Task: Look for Airbnb options in Becej, Serbia from 5th November, 2023 to 16th November, 2023 for 2 adults.1  bedroom having 1 bed and 1 bathroom. Property type can be hotel. Look for 4 properties as per requirement.
Action: Mouse moved to (392, 58)
Screenshot: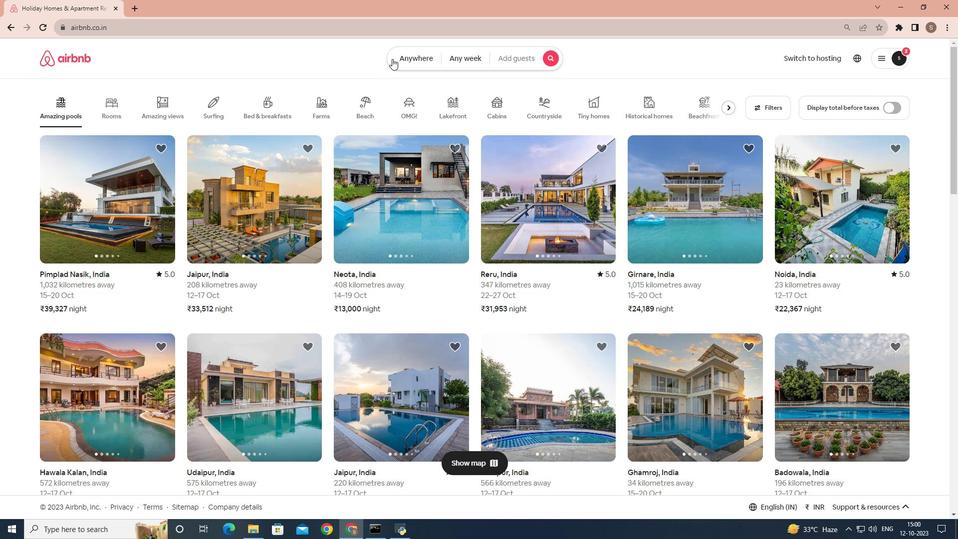 
Action: Mouse pressed left at (392, 58)
Screenshot: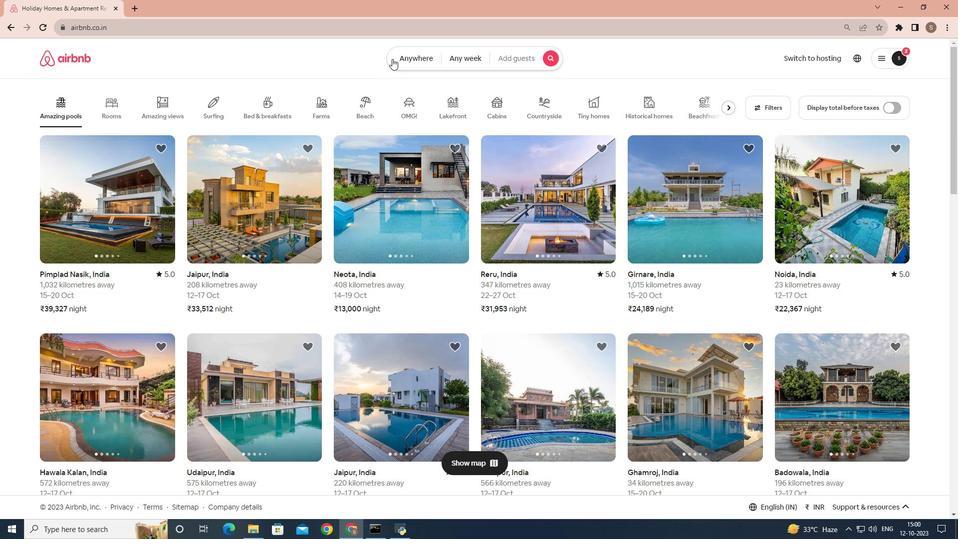 
Action: Mouse moved to (360, 91)
Screenshot: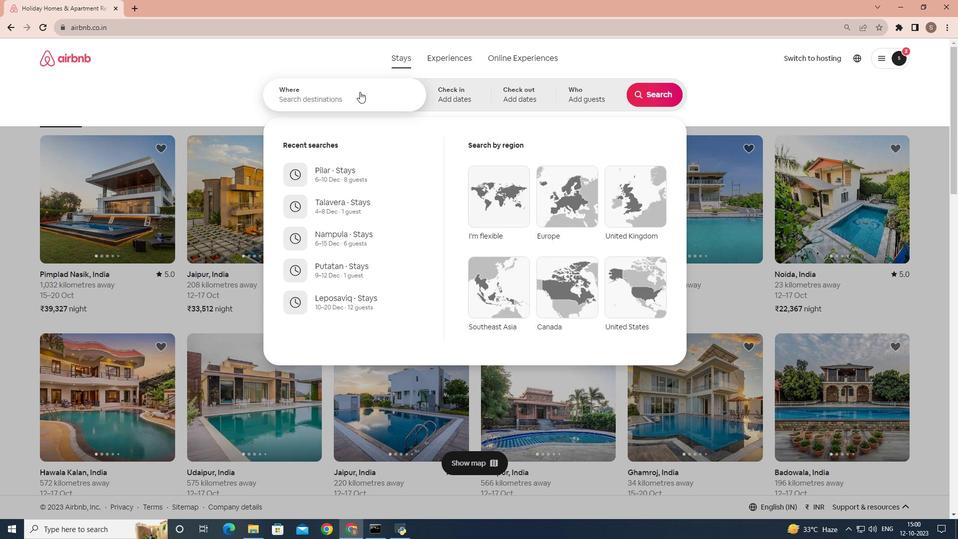 
Action: Mouse pressed left at (360, 91)
Screenshot: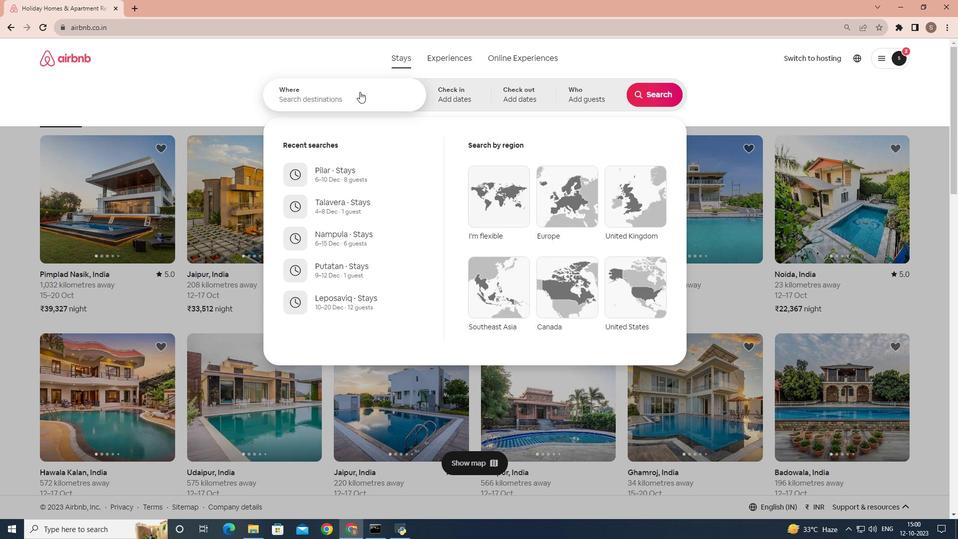 
Action: Key pressed <Key.shift>Becej,<Key.space><Key.shift>serbia
Screenshot: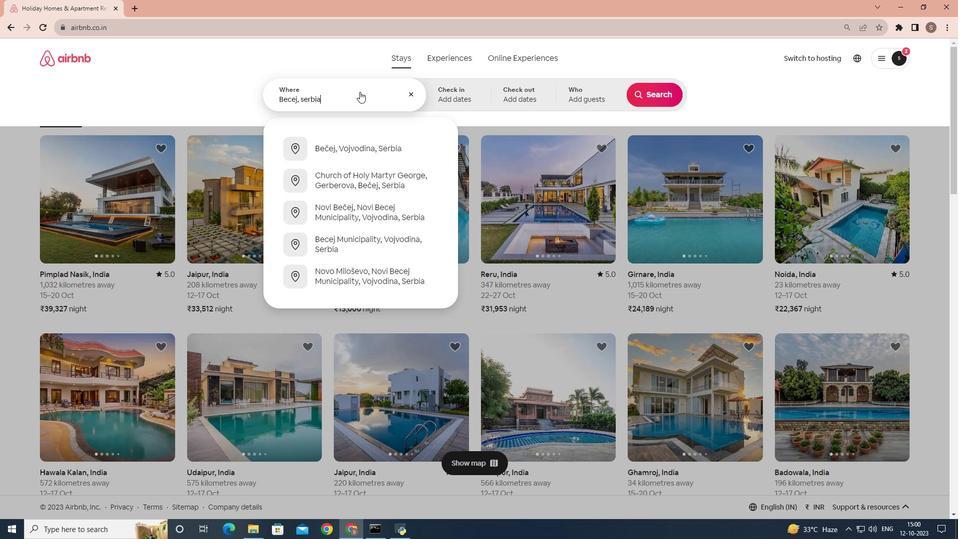 
Action: Mouse moved to (450, 100)
Screenshot: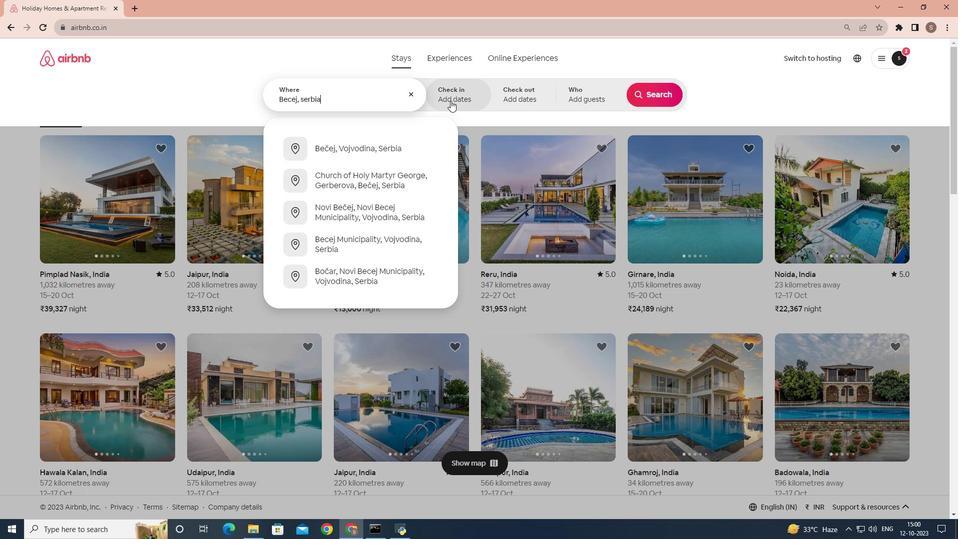 
Action: Mouse pressed left at (450, 100)
Screenshot: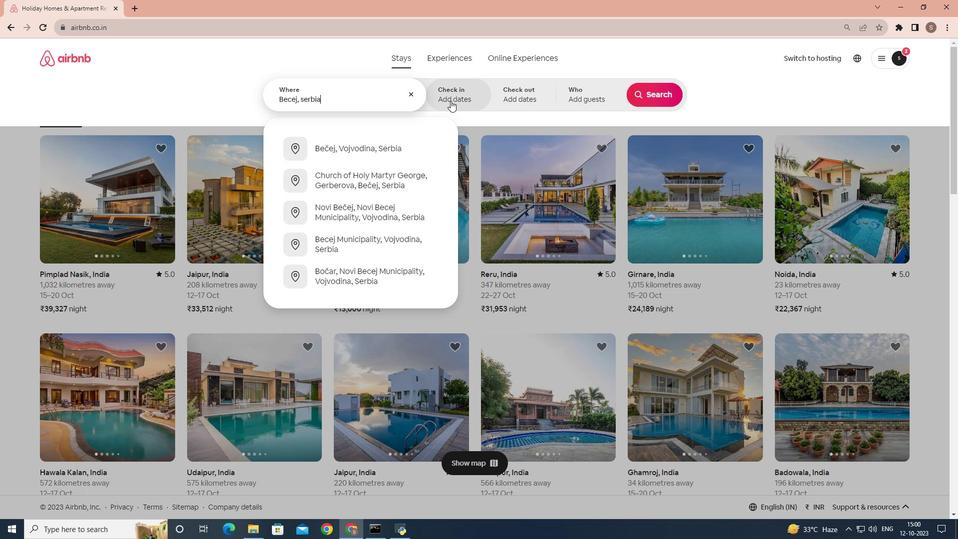 
Action: Mouse moved to (501, 240)
Screenshot: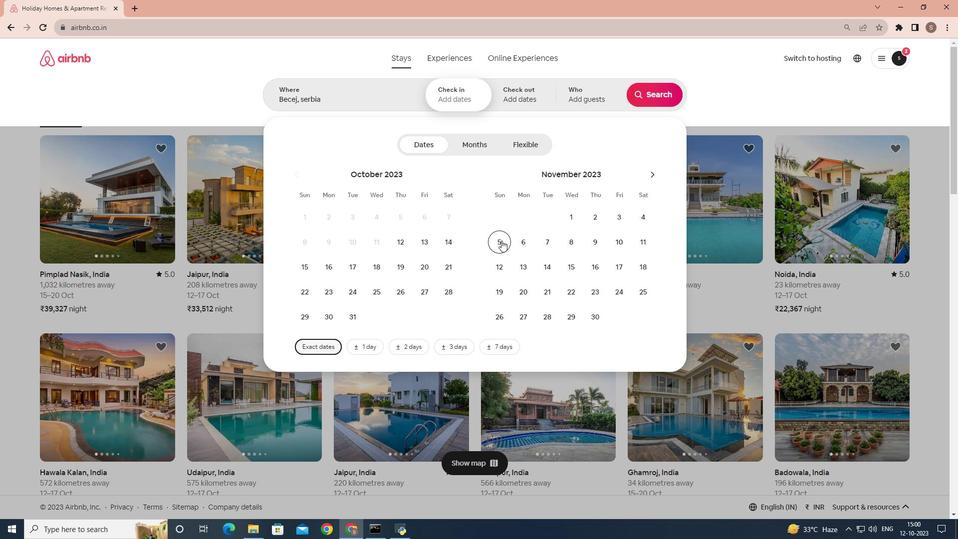 
Action: Mouse pressed left at (501, 240)
Screenshot: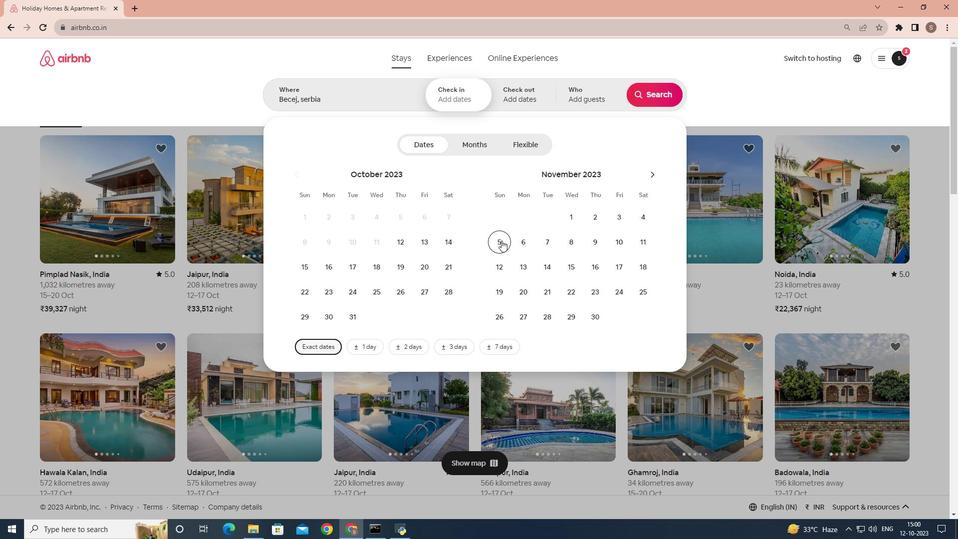 
Action: Mouse moved to (591, 267)
Screenshot: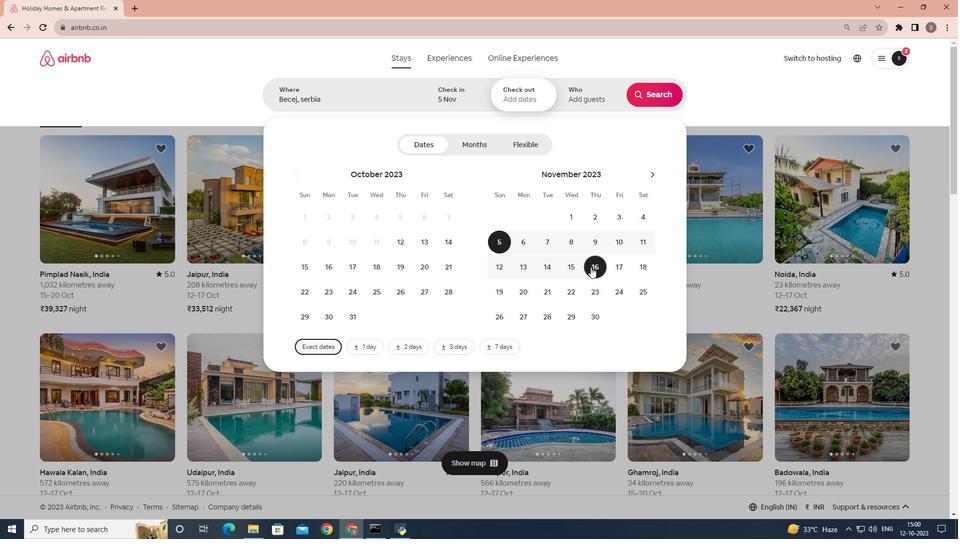 
Action: Mouse pressed left at (591, 267)
Screenshot: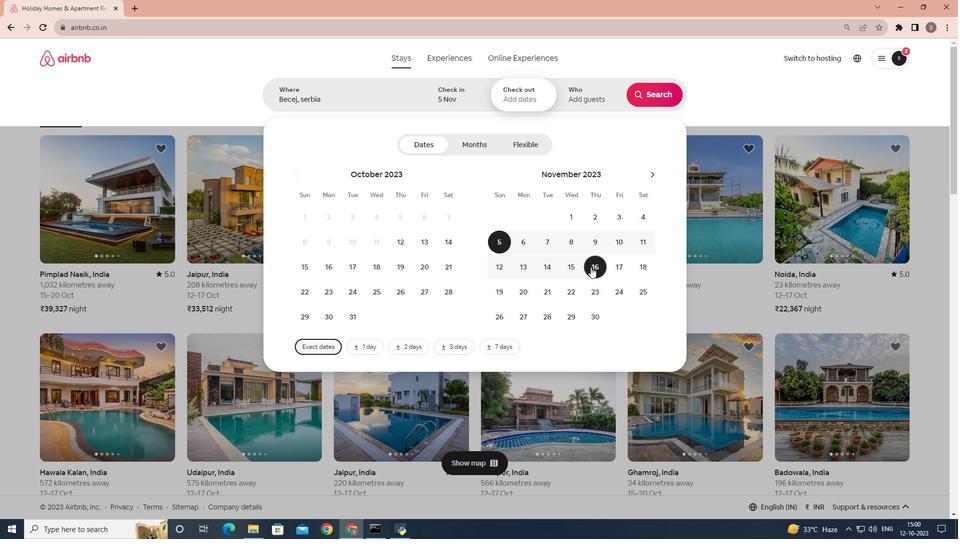 
Action: Mouse moved to (580, 100)
Screenshot: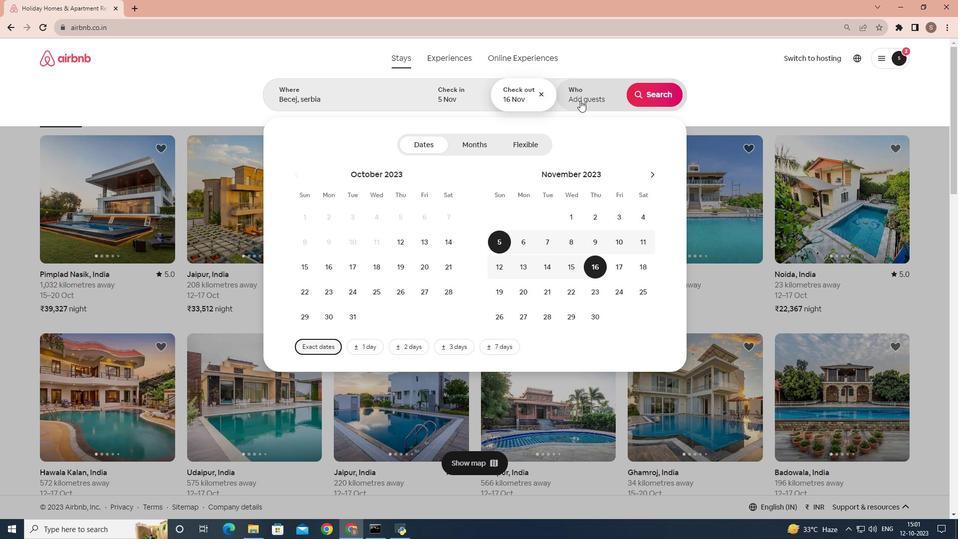 
Action: Mouse pressed left at (580, 100)
Screenshot: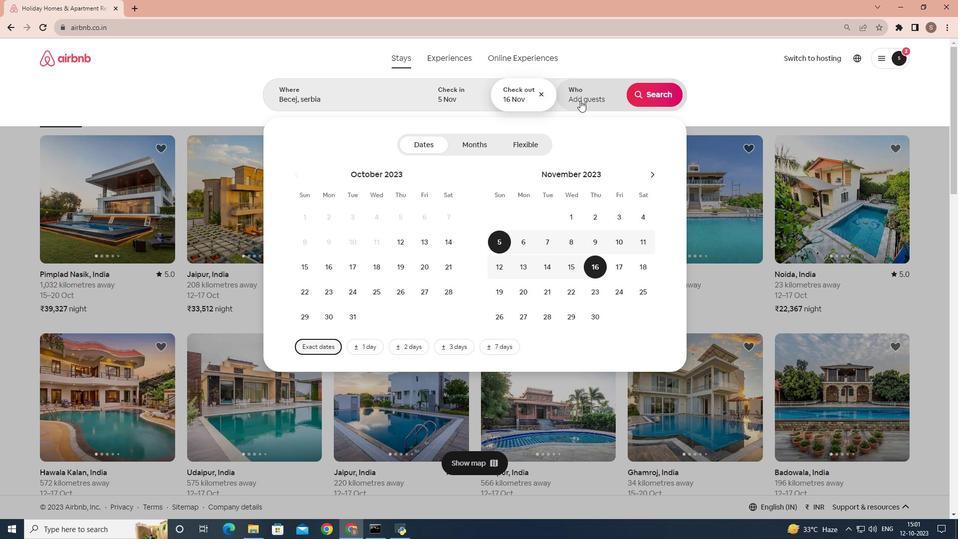 
Action: Mouse moved to (657, 148)
Screenshot: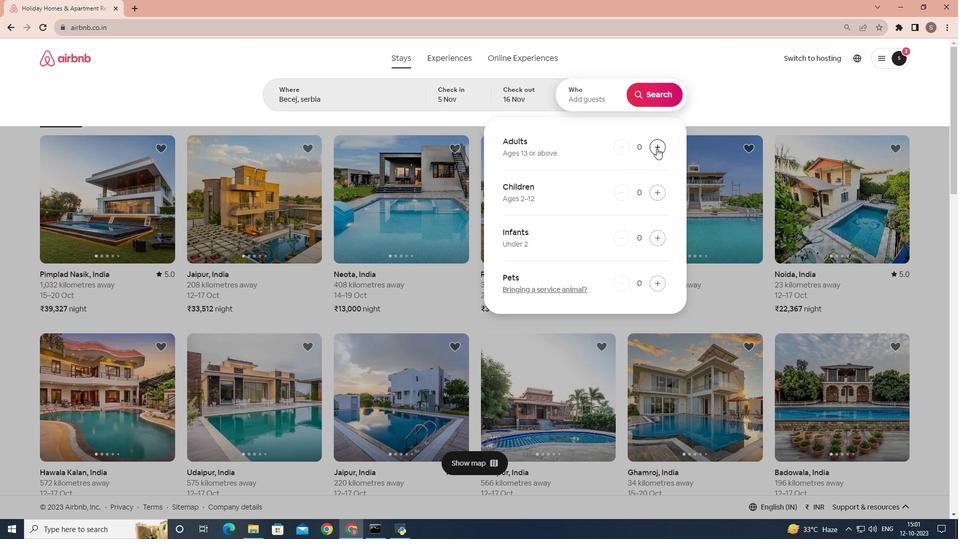
Action: Mouse pressed left at (657, 148)
Screenshot: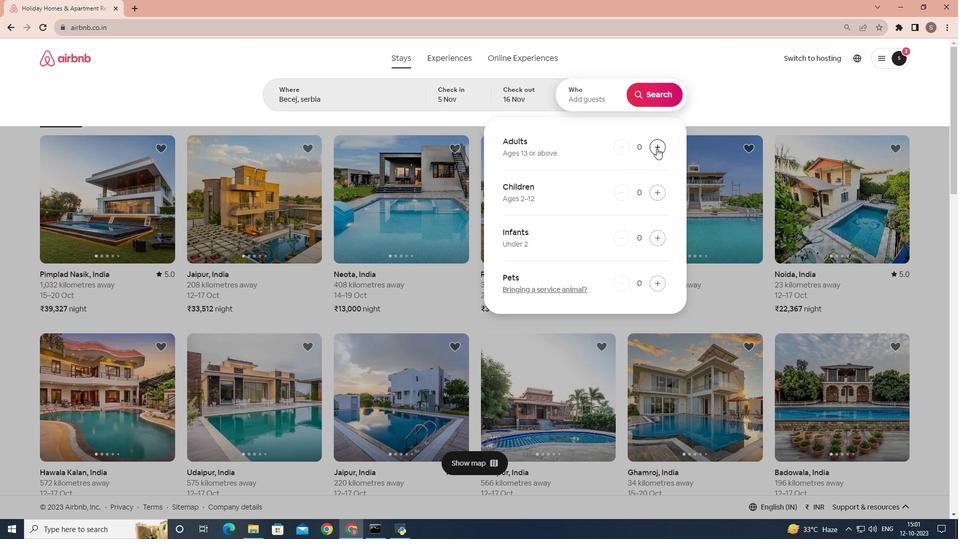 
Action: Mouse pressed left at (657, 148)
Screenshot: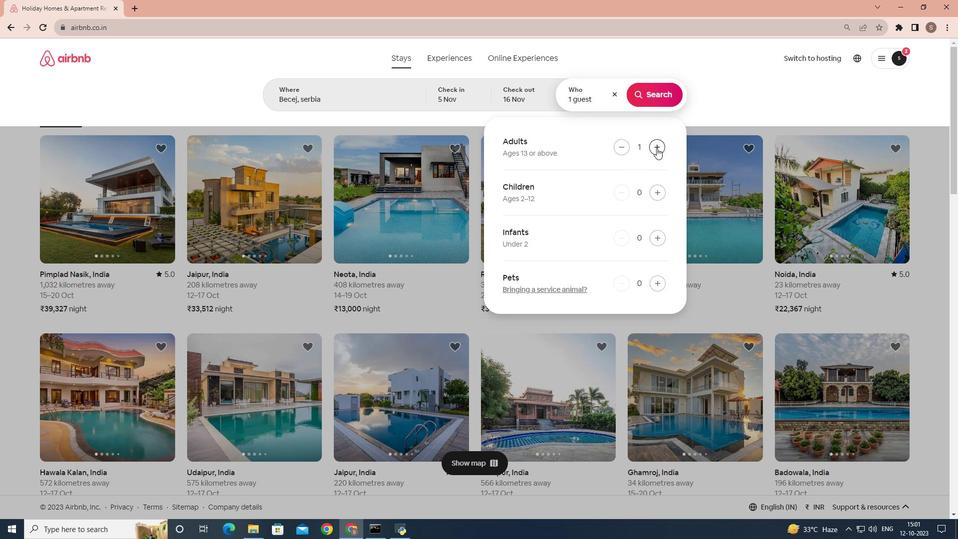 
Action: Mouse moved to (658, 91)
Screenshot: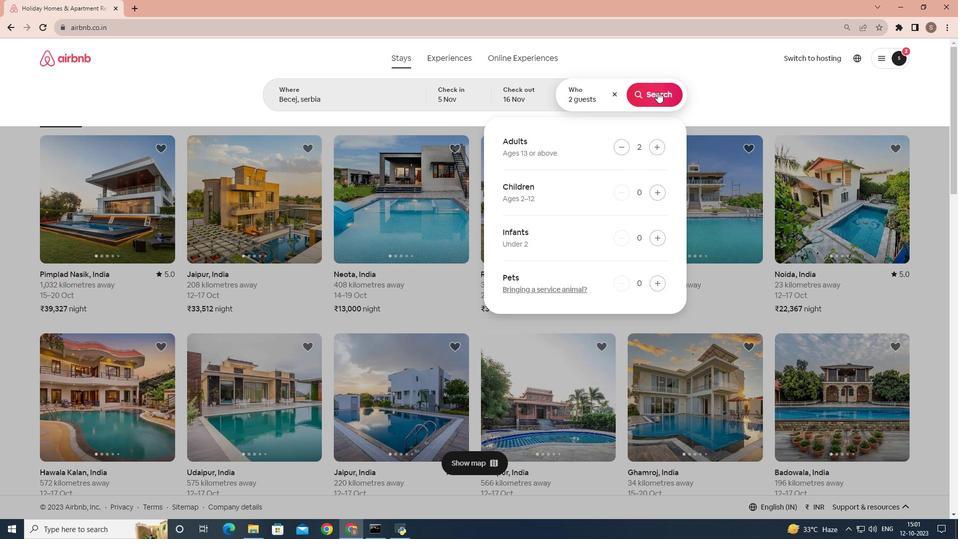 
Action: Mouse pressed left at (658, 91)
Screenshot: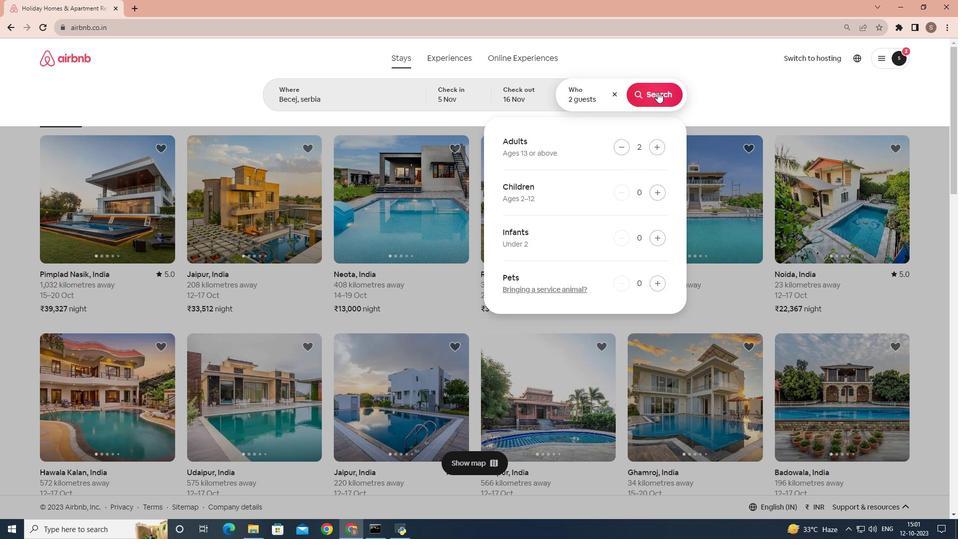 
Action: Mouse moved to (802, 98)
Screenshot: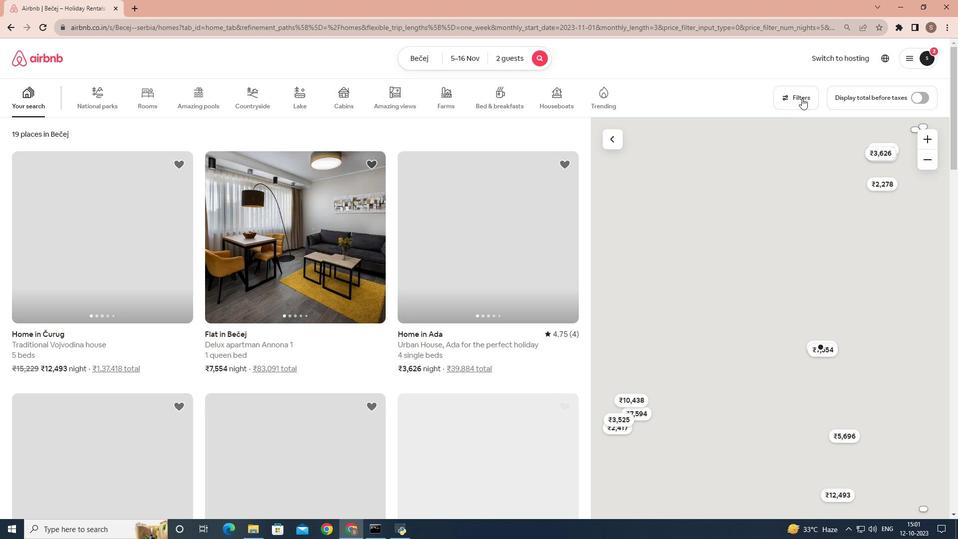 
Action: Mouse pressed left at (802, 98)
Screenshot: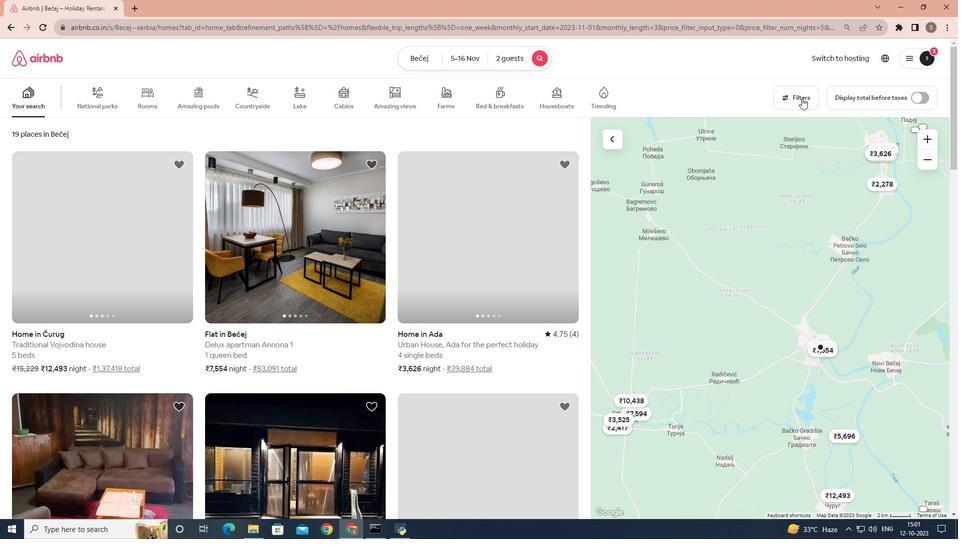 
Action: Mouse moved to (426, 344)
Screenshot: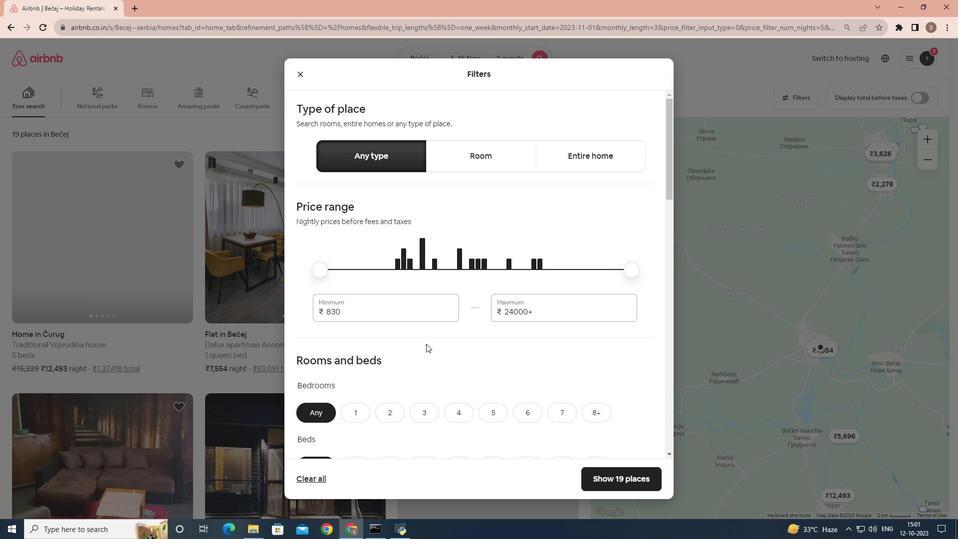 
Action: Mouse scrolled (426, 343) with delta (0, 0)
Screenshot: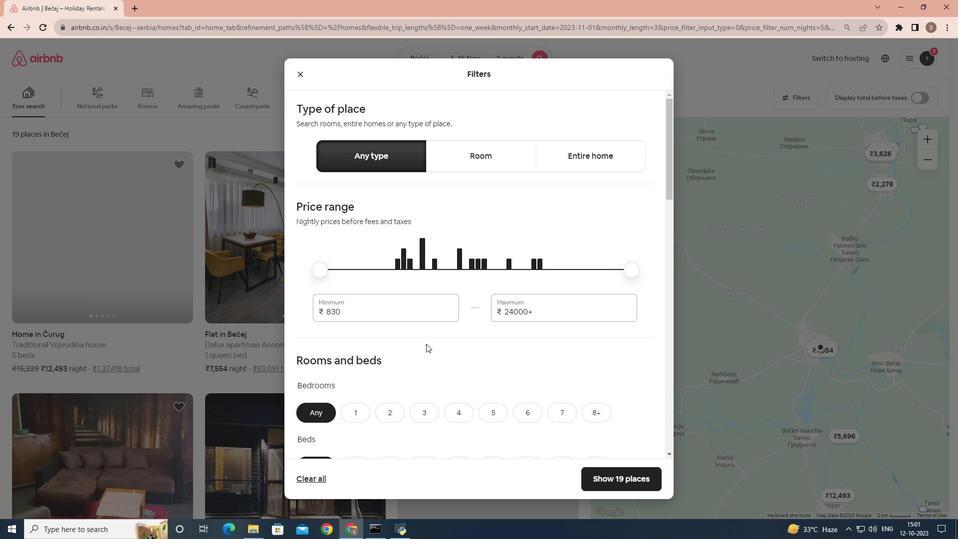 
Action: Mouse moved to (355, 355)
Screenshot: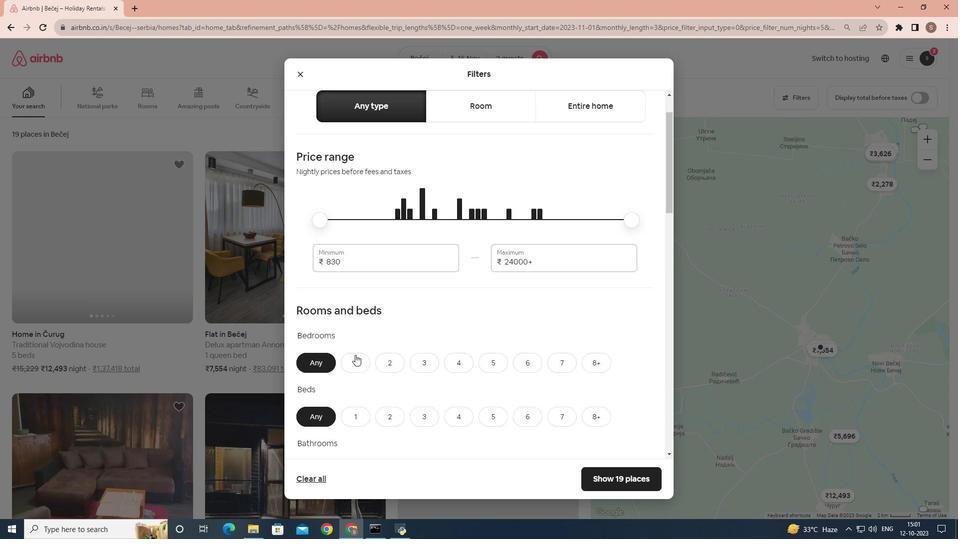 
Action: Mouse pressed left at (355, 355)
Screenshot: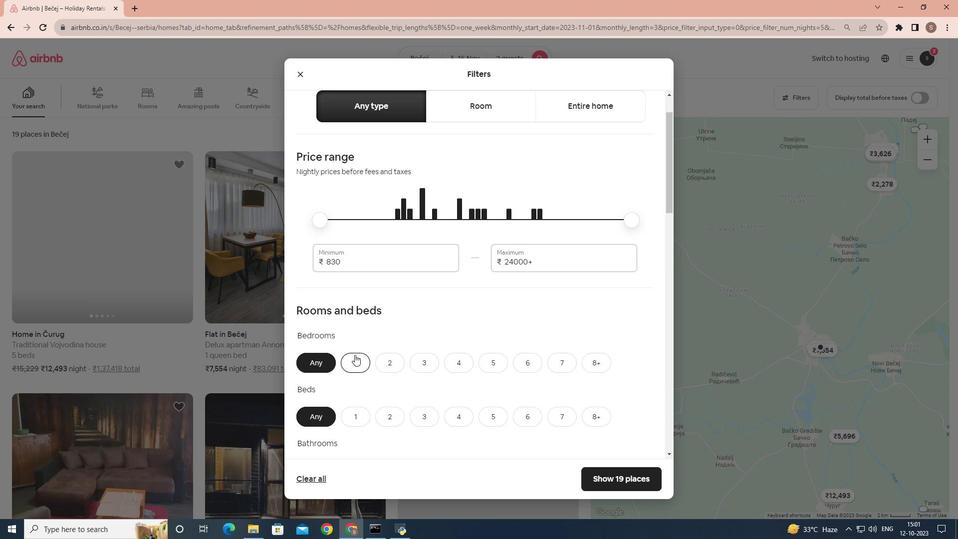 
Action: Mouse moved to (354, 355)
Screenshot: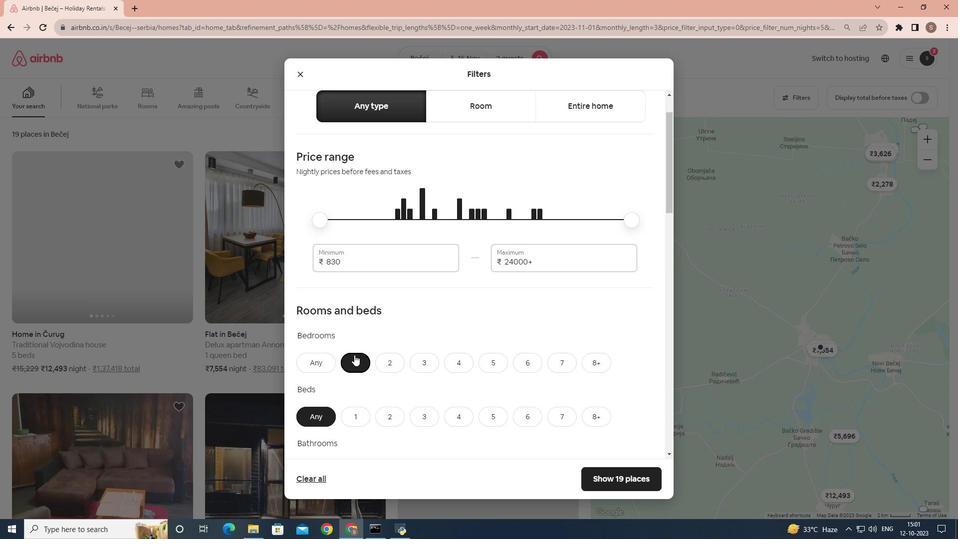 
Action: Mouse scrolled (354, 354) with delta (0, 0)
Screenshot: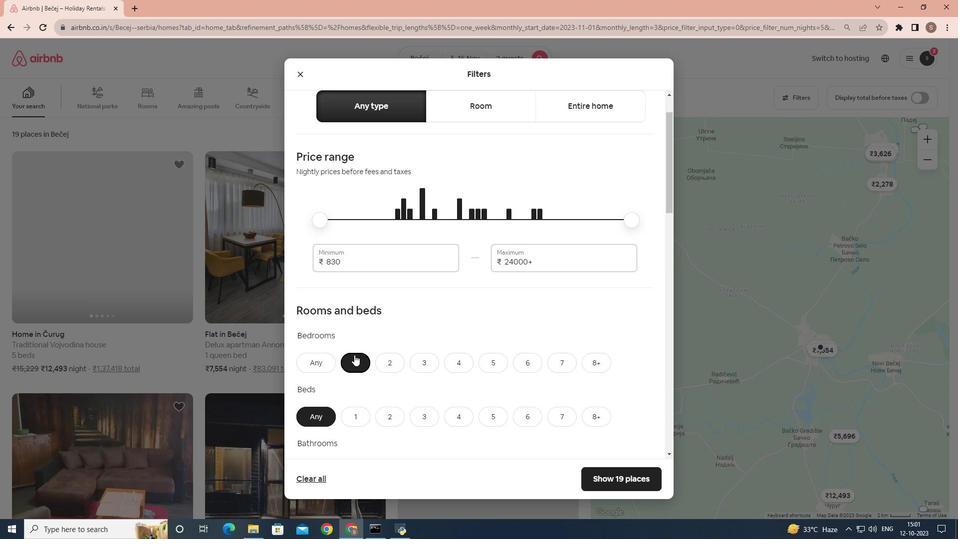 
Action: Mouse moved to (357, 368)
Screenshot: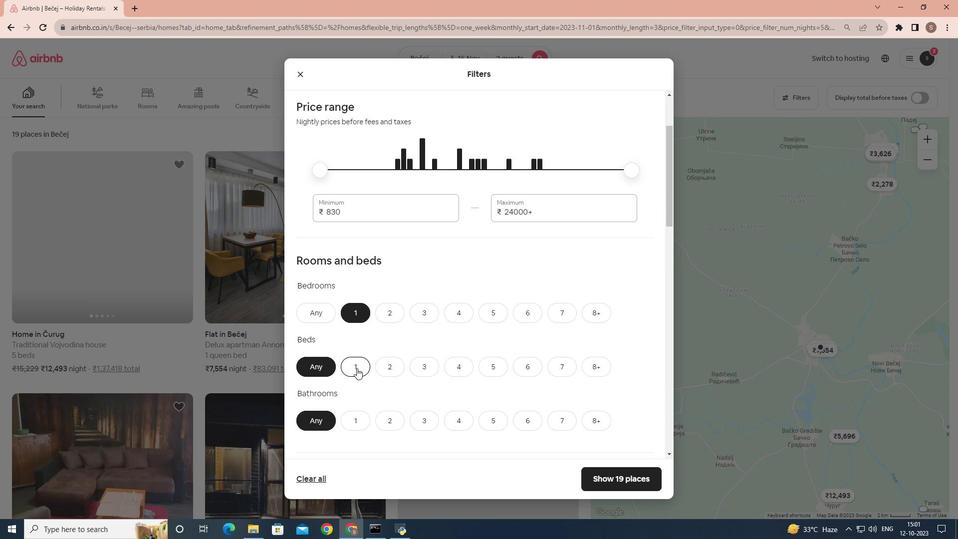 
Action: Mouse pressed left at (357, 368)
Screenshot: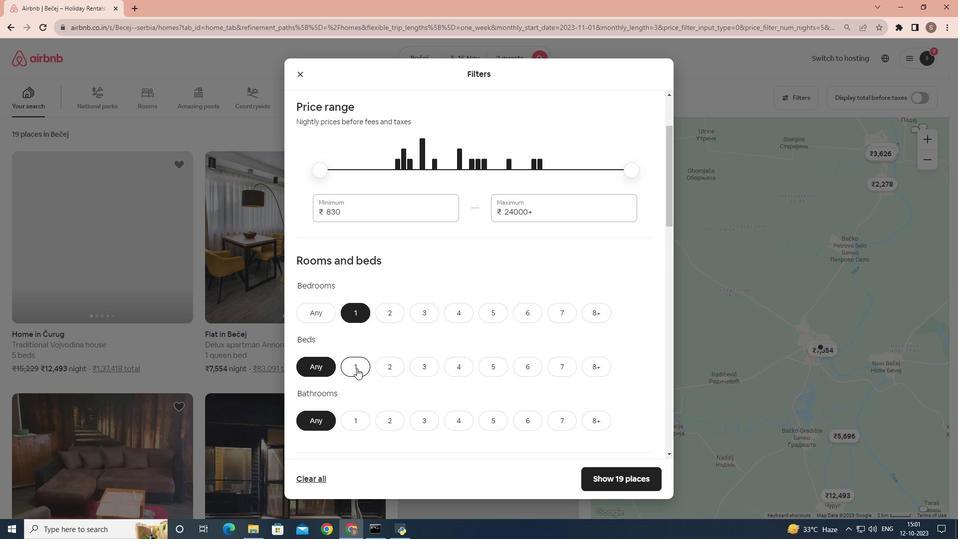 
Action: Mouse moved to (358, 372)
Screenshot: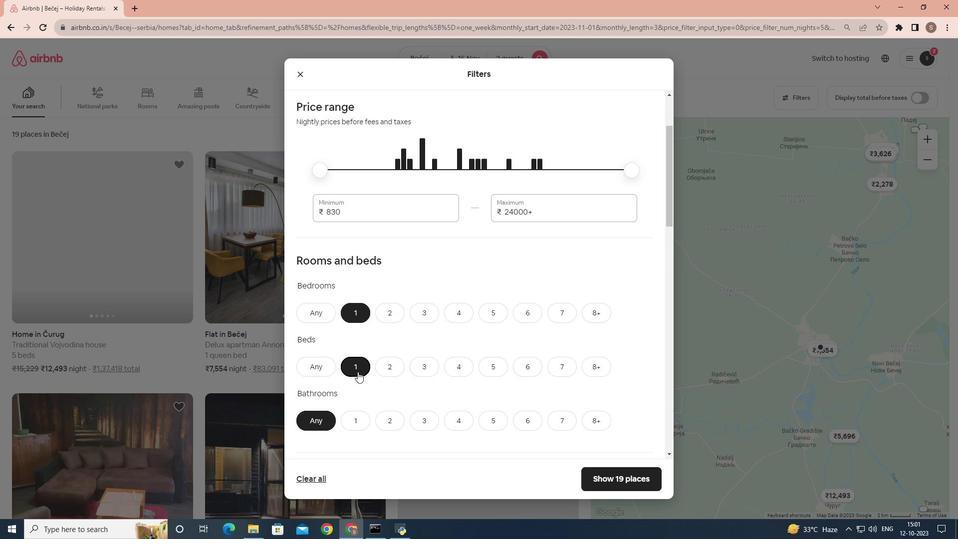 
Action: Mouse scrolled (358, 371) with delta (0, 0)
Screenshot: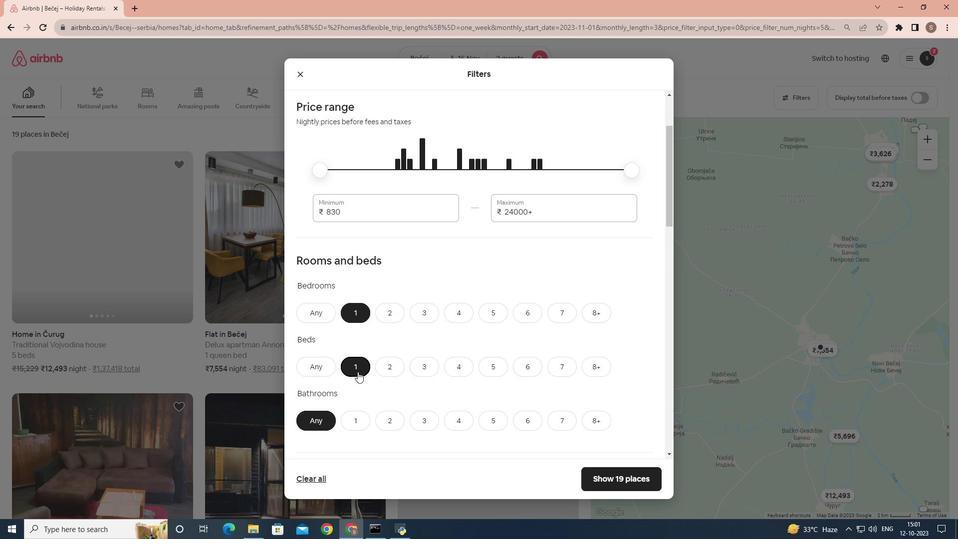
Action: Mouse pressed left at (358, 372)
Screenshot: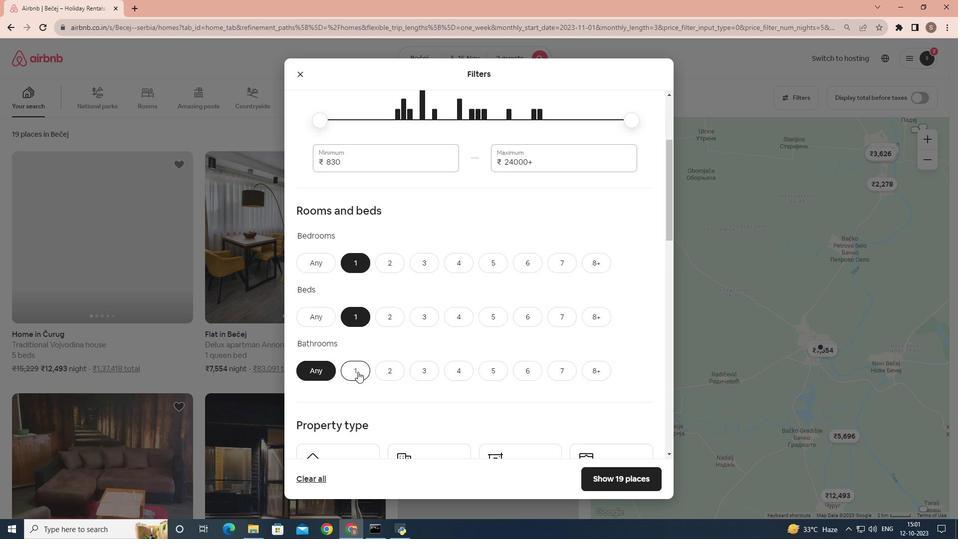 
Action: Mouse moved to (418, 371)
Screenshot: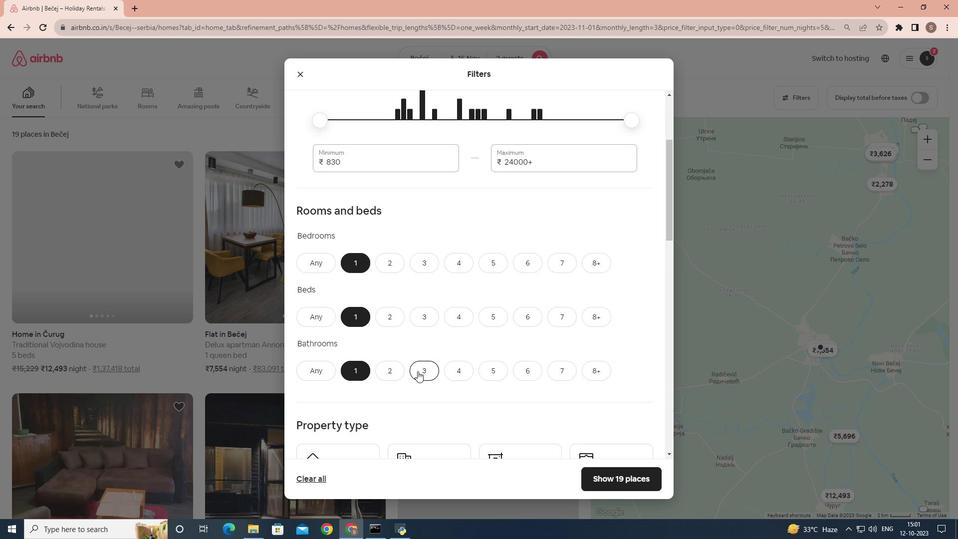 
Action: Mouse scrolled (418, 371) with delta (0, 0)
Screenshot: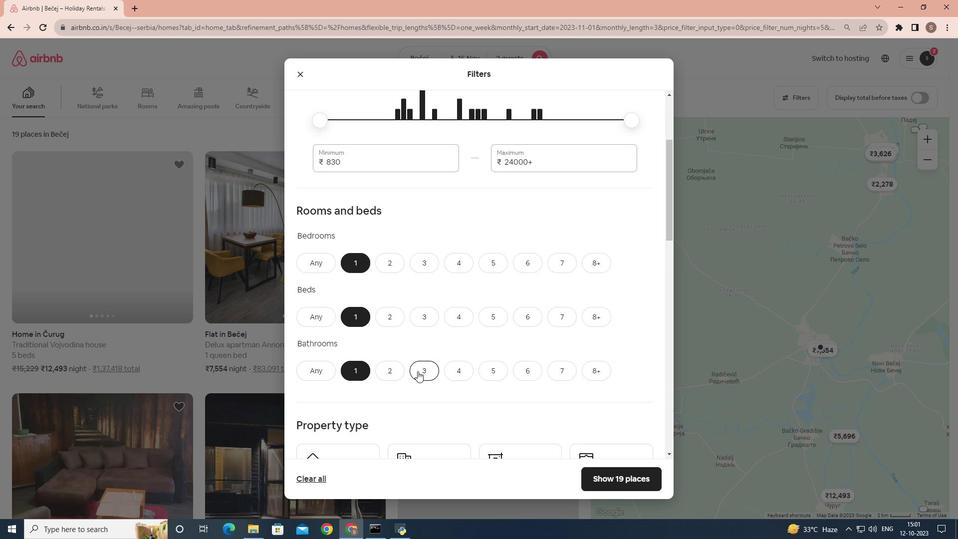 
Action: Mouse moved to (450, 349)
Screenshot: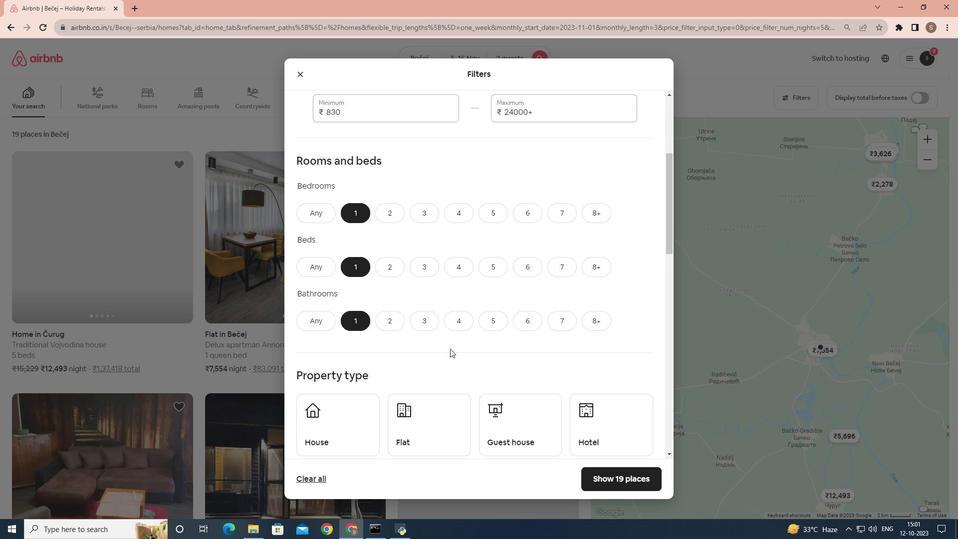 
Action: Mouse scrolled (450, 348) with delta (0, 0)
Screenshot: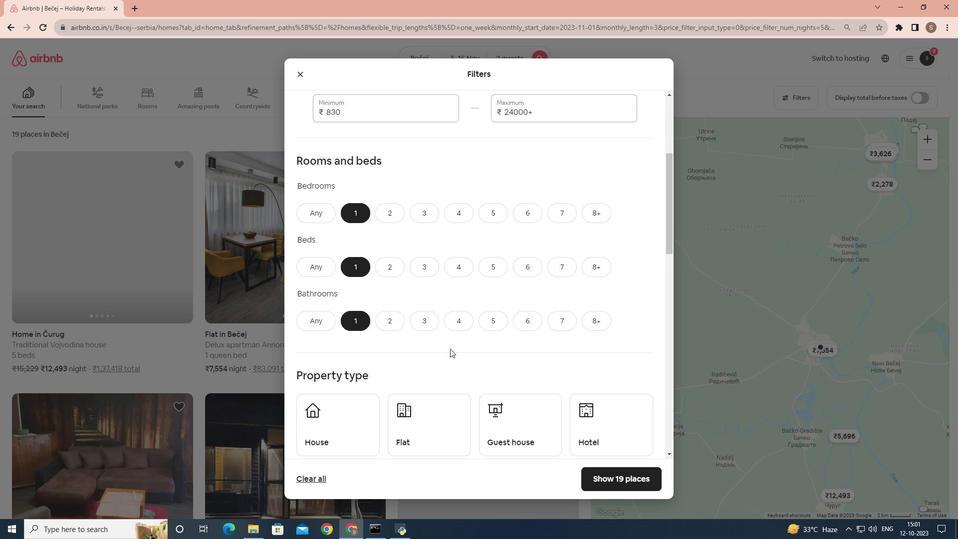 
Action: Mouse moved to (598, 364)
Screenshot: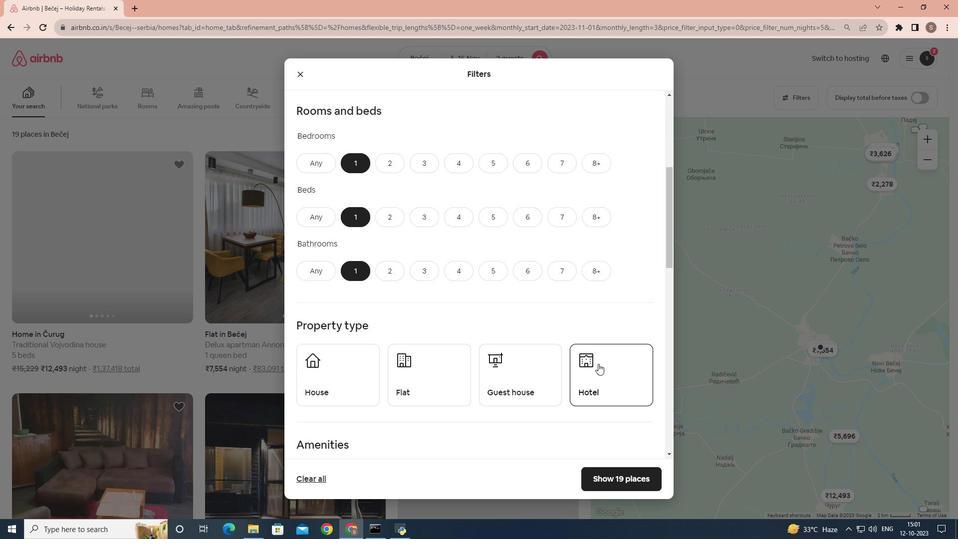 
Action: Mouse pressed left at (598, 364)
Screenshot: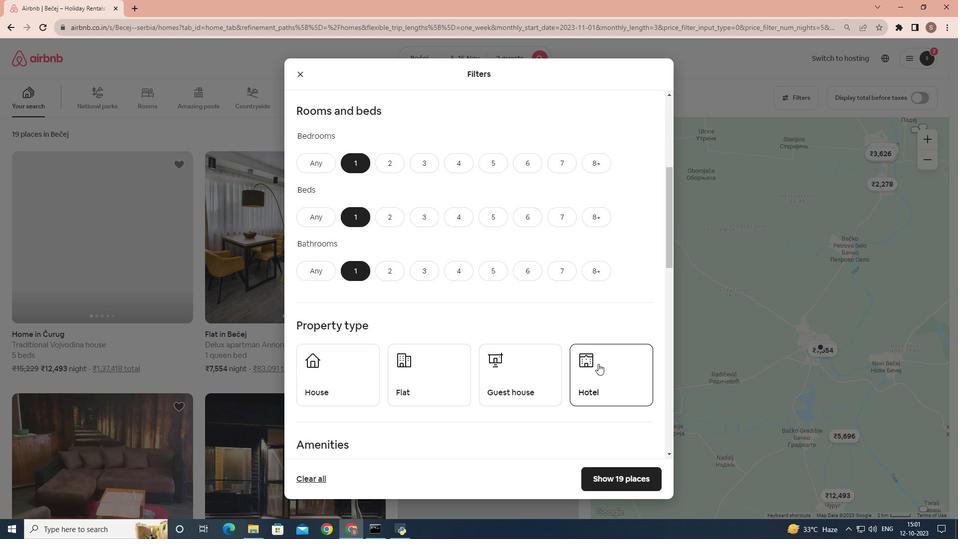 
Action: Mouse moved to (581, 301)
Screenshot: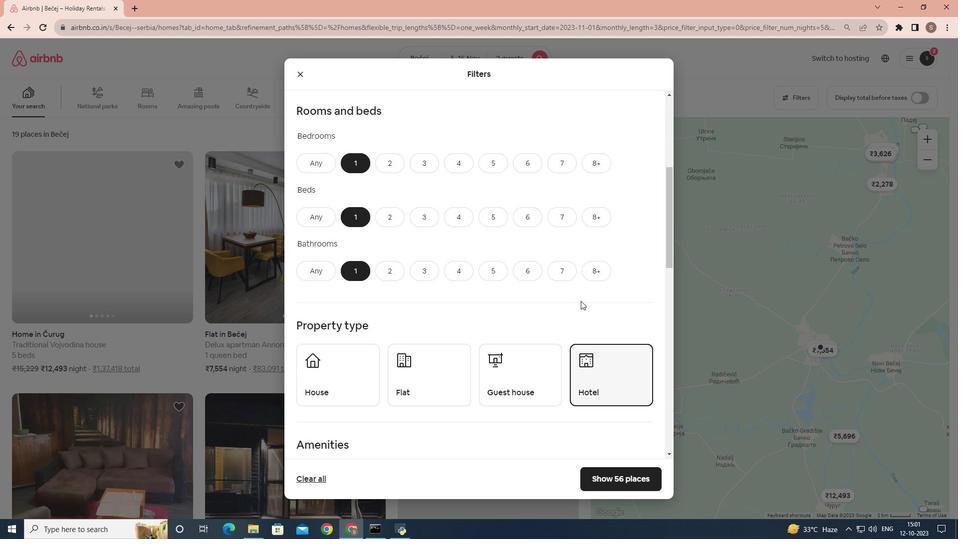 
Action: Mouse scrolled (581, 300) with delta (0, 0)
Screenshot: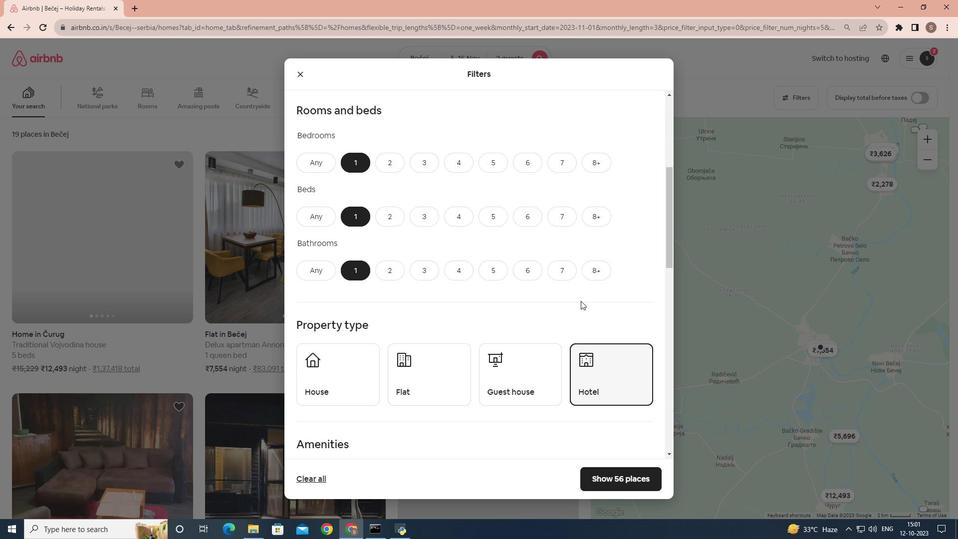 
Action: Mouse moved to (633, 477)
Screenshot: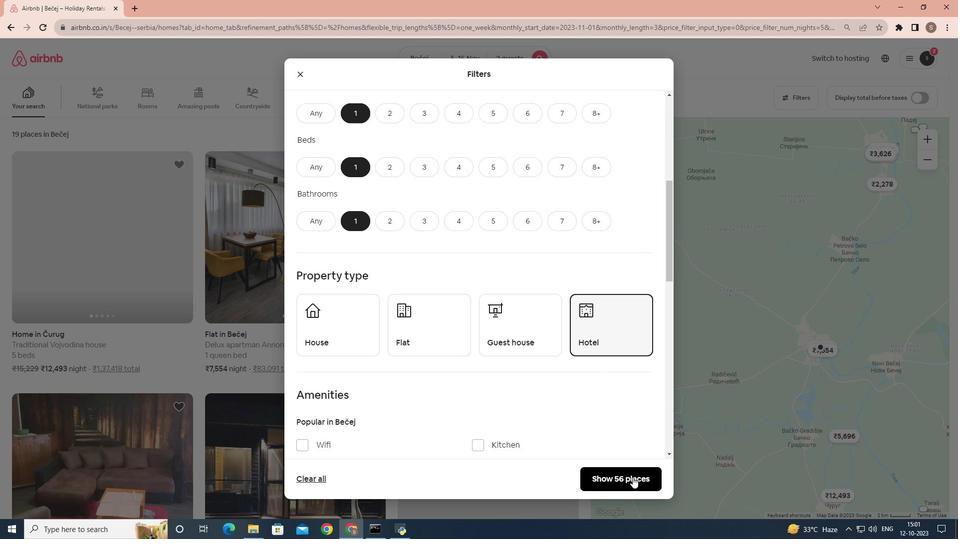 
Action: Mouse pressed left at (633, 477)
Screenshot: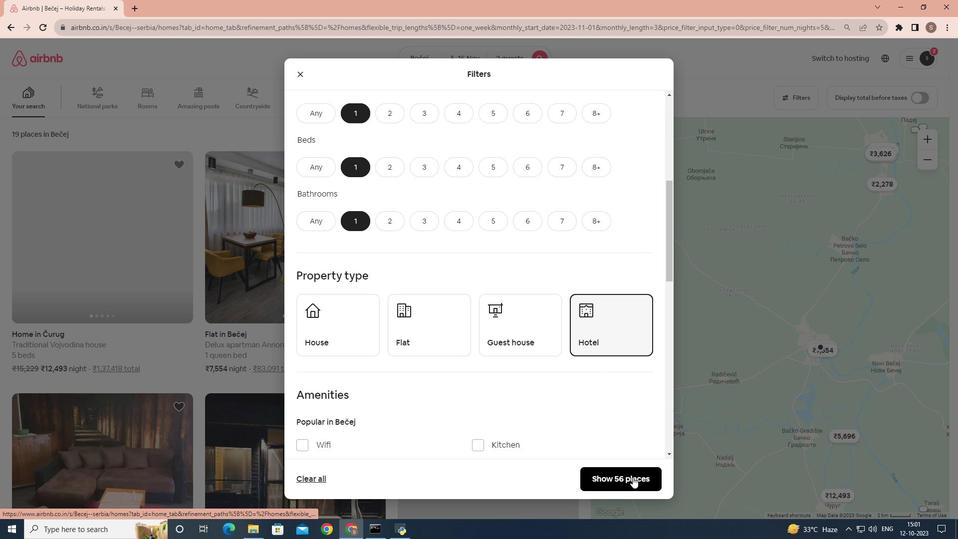 
Action: Mouse moved to (134, 254)
Screenshot: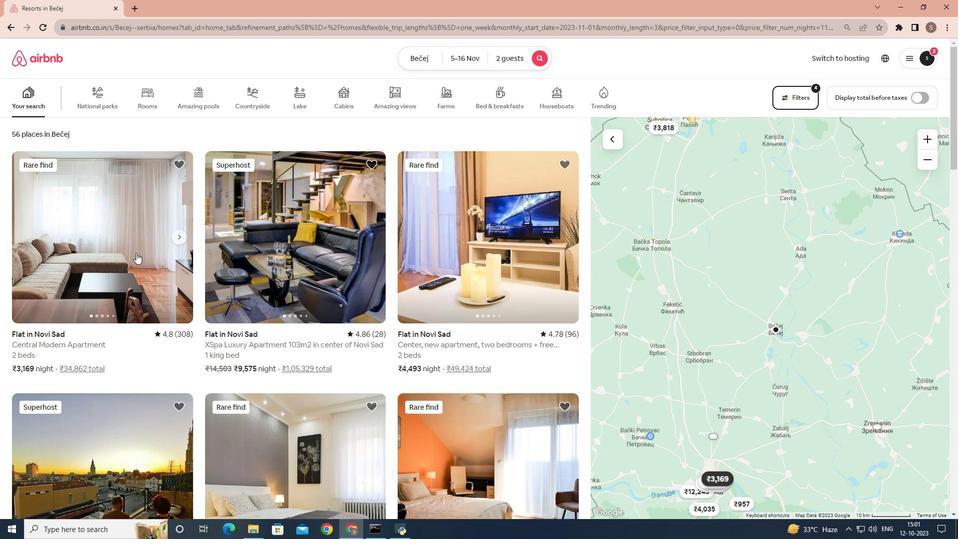 
Action: Mouse pressed left at (134, 254)
Screenshot: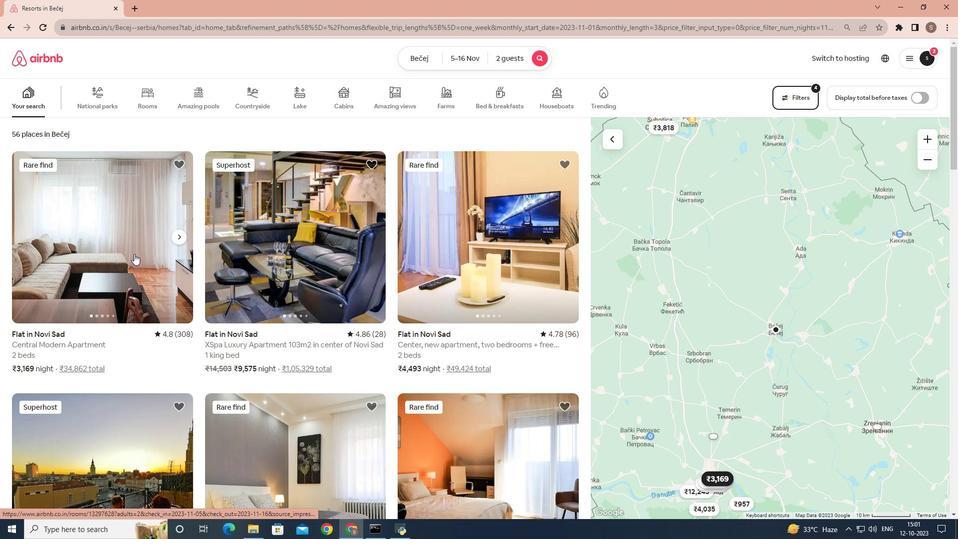 
Action: Mouse moved to (245, 348)
Screenshot: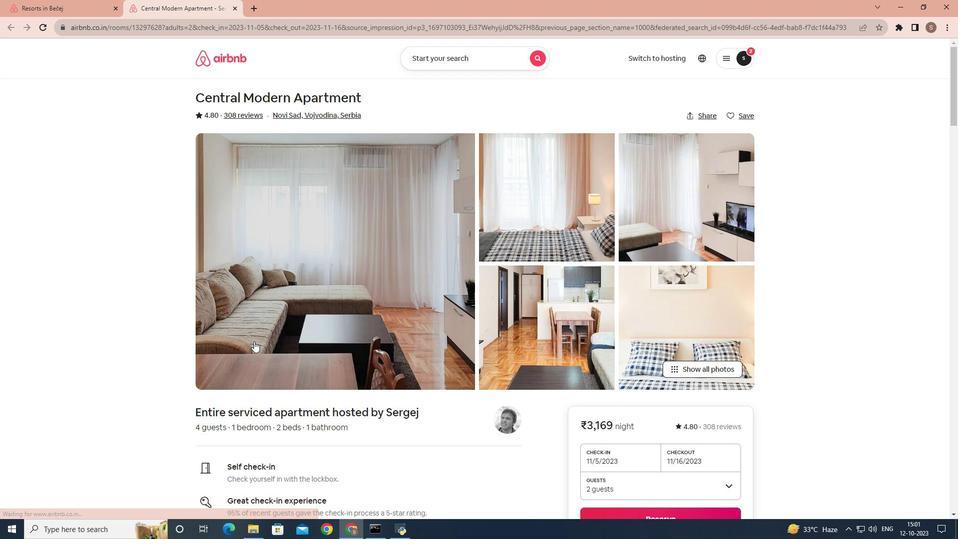 
Action: Mouse scrolled (245, 347) with delta (0, 0)
Screenshot: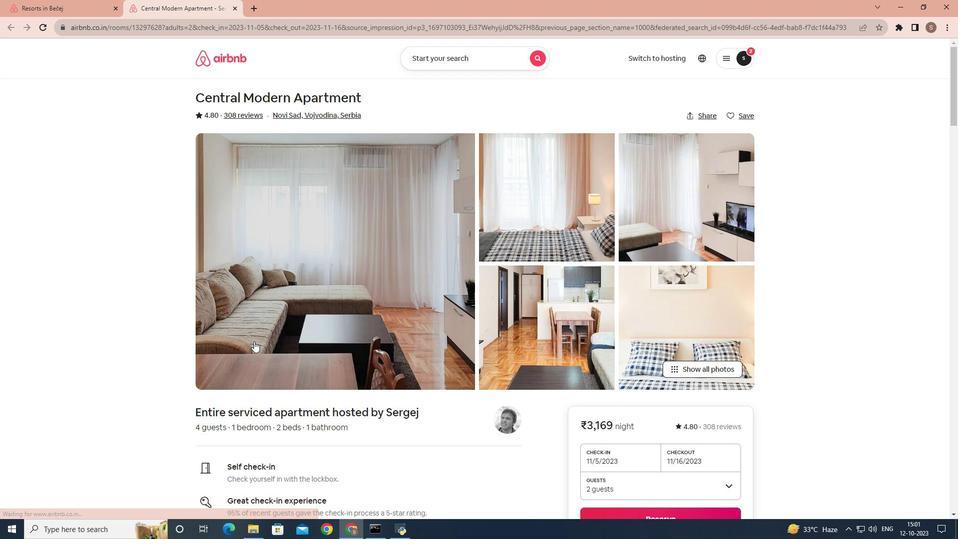 
Action: Mouse moved to (701, 316)
Screenshot: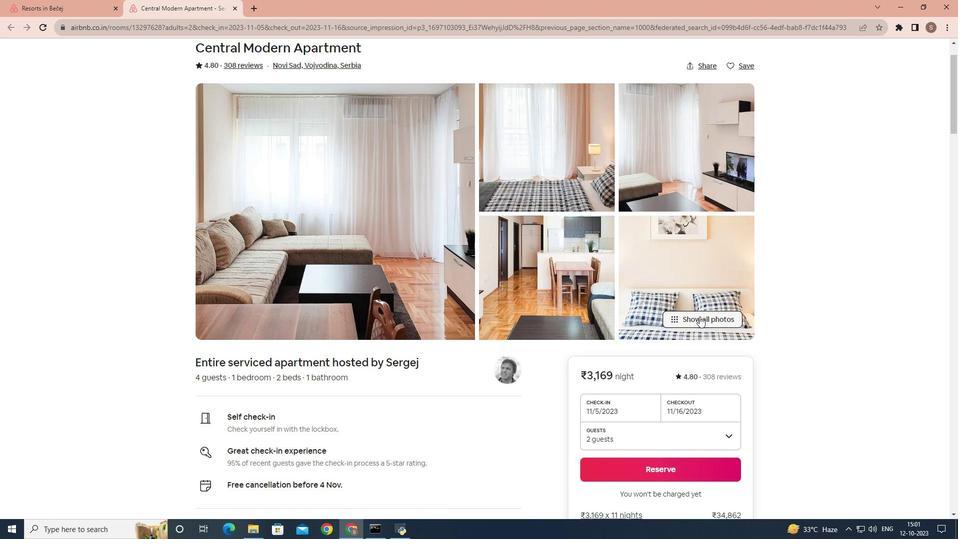 
Action: Mouse pressed left at (701, 316)
Screenshot: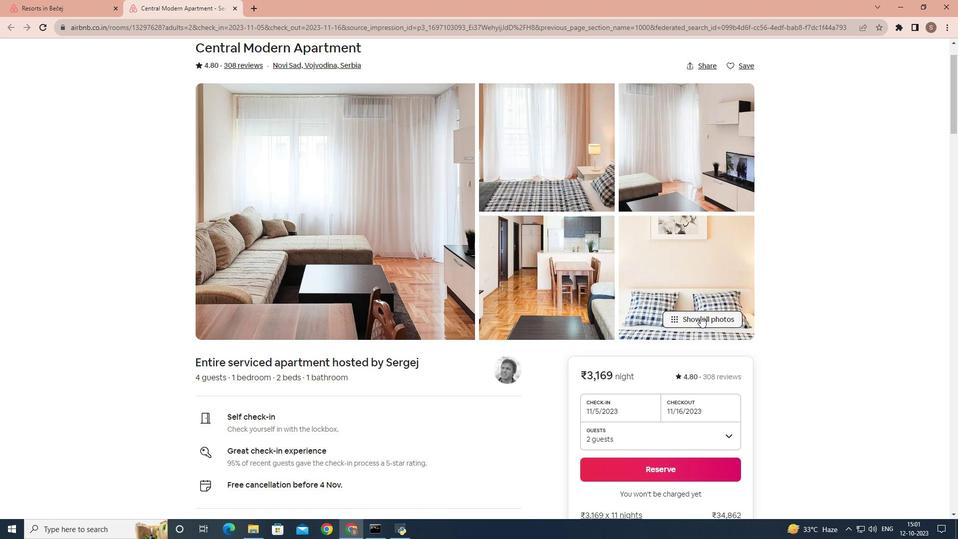 
Action: Mouse moved to (527, 287)
Screenshot: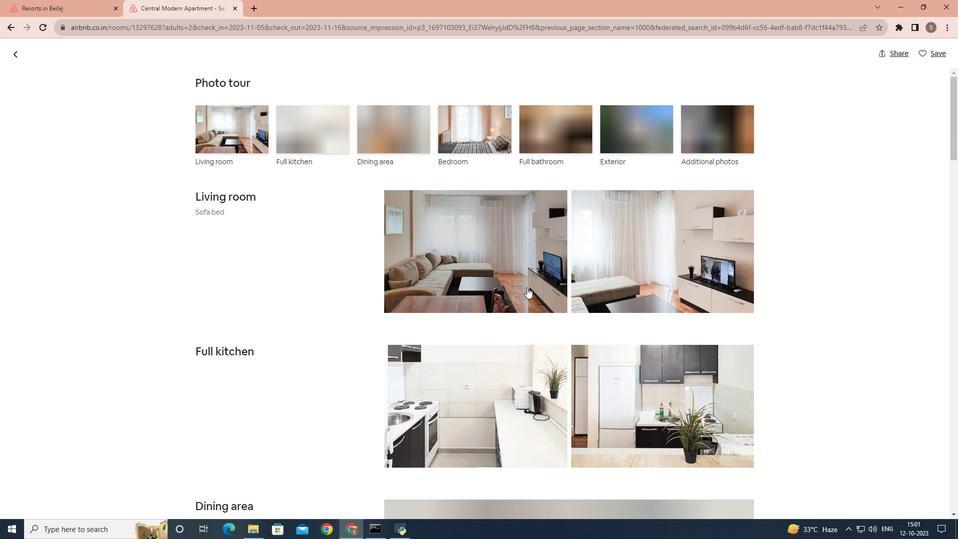 
Action: Mouse scrolled (527, 287) with delta (0, 0)
Screenshot: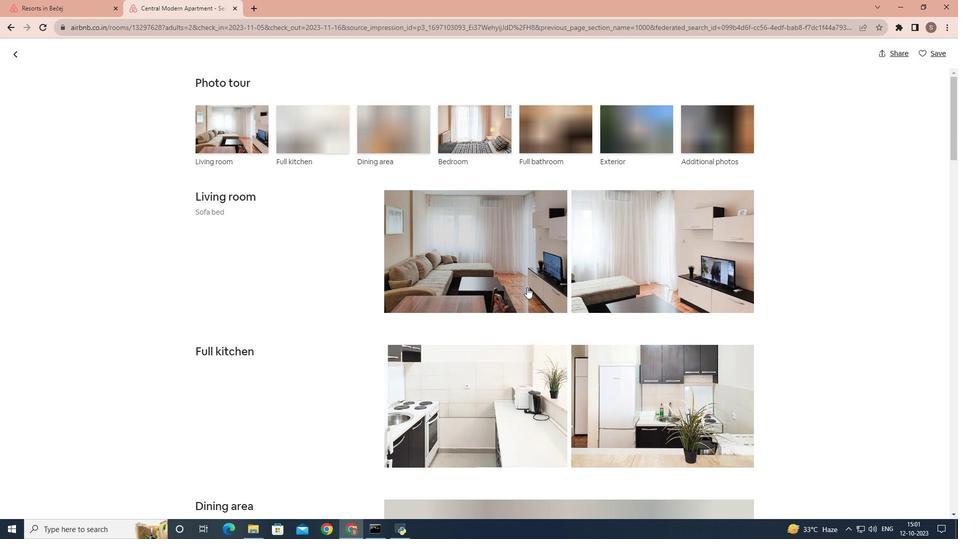 
Action: Mouse scrolled (527, 287) with delta (0, 0)
Screenshot: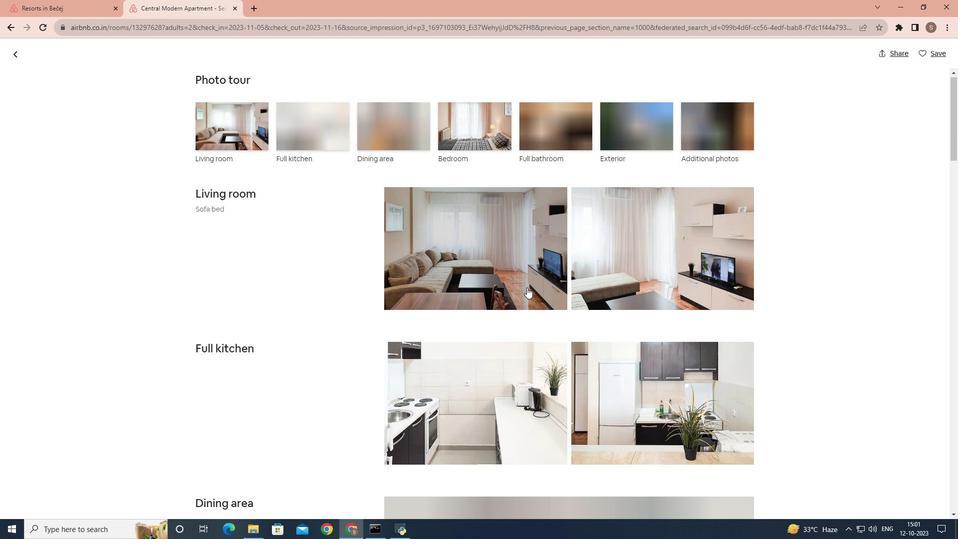 
Action: Mouse scrolled (527, 288) with delta (0, 0)
Screenshot: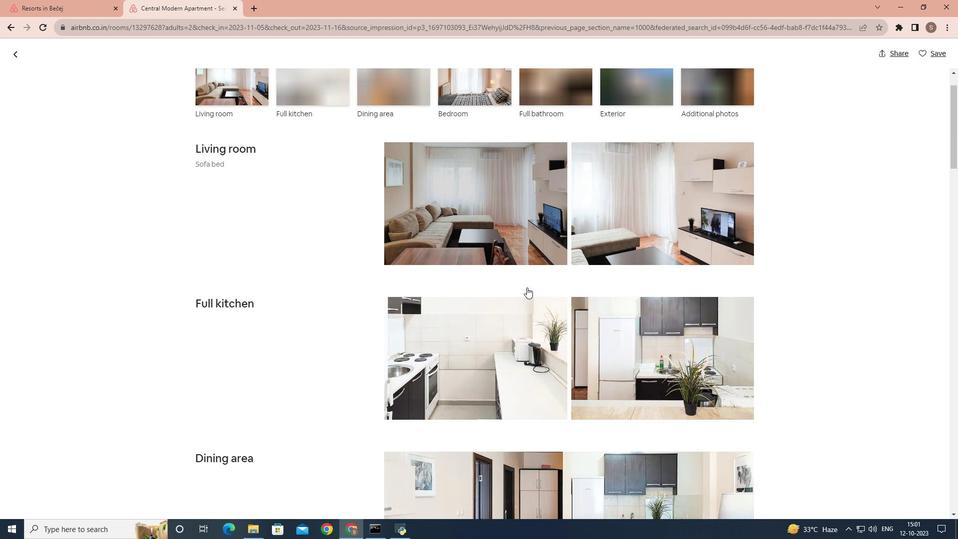 
Action: Mouse scrolled (527, 287) with delta (0, 0)
Screenshot: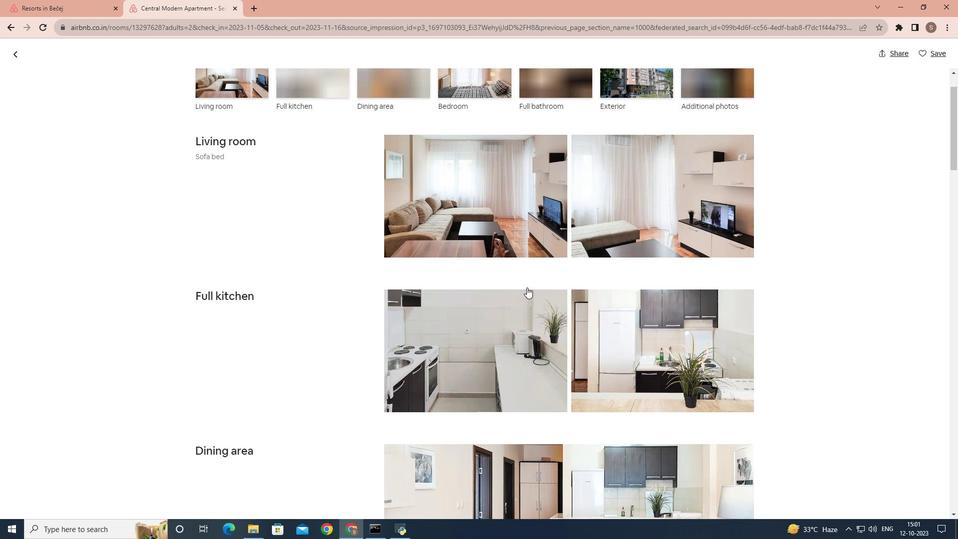 
Action: Mouse scrolled (527, 287) with delta (0, 0)
Screenshot: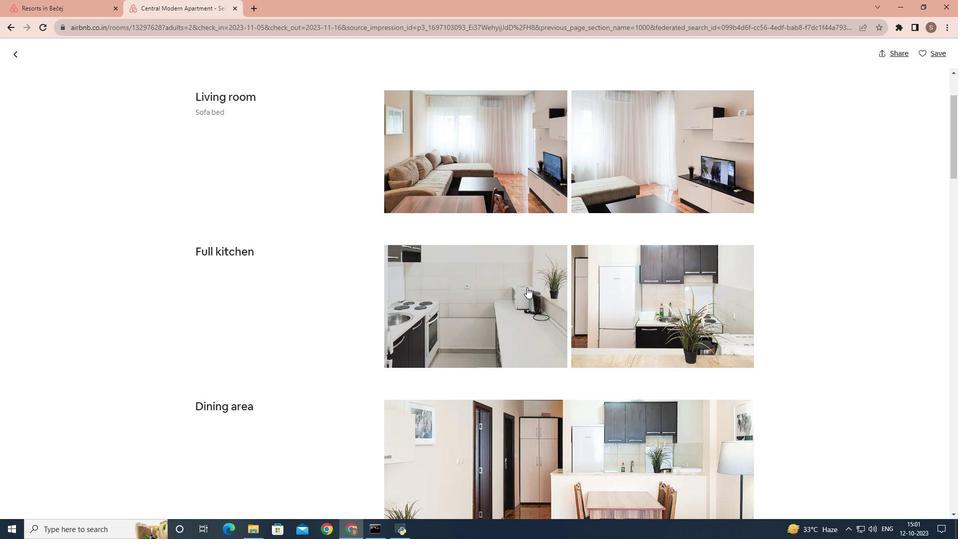 
Action: Mouse scrolled (527, 287) with delta (0, 0)
Screenshot: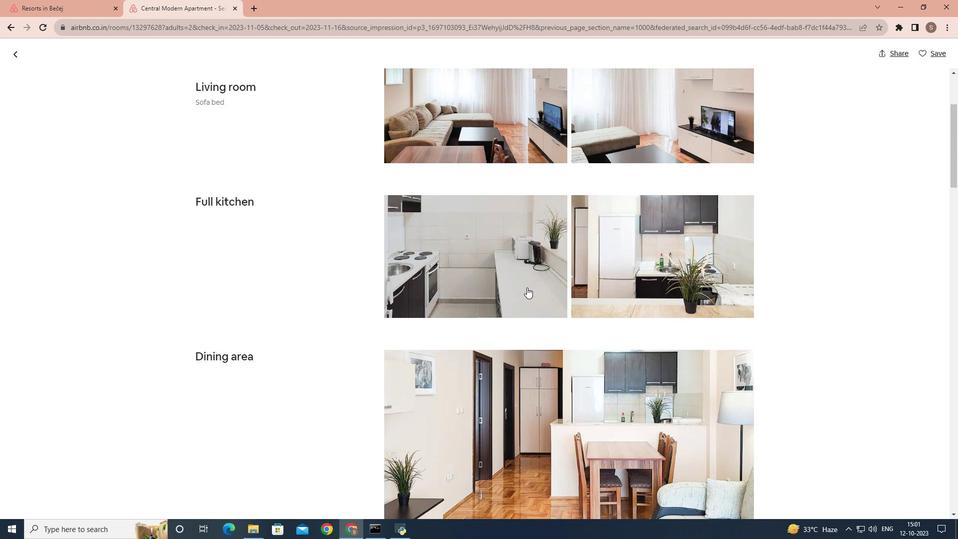 
Action: Mouse scrolled (527, 287) with delta (0, 0)
Screenshot: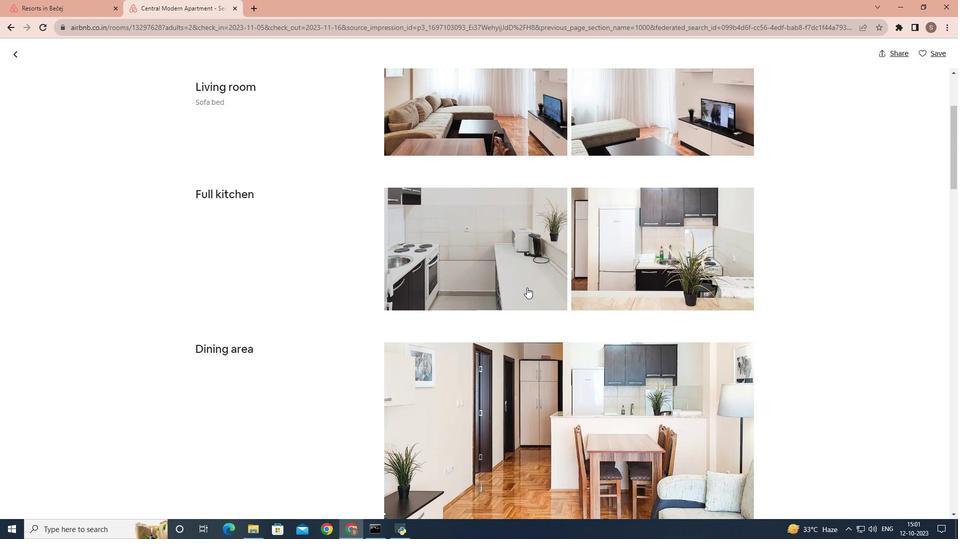 
Action: Mouse scrolled (527, 287) with delta (0, 0)
Screenshot: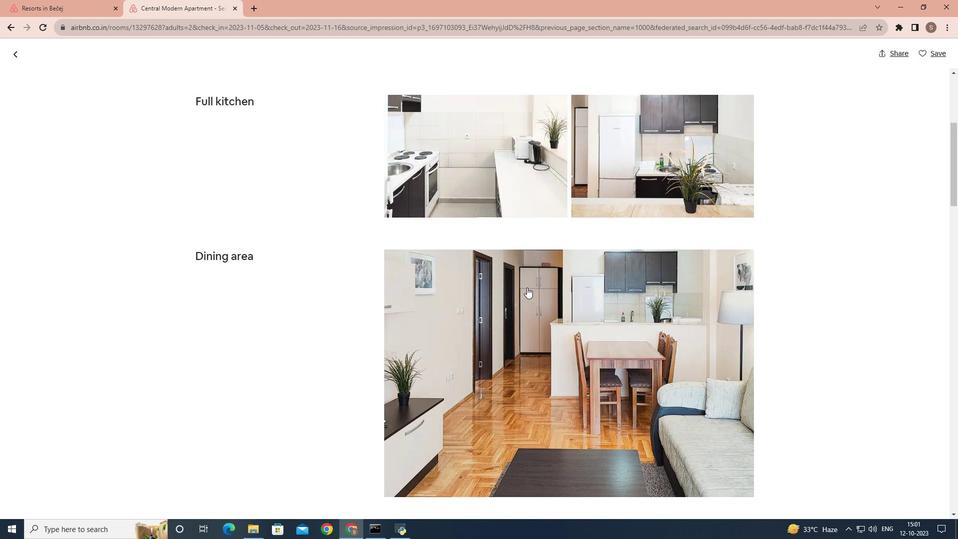 
Action: Mouse scrolled (527, 287) with delta (0, 0)
Screenshot: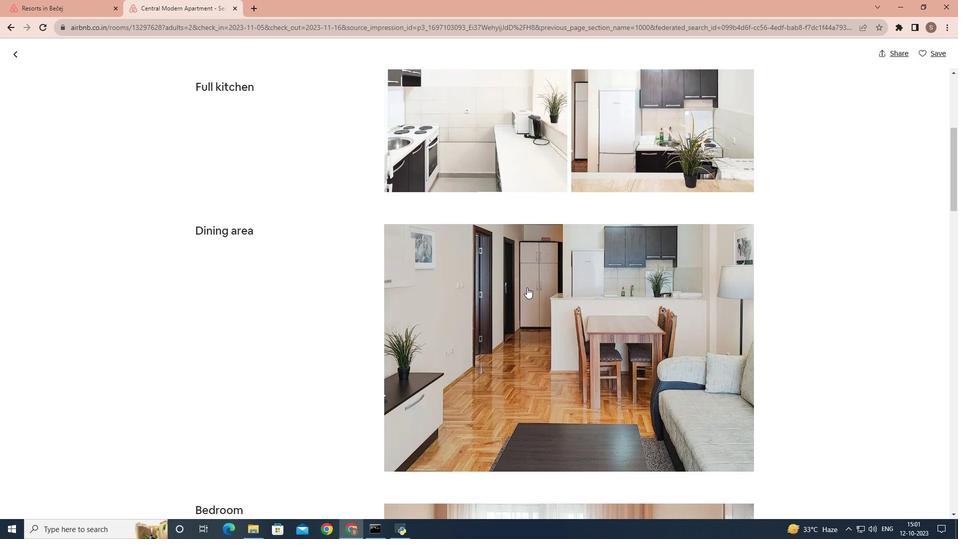 
Action: Mouse moved to (500, 287)
Screenshot: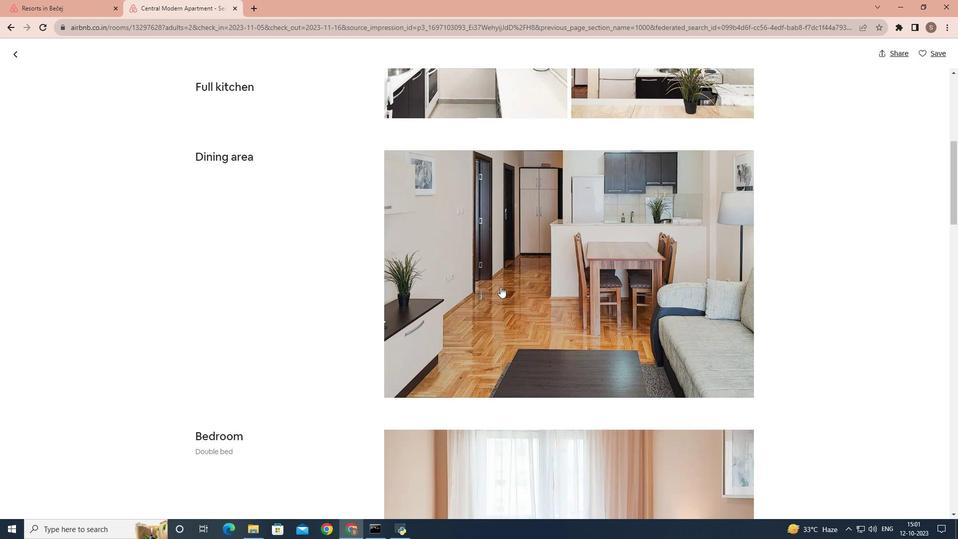 
Action: Mouse scrolled (500, 286) with delta (0, 0)
Screenshot: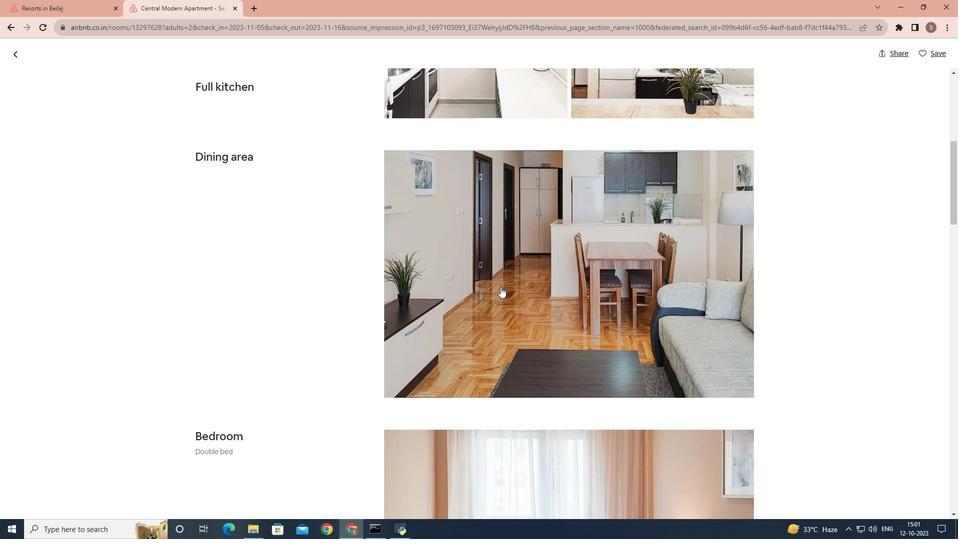 
Action: Mouse scrolled (500, 286) with delta (0, 0)
Screenshot: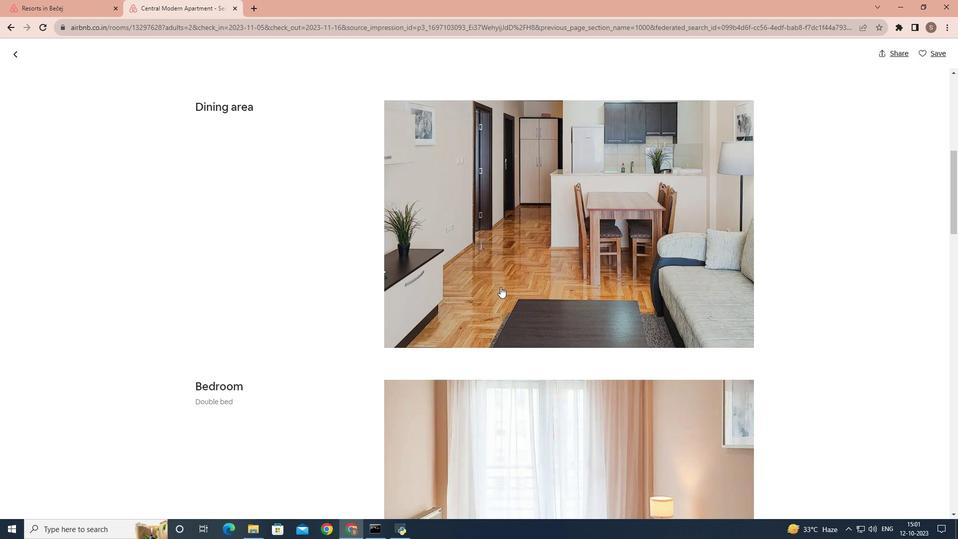 
Action: Mouse scrolled (500, 286) with delta (0, 0)
Screenshot: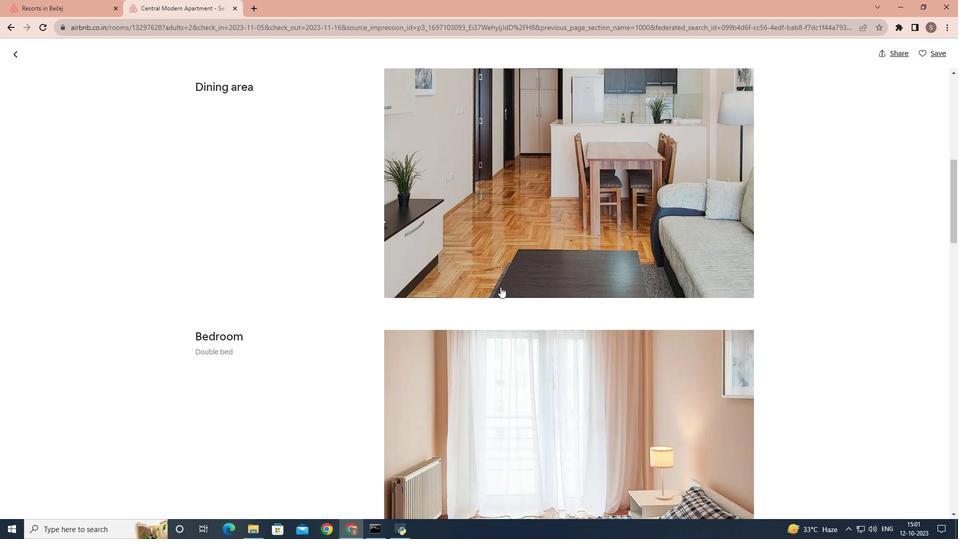 
Action: Mouse scrolled (500, 286) with delta (0, 0)
Screenshot: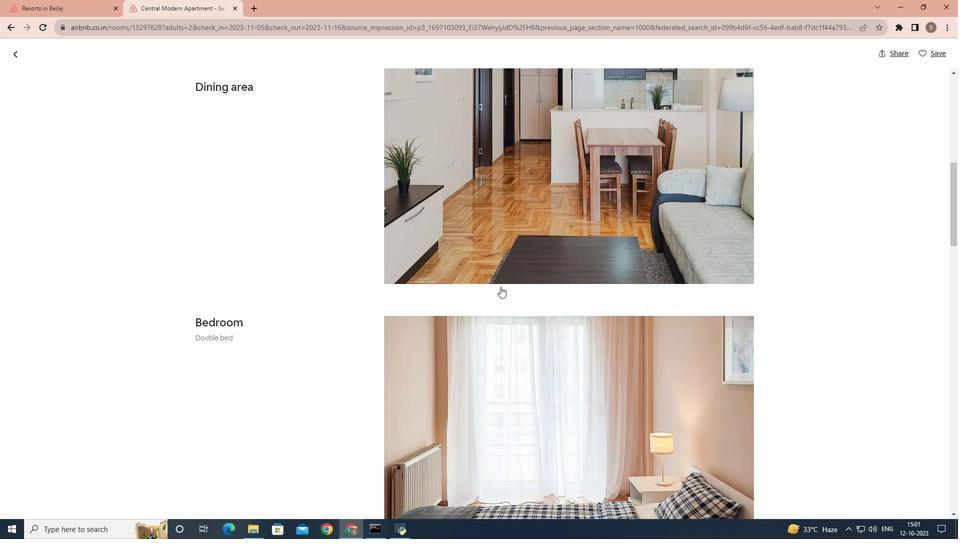 
Action: Mouse scrolled (500, 286) with delta (0, 0)
Screenshot: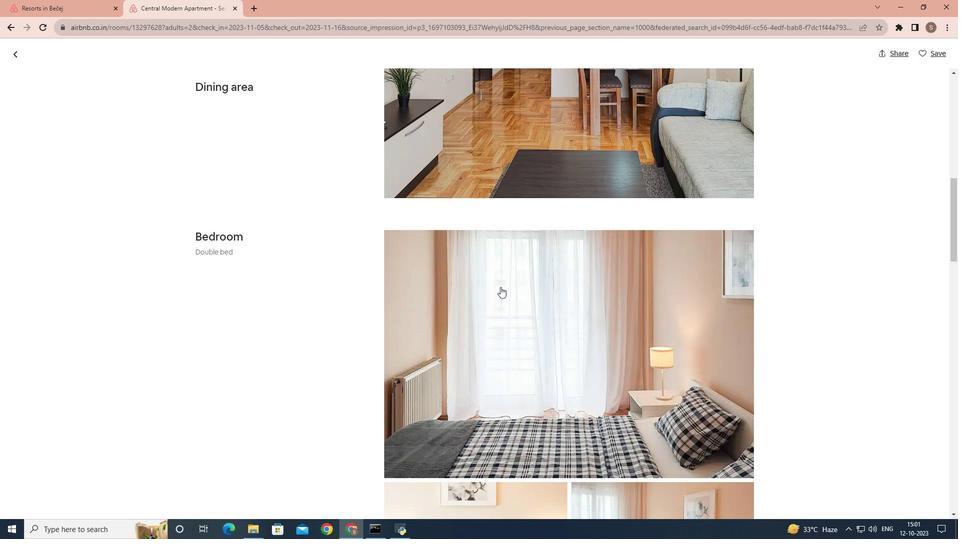 
Action: Mouse scrolled (500, 286) with delta (0, 0)
Screenshot: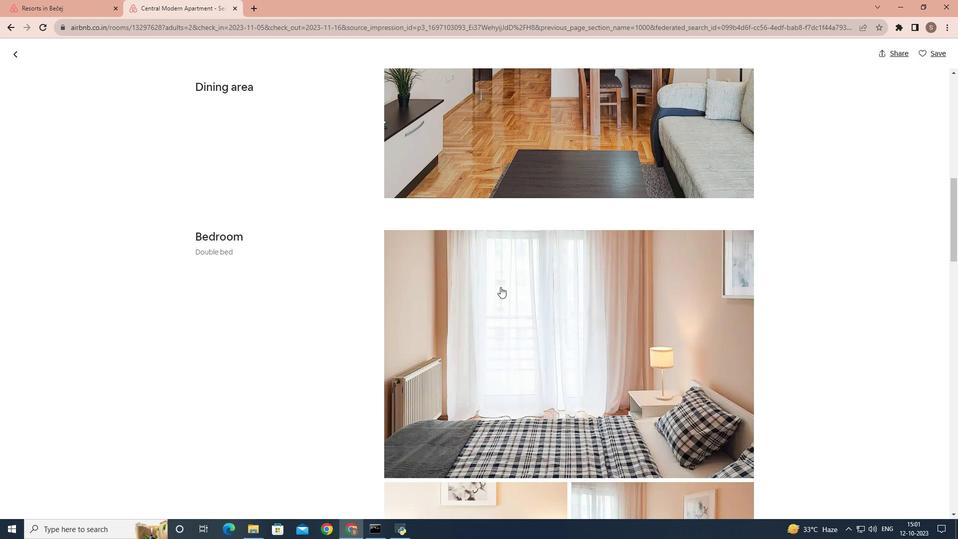 
Action: Mouse scrolled (500, 286) with delta (0, 0)
Screenshot: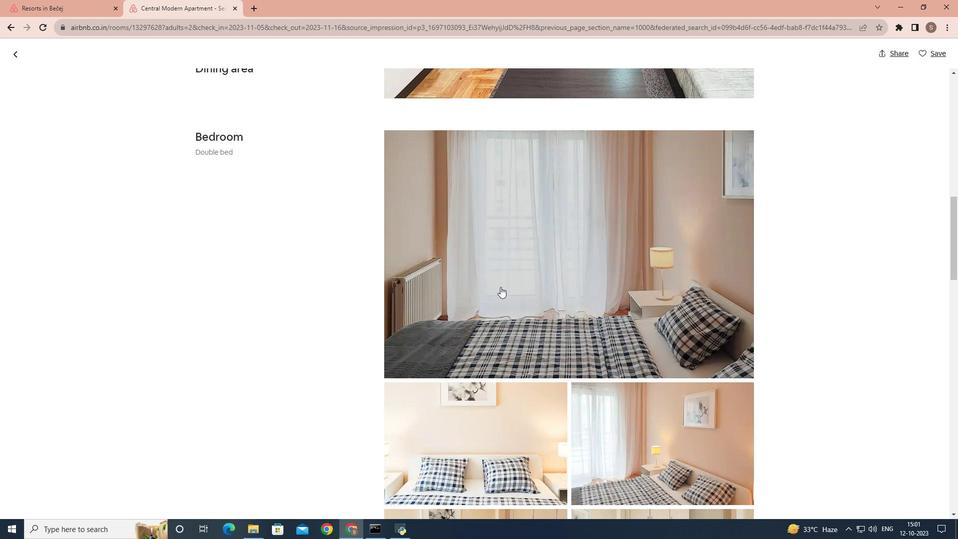 
Action: Mouse scrolled (500, 286) with delta (0, 0)
Screenshot: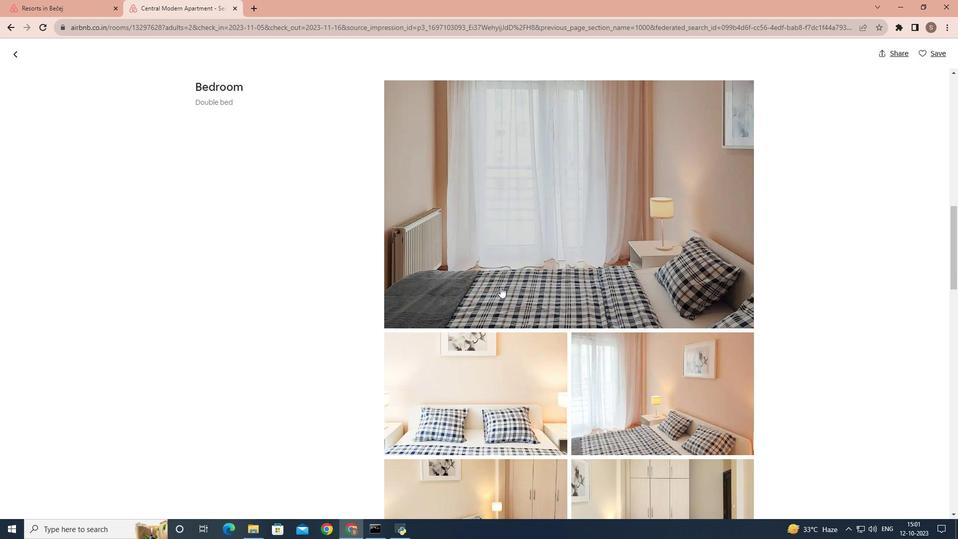 
Action: Mouse scrolled (500, 286) with delta (0, 0)
Screenshot: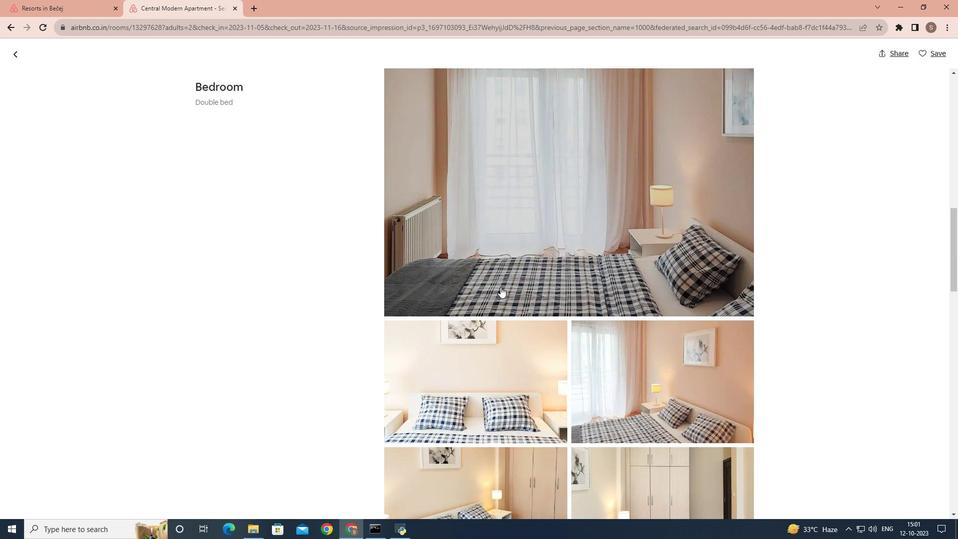 
Action: Mouse scrolled (500, 286) with delta (0, 0)
Screenshot: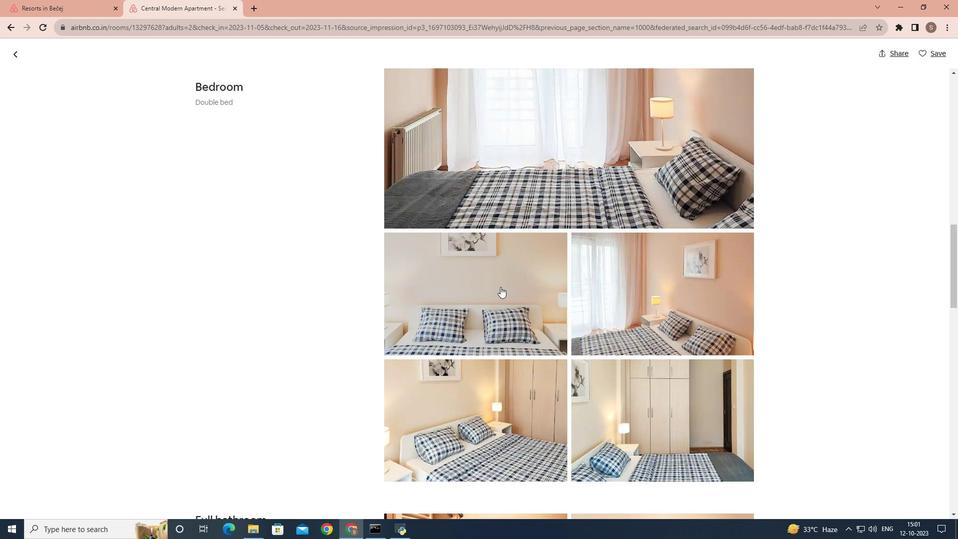 
Action: Mouse scrolled (500, 286) with delta (0, 0)
Screenshot: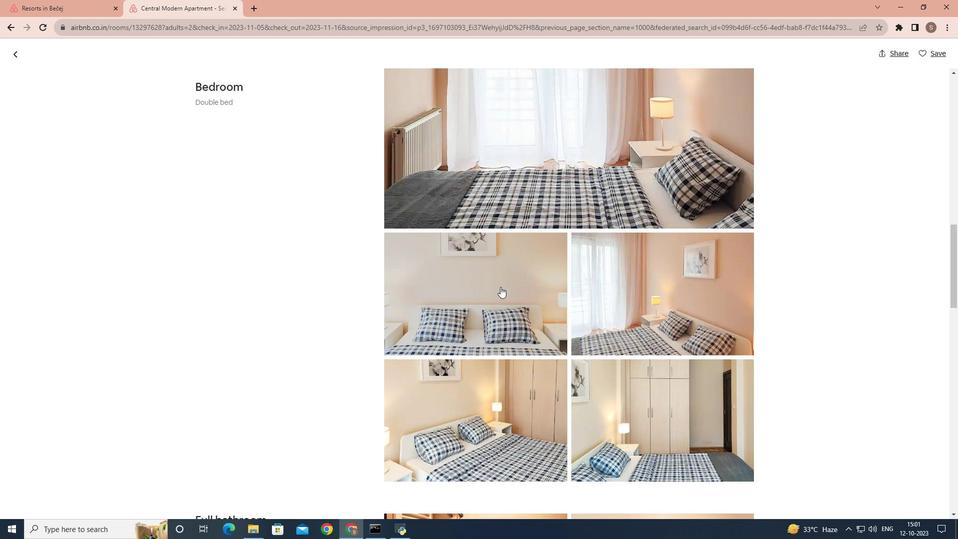 
Action: Mouse scrolled (500, 286) with delta (0, 0)
Screenshot: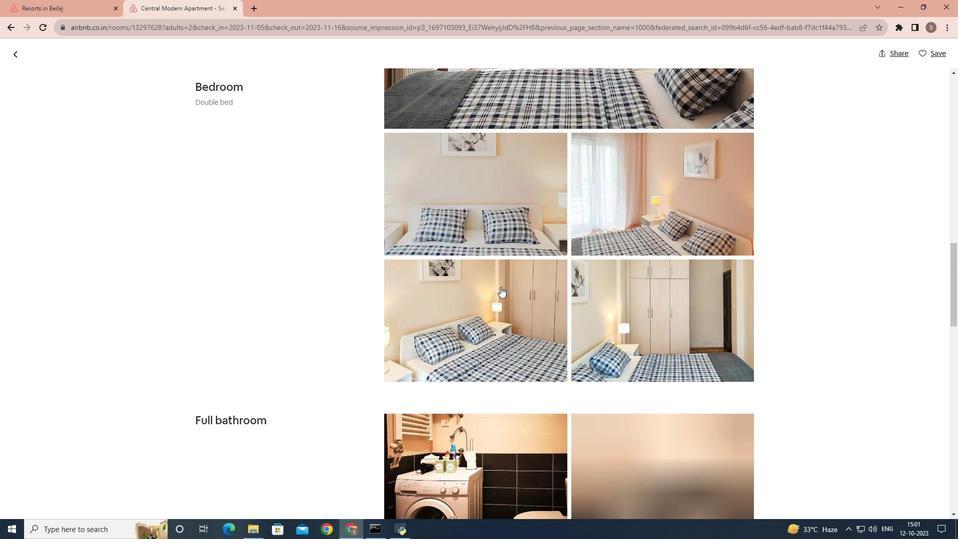 
Action: Mouse scrolled (500, 286) with delta (0, 0)
Screenshot: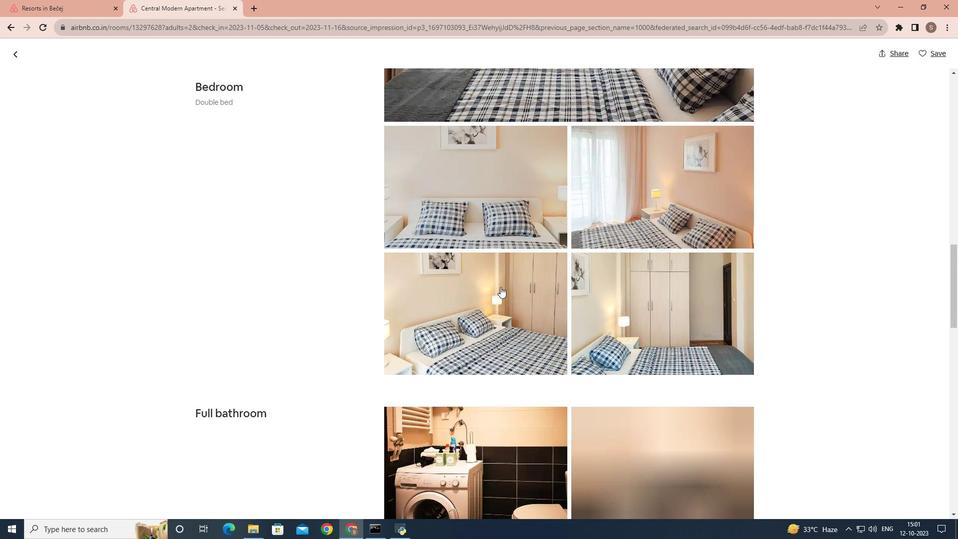 
Action: Mouse scrolled (500, 286) with delta (0, 0)
Screenshot: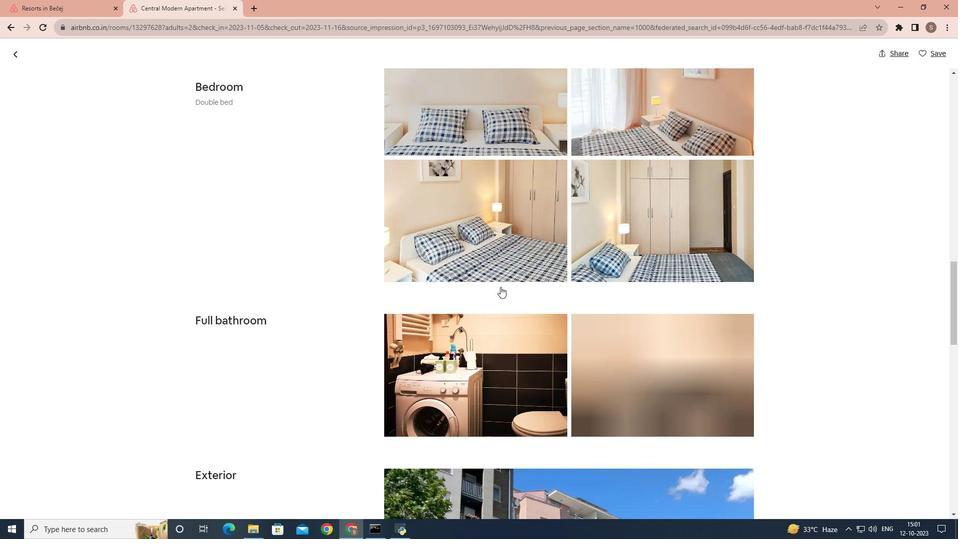 
Action: Mouse scrolled (500, 286) with delta (0, 0)
Screenshot: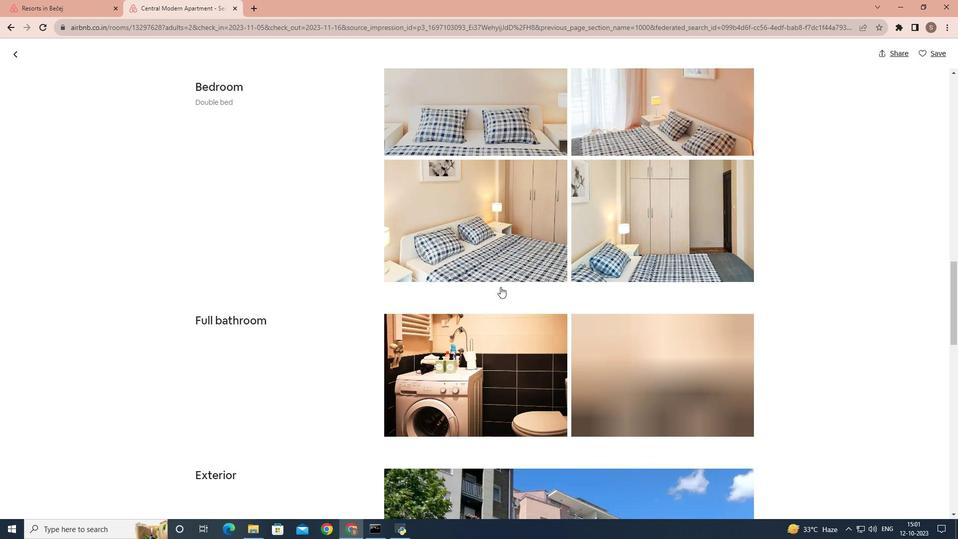 
Action: Mouse scrolled (500, 286) with delta (0, 0)
Screenshot: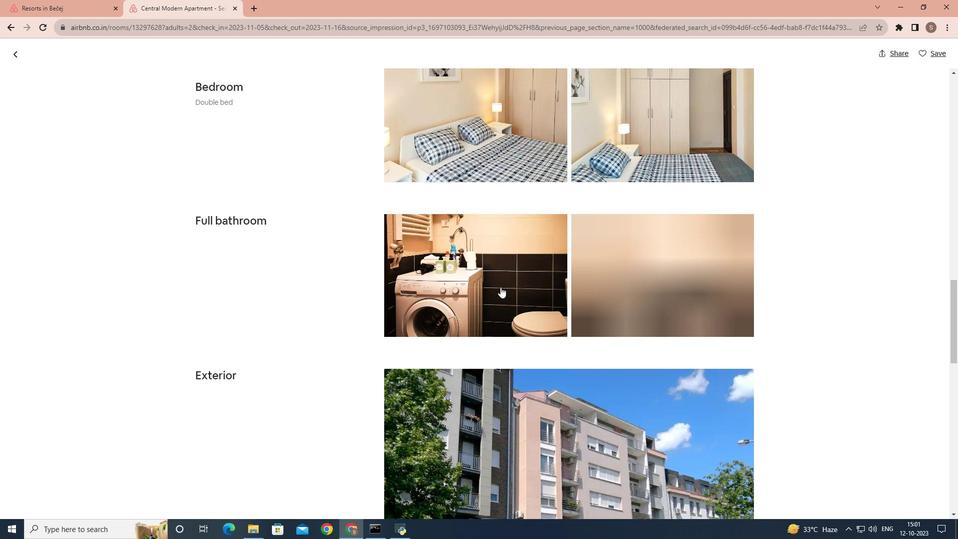 
Action: Mouse scrolled (500, 286) with delta (0, 0)
Screenshot: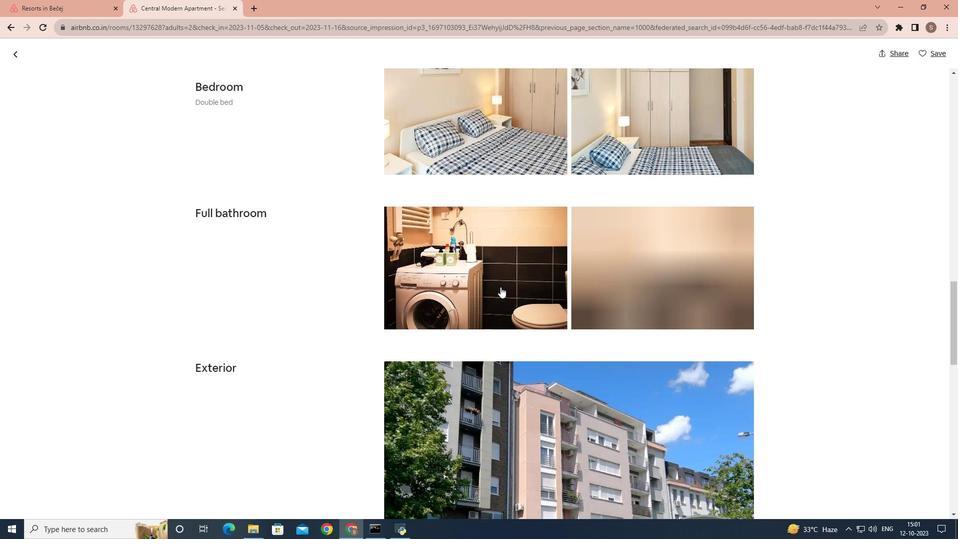 
Action: Mouse scrolled (500, 286) with delta (0, 0)
Screenshot: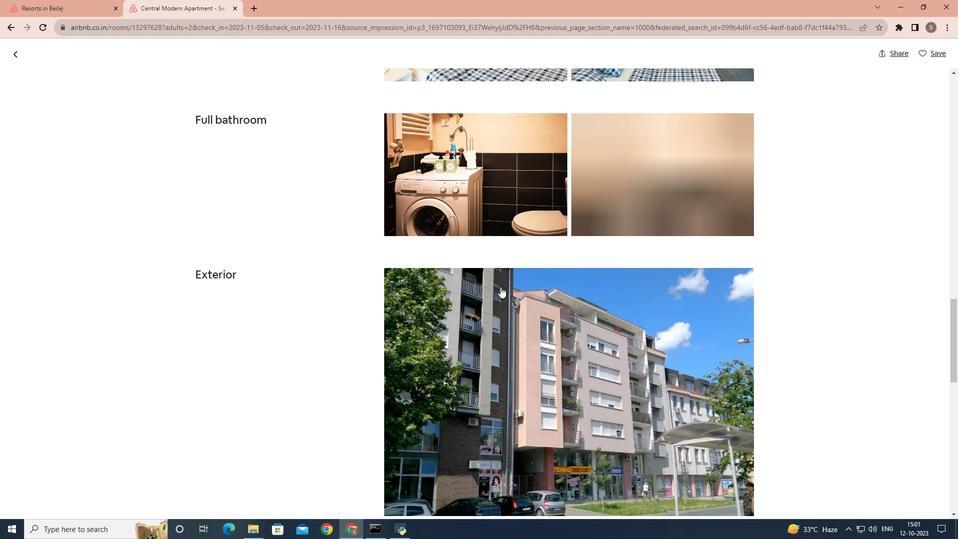 
Action: Mouse scrolled (500, 286) with delta (0, 0)
Screenshot: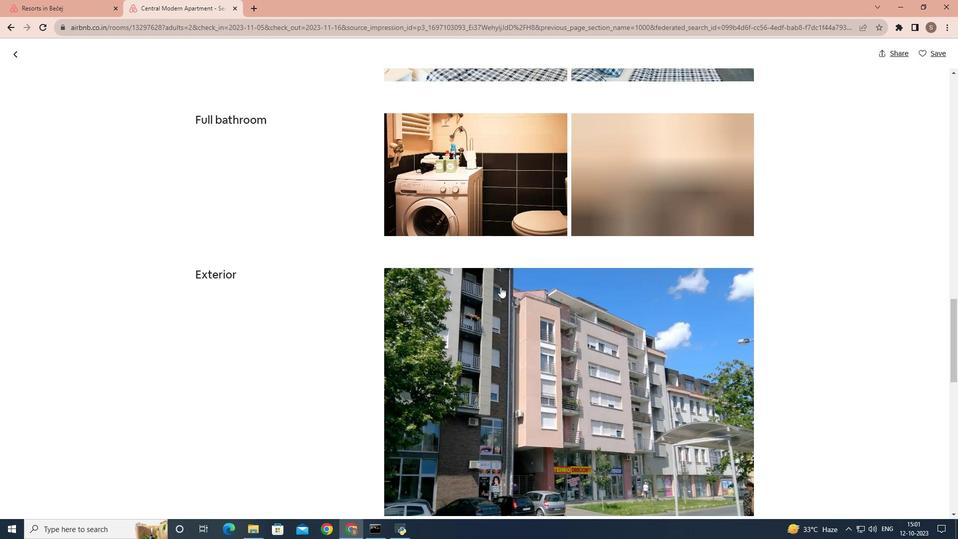 
Action: Mouse scrolled (500, 286) with delta (0, 0)
Screenshot: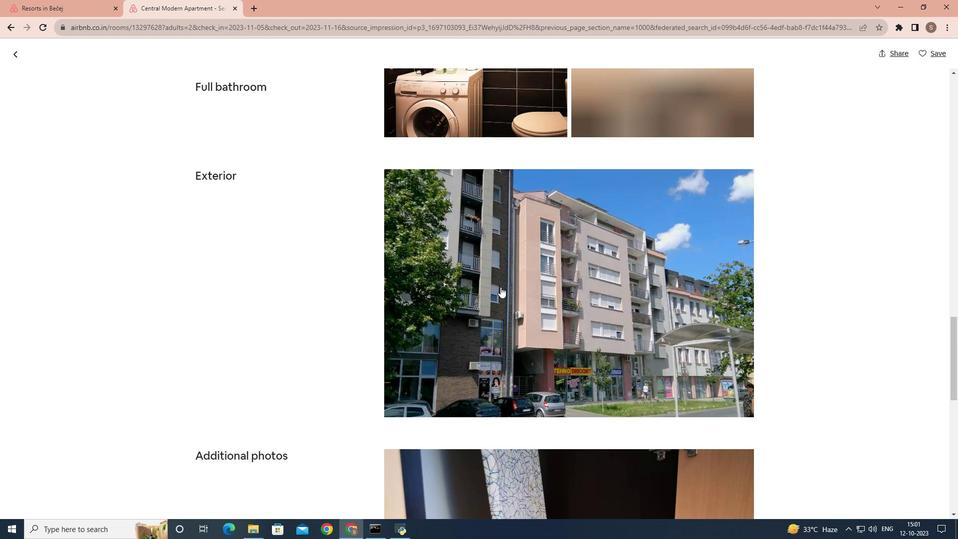 
Action: Mouse scrolled (500, 286) with delta (0, 0)
Screenshot: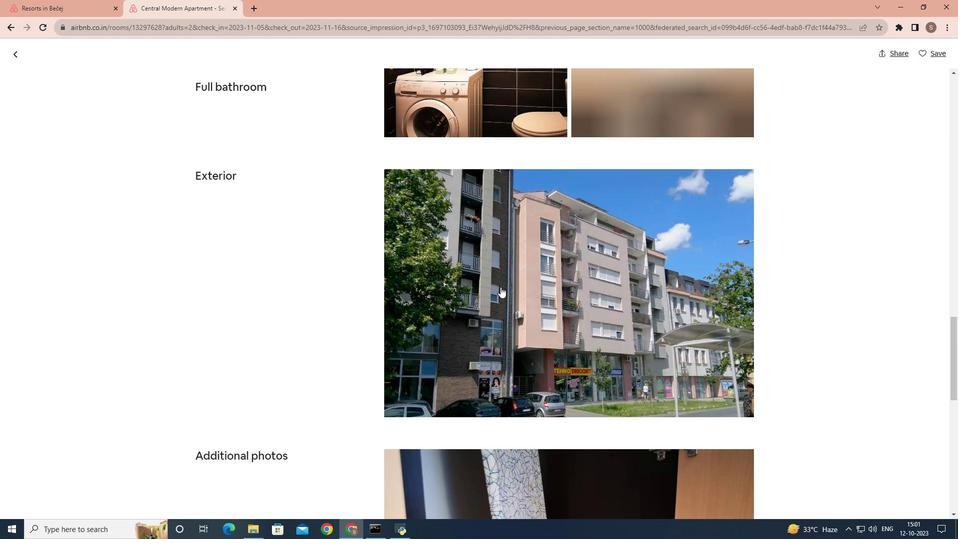 
Action: Mouse scrolled (500, 286) with delta (0, 0)
Screenshot: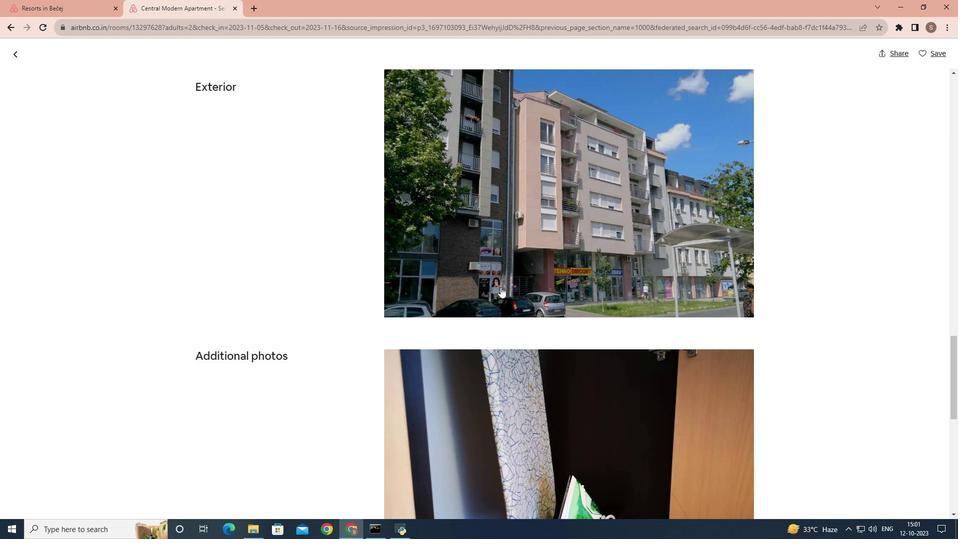 
Action: Mouse scrolled (500, 286) with delta (0, 0)
Screenshot: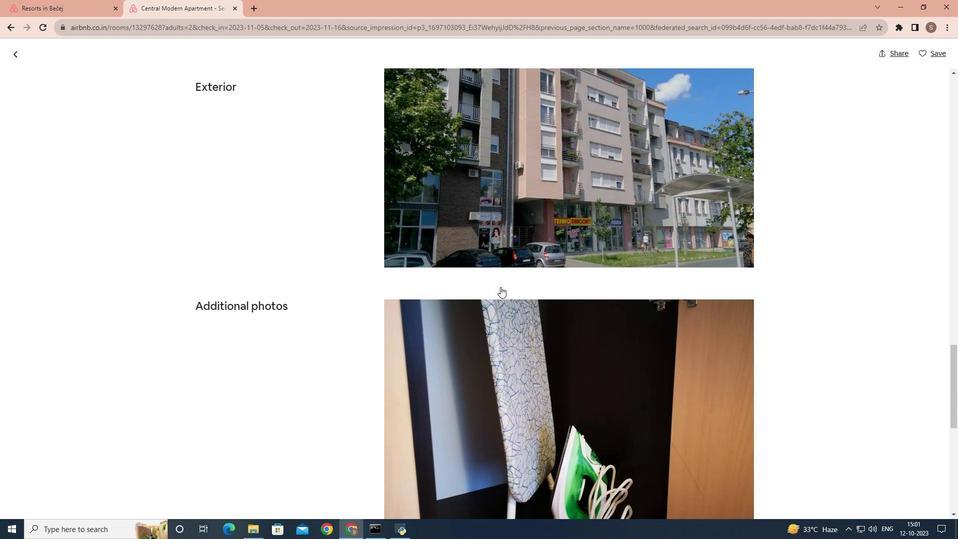 
Action: Mouse scrolled (500, 286) with delta (0, 0)
Screenshot: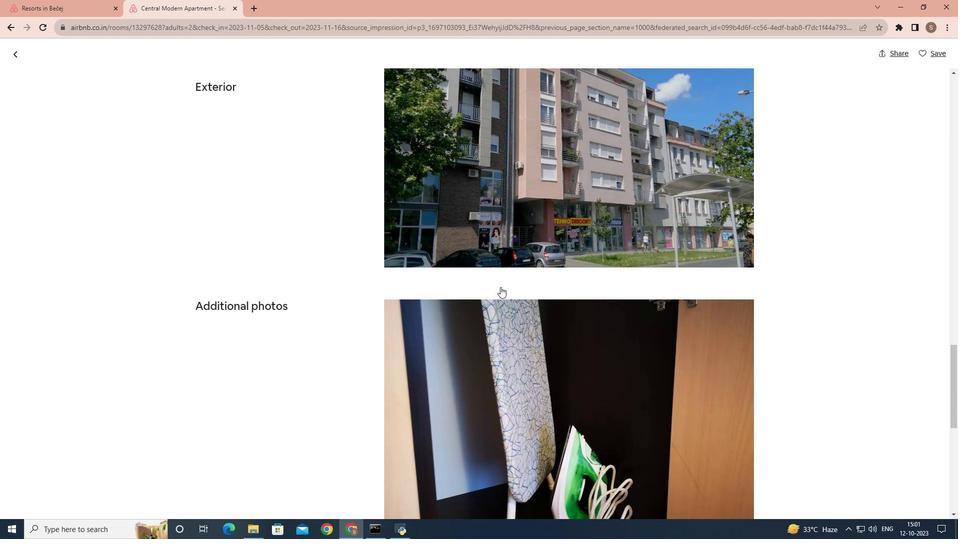 
Action: Mouse scrolled (500, 286) with delta (0, 0)
Screenshot: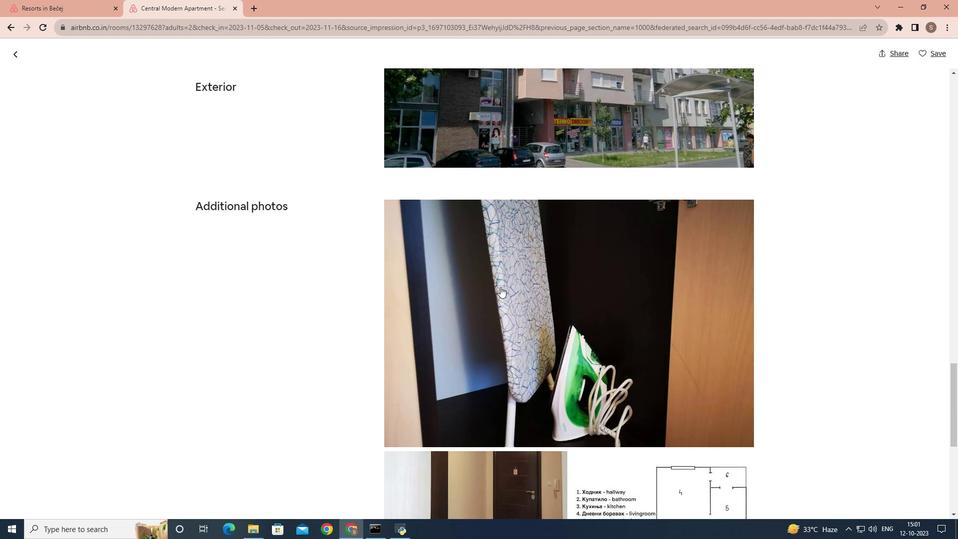 
Action: Mouse scrolled (500, 286) with delta (0, 0)
Screenshot: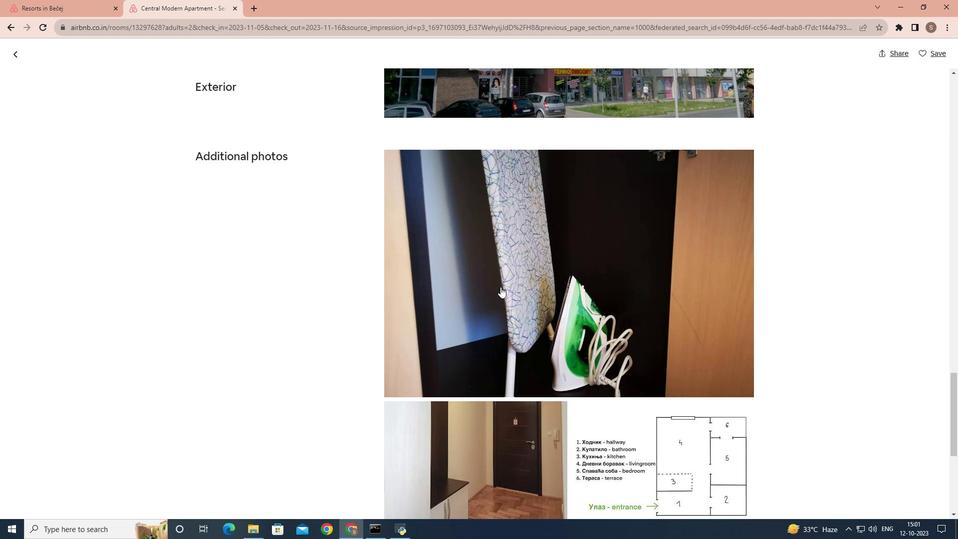 
Action: Mouse scrolled (500, 286) with delta (0, 0)
Screenshot: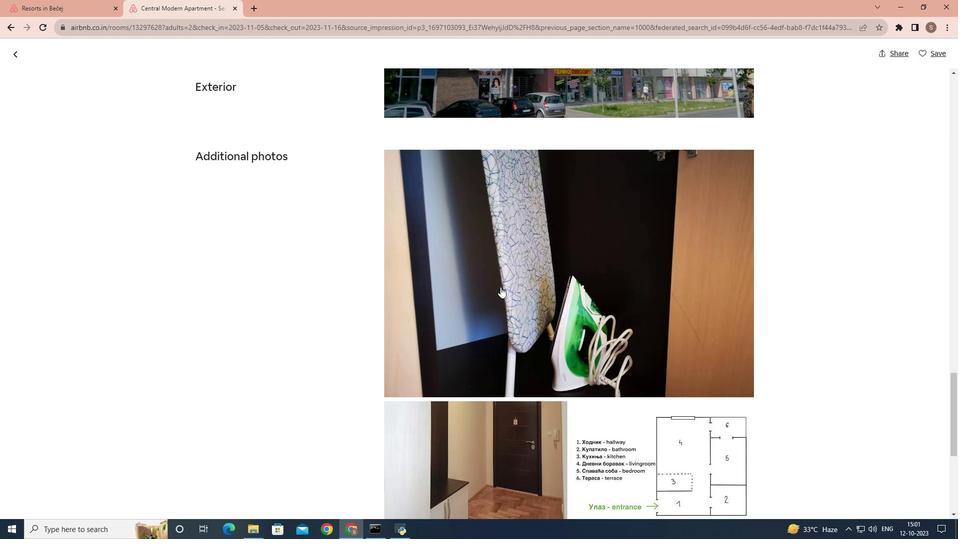 
Action: Mouse scrolled (500, 286) with delta (0, 0)
Screenshot: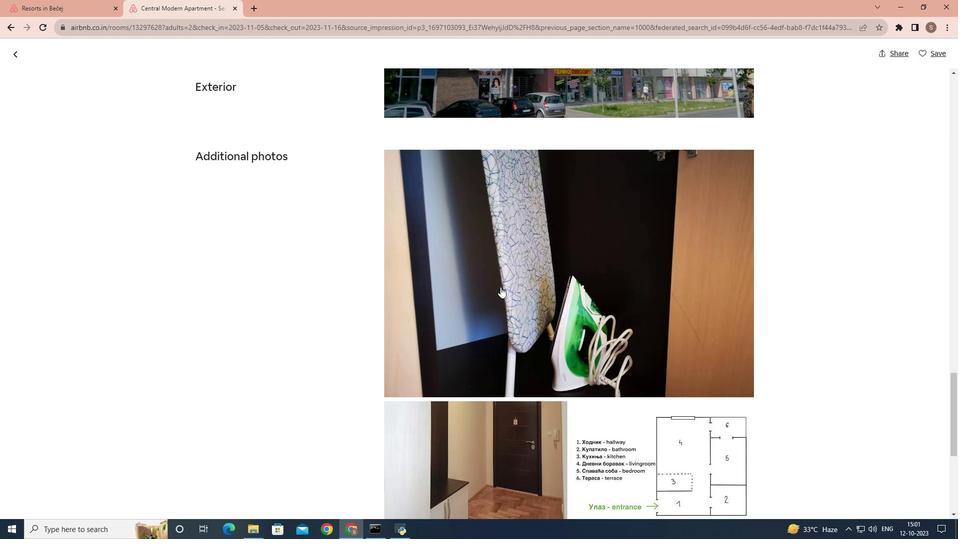 
Action: Mouse scrolled (500, 286) with delta (0, 0)
Screenshot: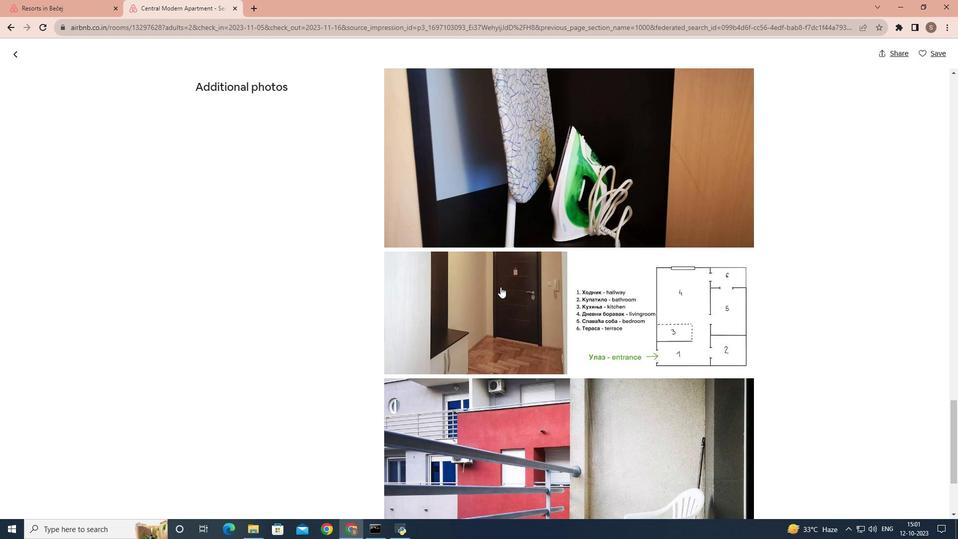 
Action: Mouse scrolled (500, 286) with delta (0, 0)
Screenshot: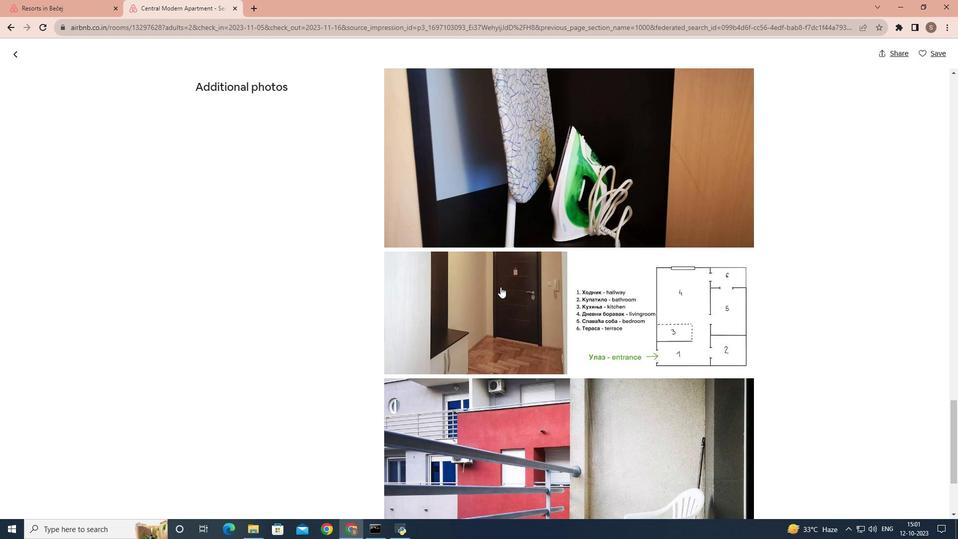 
Action: Mouse scrolled (500, 286) with delta (0, 0)
Screenshot: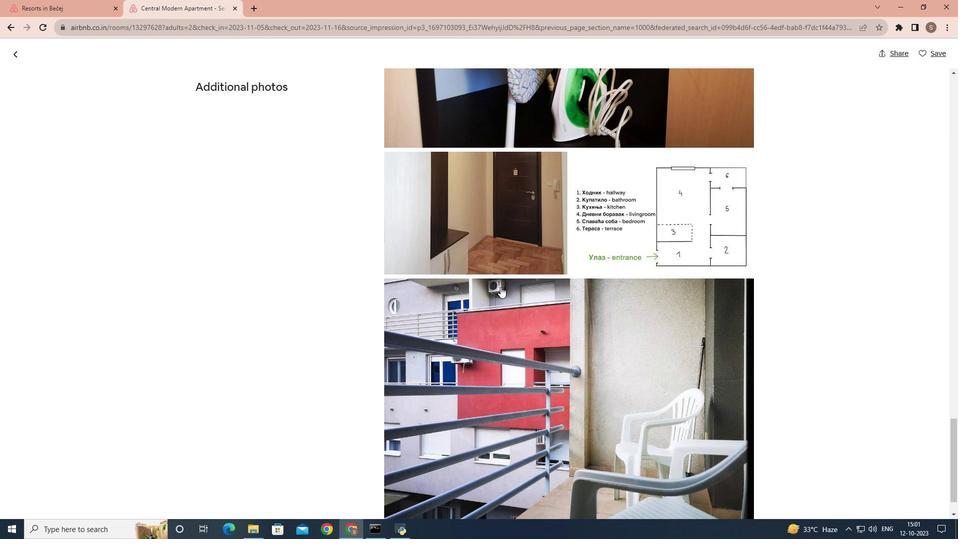 
Action: Mouse scrolled (500, 286) with delta (0, 0)
Screenshot: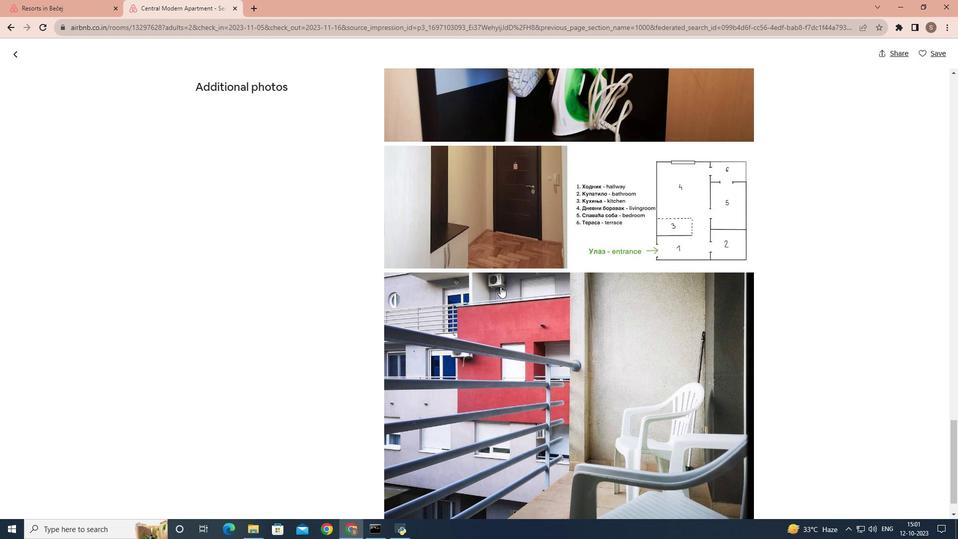 
Action: Mouse scrolled (500, 286) with delta (0, 0)
Screenshot: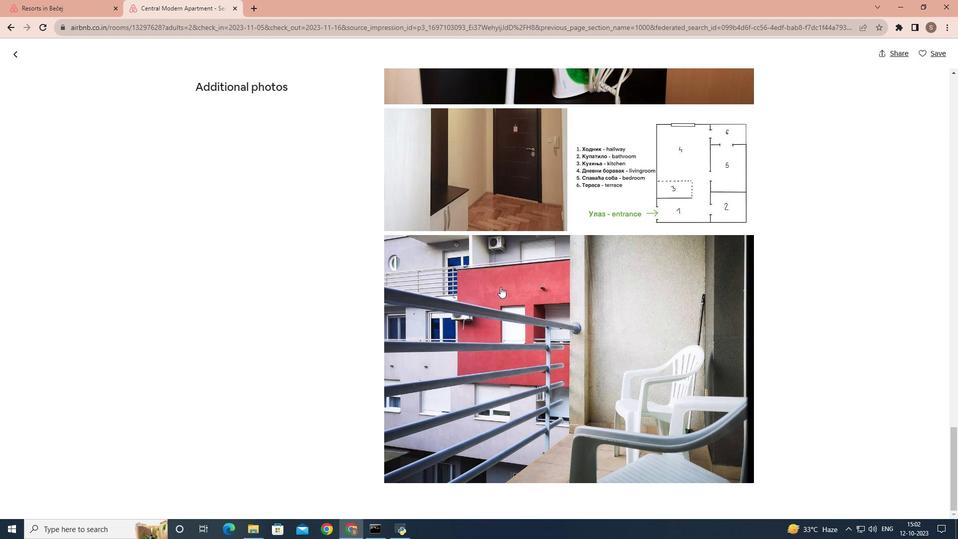 
Action: Mouse scrolled (500, 286) with delta (0, 0)
Screenshot: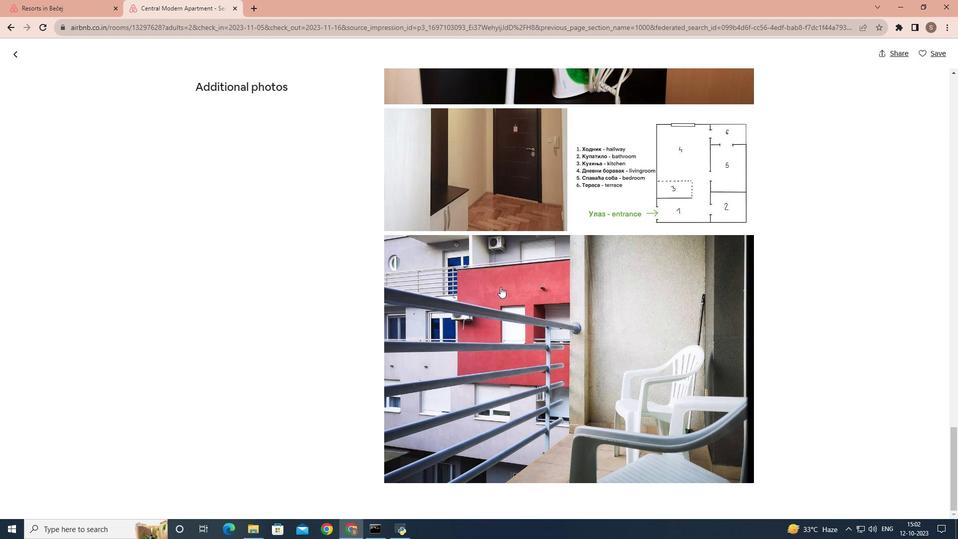 
Action: Mouse scrolled (500, 286) with delta (0, 0)
Screenshot: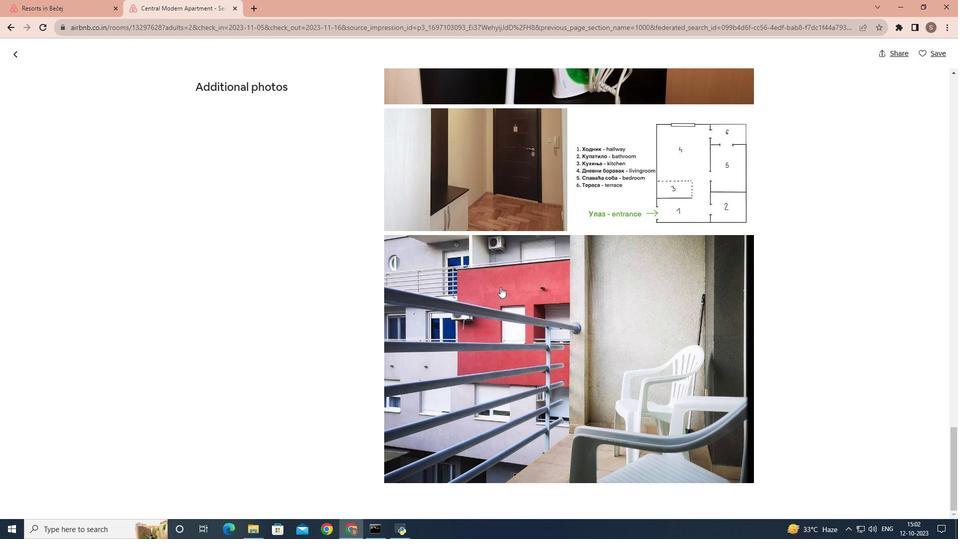
Action: Mouse scrolled (500, 286) with delta (0, 0)
Screenshot: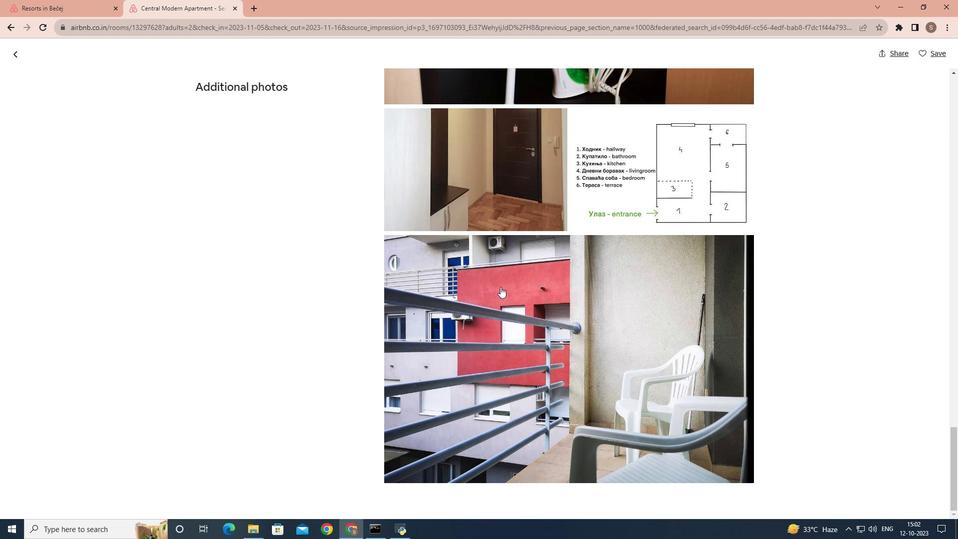 
Action: Mouse scrolled (500, 286) with delta (0, 0)
Screenshot: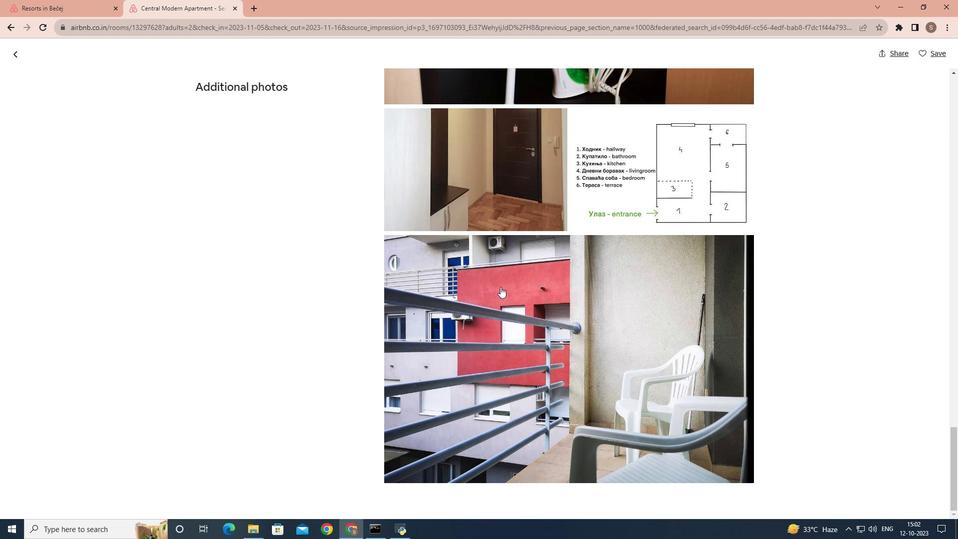 
Action: Mouse scrolled (500, 286) with delta (0, 0)
Screenshot: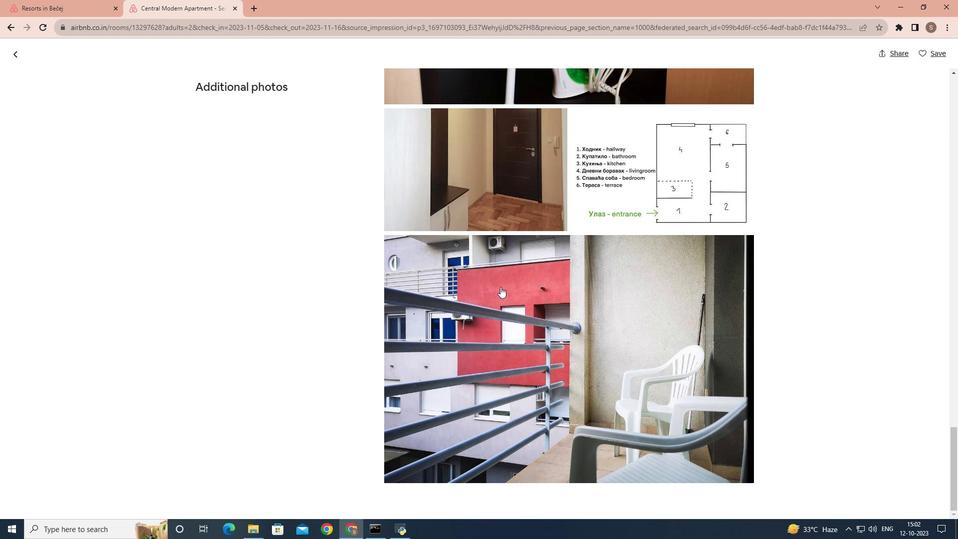 
Action: Mouse moved to (506, 288)
Screenshot: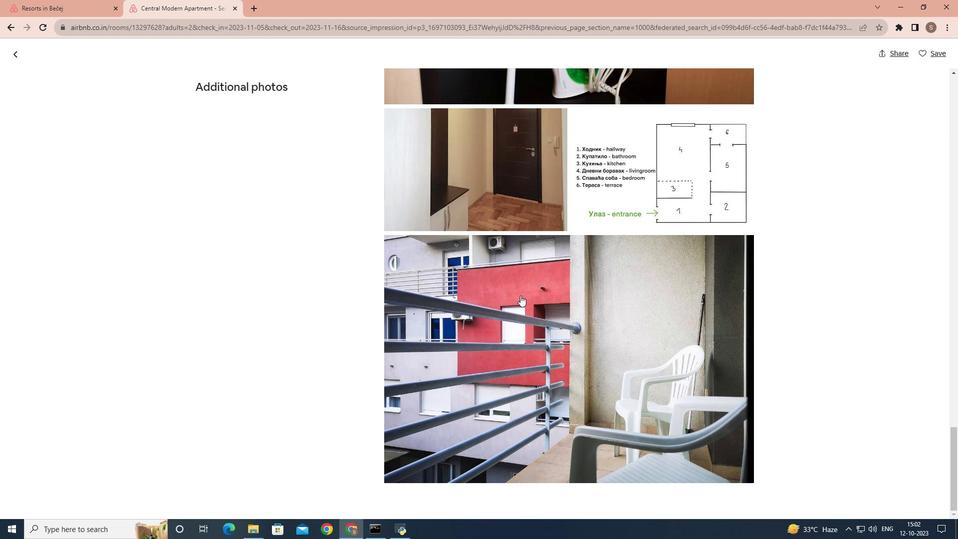 
Action: Mouse scrolled (506, 287) with delta (0, 0)
Screenshot: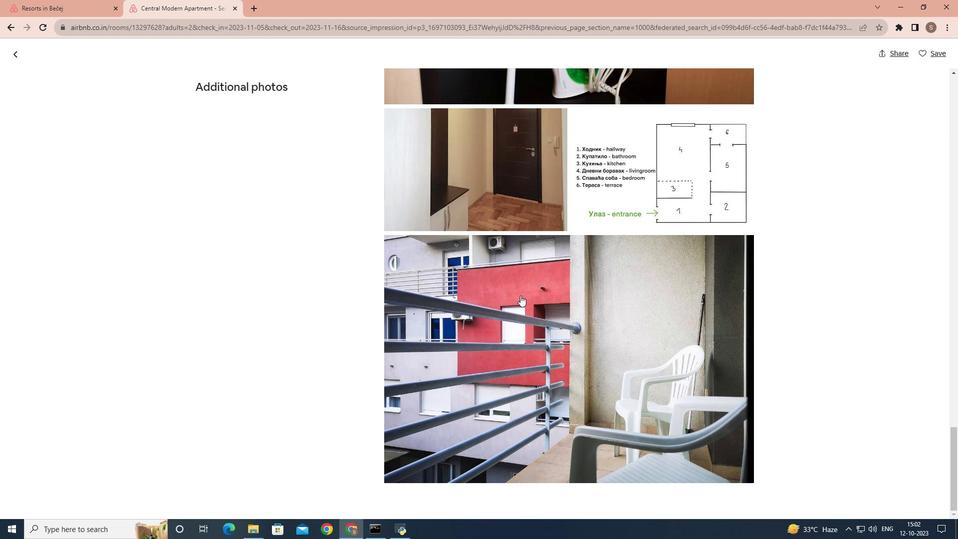 
Action: Mouse moved to (22, 53)
Screenshot: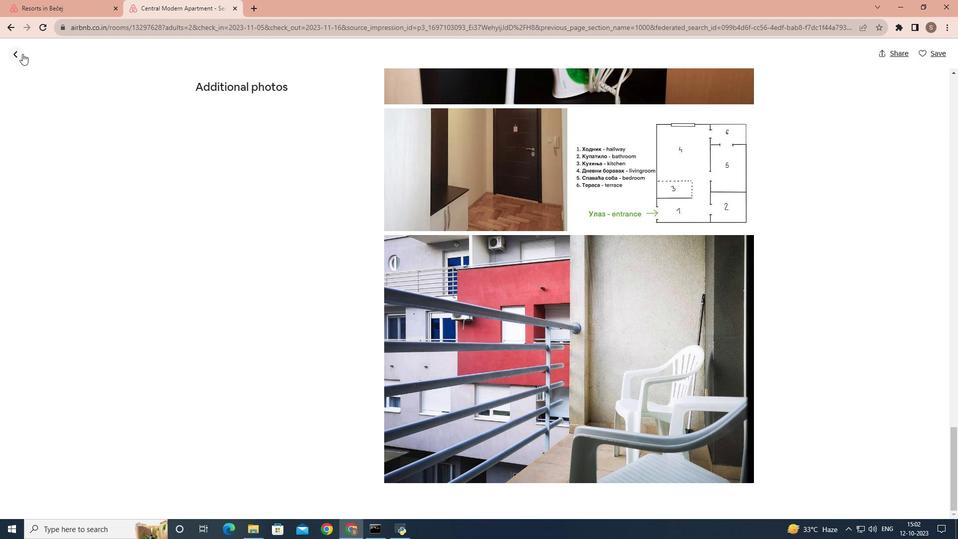 
Action: Mouse pressed left at (22, 53)
Screenshot: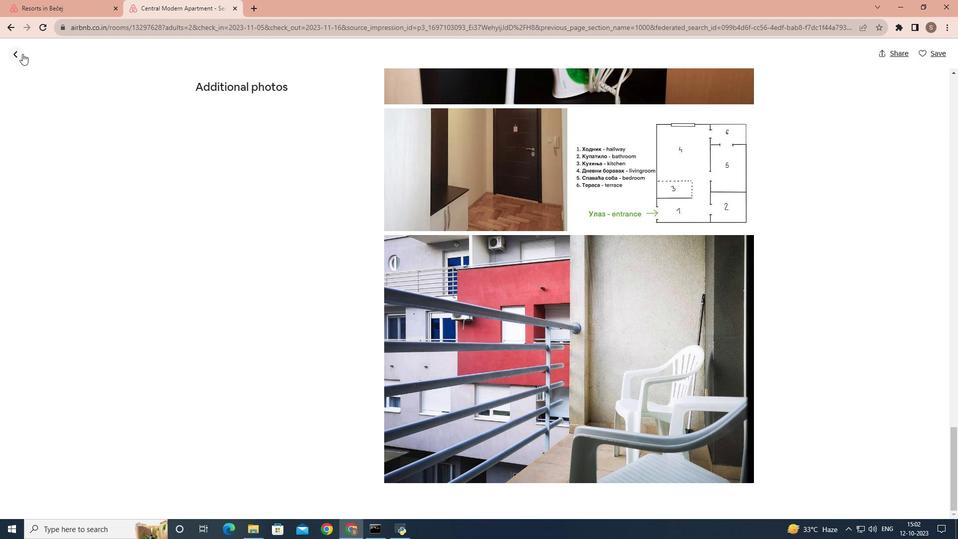 
Action: Mouse moved to (375, 223)
Screenshot: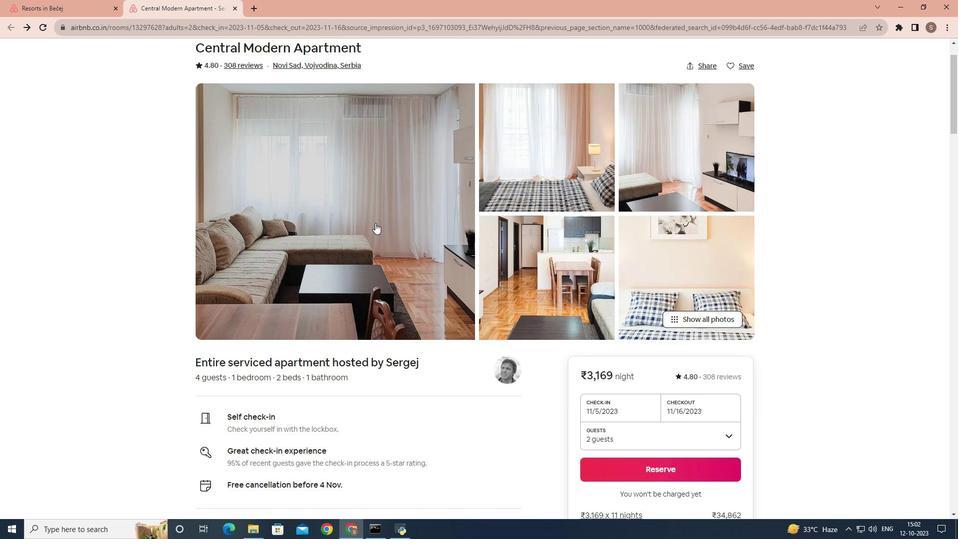
Action: Mouse scrolled (375, 222) with delta (0, 0)
Screenshot: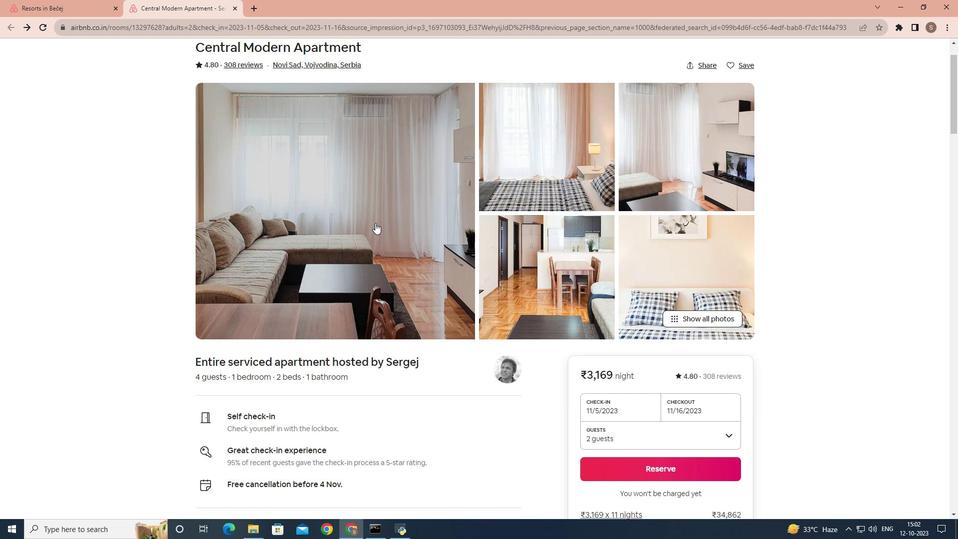 
Action: Mouse scrolled (375, 222) with delta (0, 0)
Screenshot: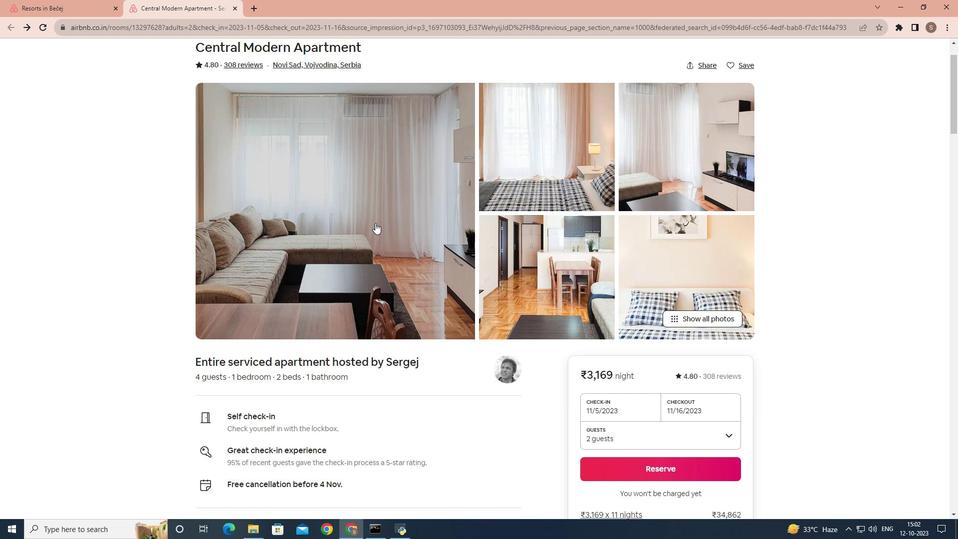 
Action: Mouse scrolled (375, 222) with delta (0, 0)
Screenshot: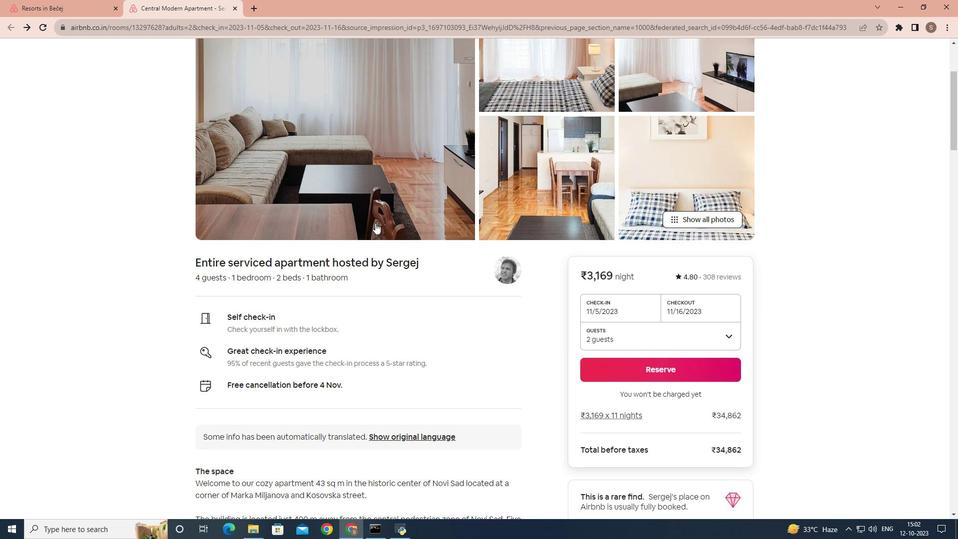 
Action: Mouse scrolled (375, 222) with delta (0, 0)
Screenshot: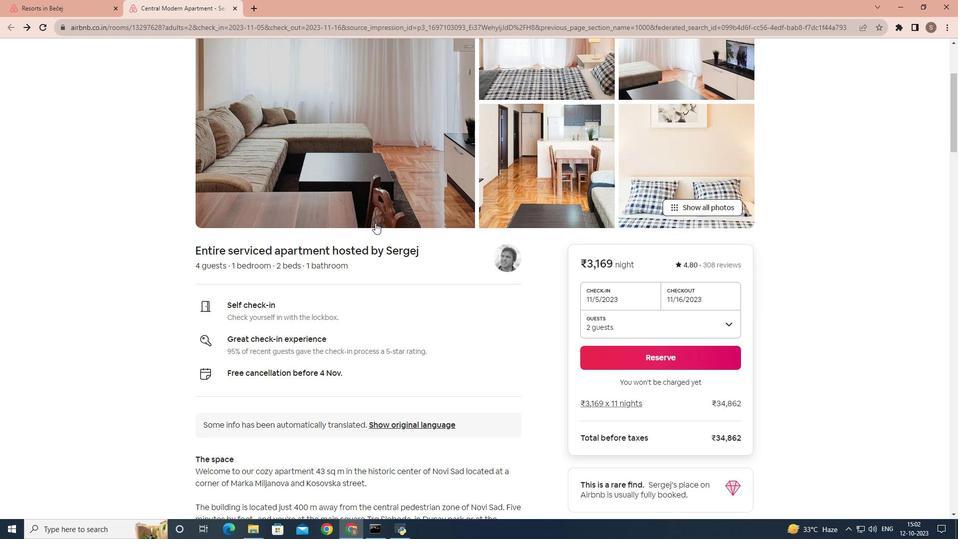 
Action: Mouse moved to (370, 246)
Screenshot: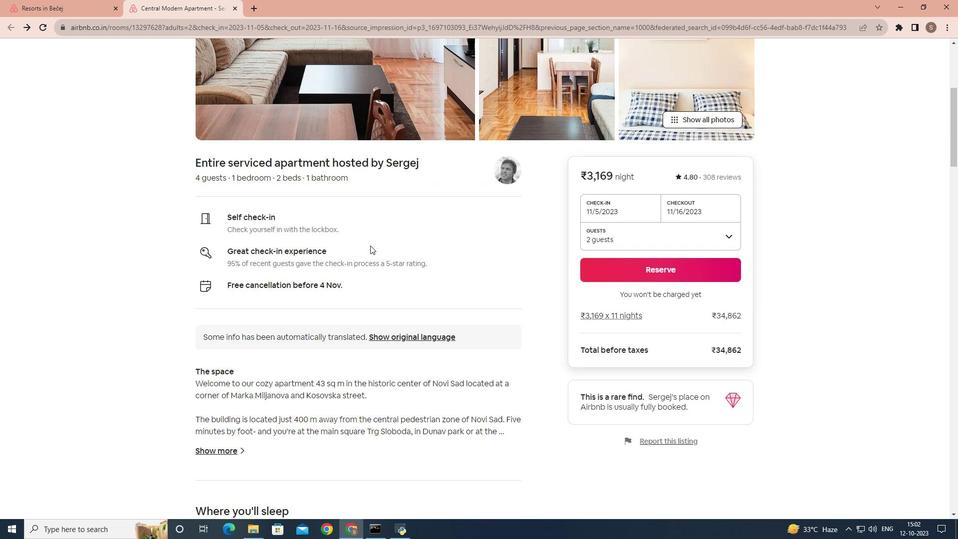 
Action: Mouse scrolled (370, 246) with delta (0, 0)
Screenshot: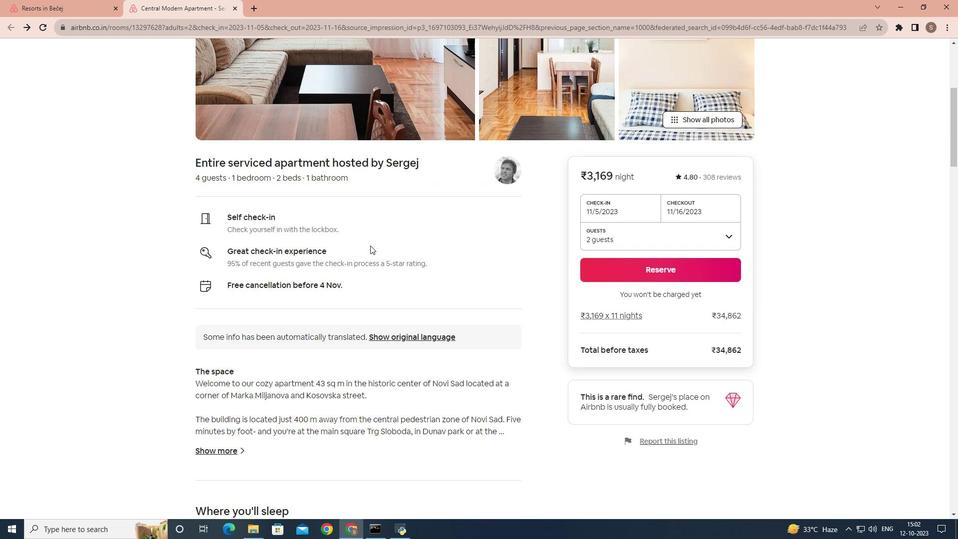 
Action: Mouse moved to (377, 259)
Screenshot: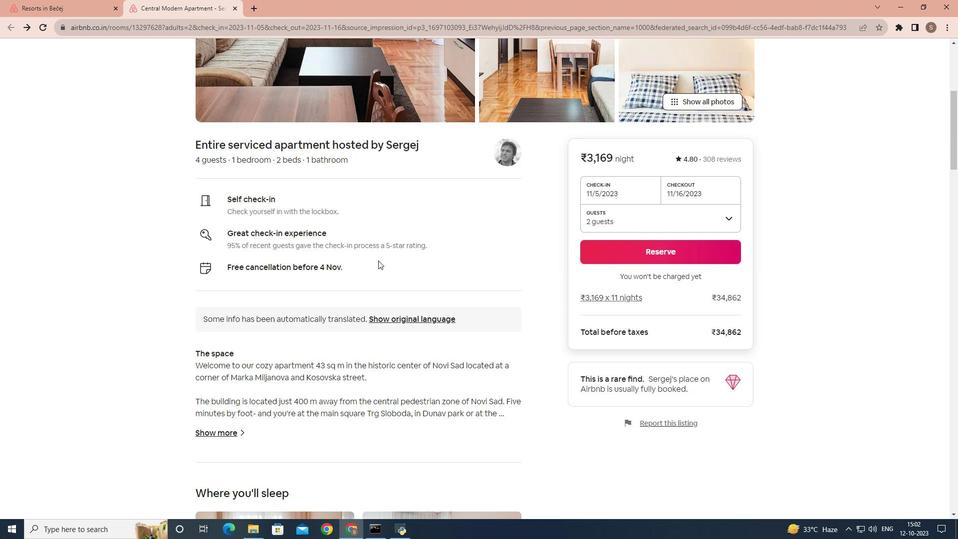 
Action: Mouse scrolled (377, 258) with delta (0, 0)
Screenshot: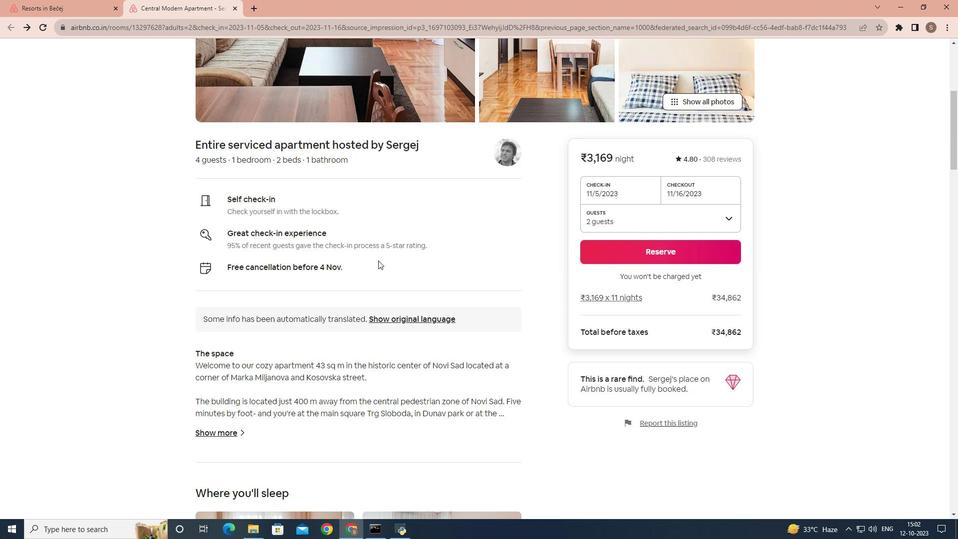 
Action: Mouse moved to (350, 290)
Screenshot: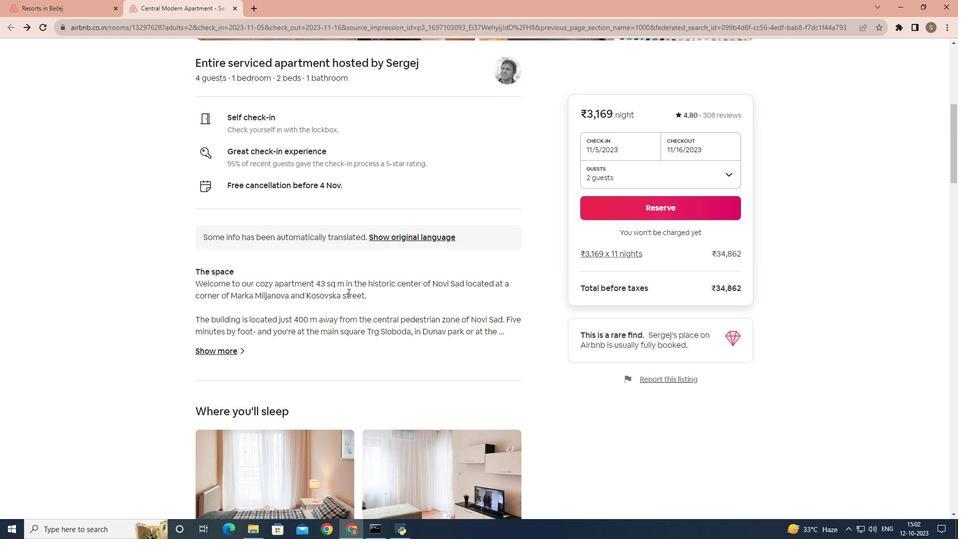 
Action: Mouse scrolled (350, 289) with delta (0, 0)
Screenshot: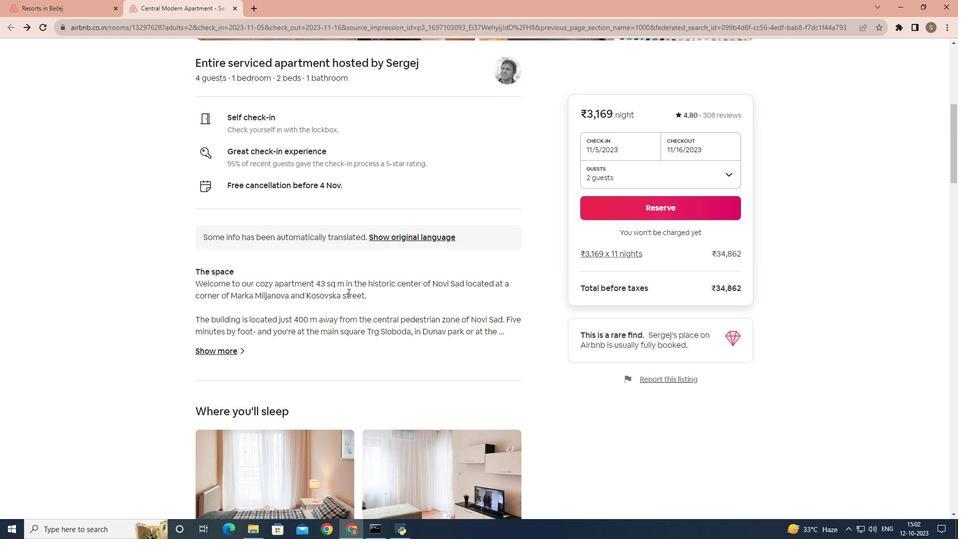 
Action: Mouse moved to (336, 301)
Screenshot: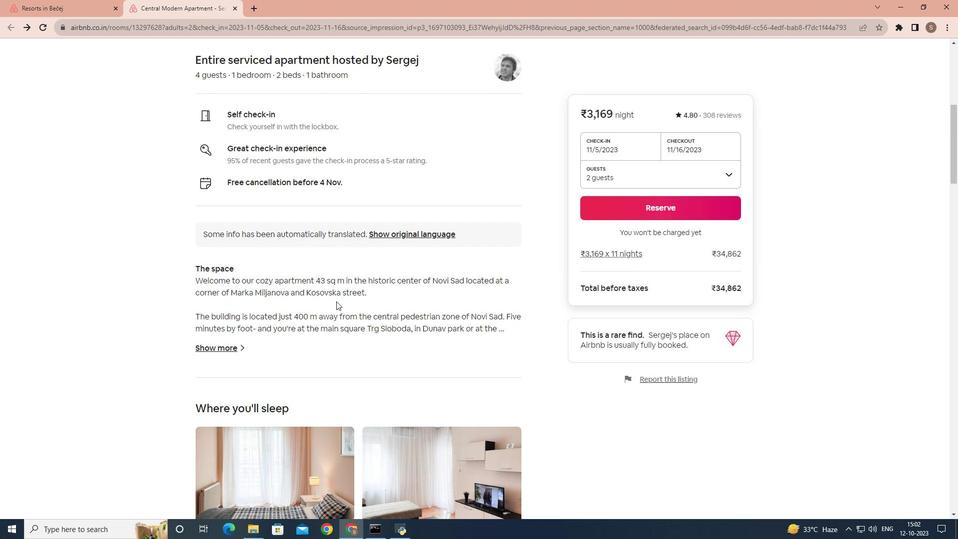 
Action: Mouse scrolled (336, 301) with delta (0, 0)
Screenshot: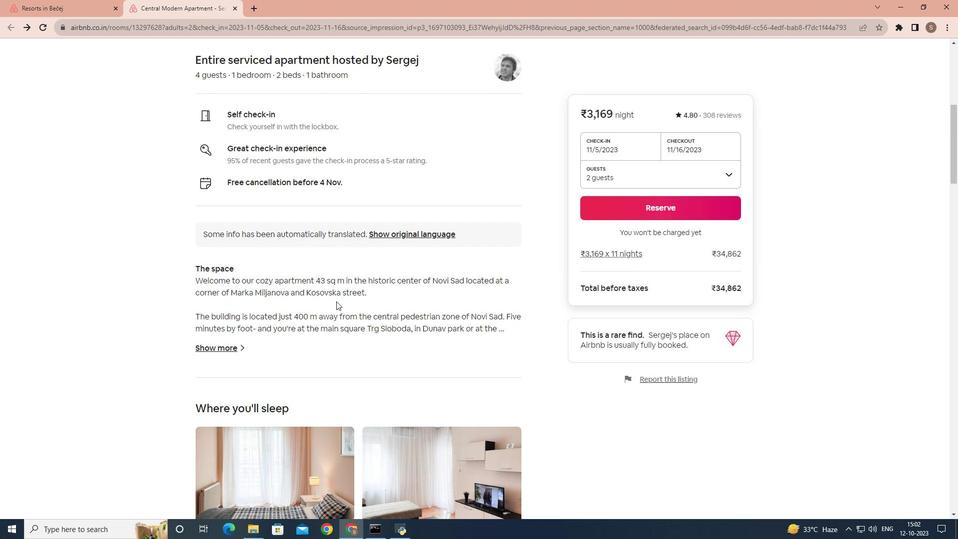 
Action: Mouse moved to (234, 254)
Screenshot: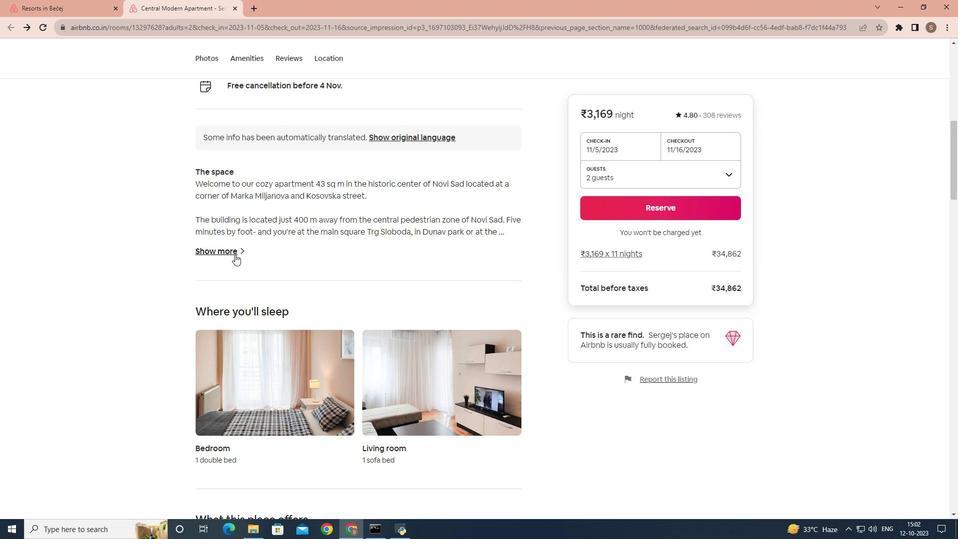 
Action: Mouse pressed left at (234, 254)
Screenshot: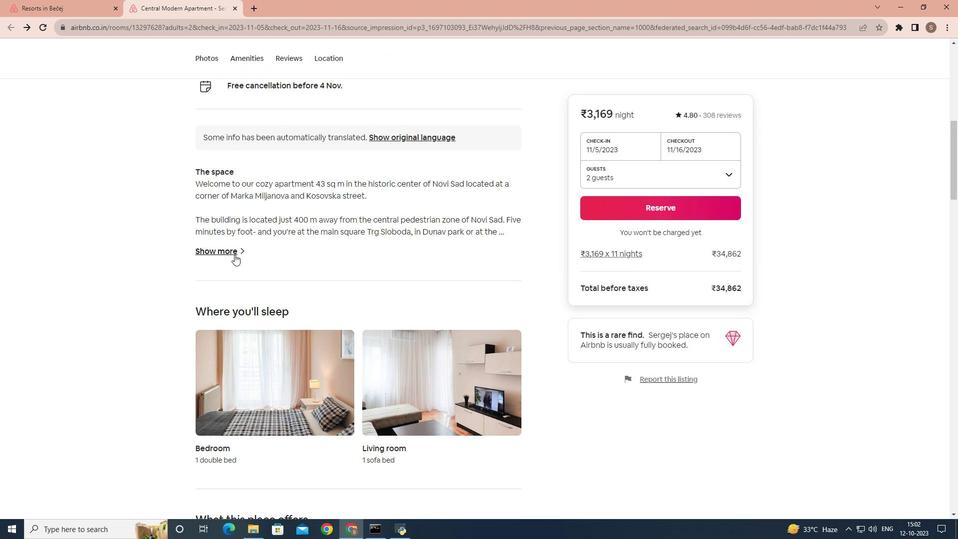 
Action: Mouse moved to (393, 245)
Screenshot: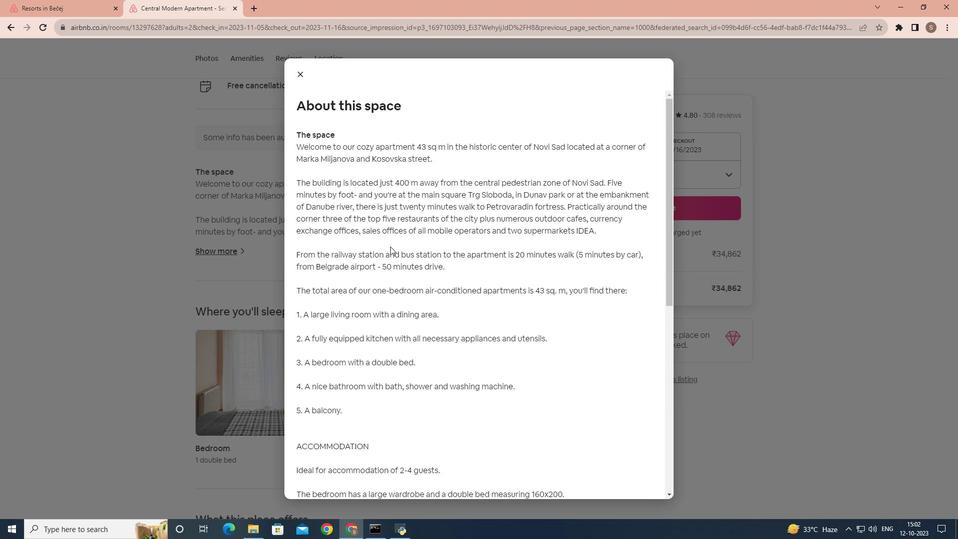 
Action: Mouse scrolled (393, 245) with delta (0, 0)
Screenshot: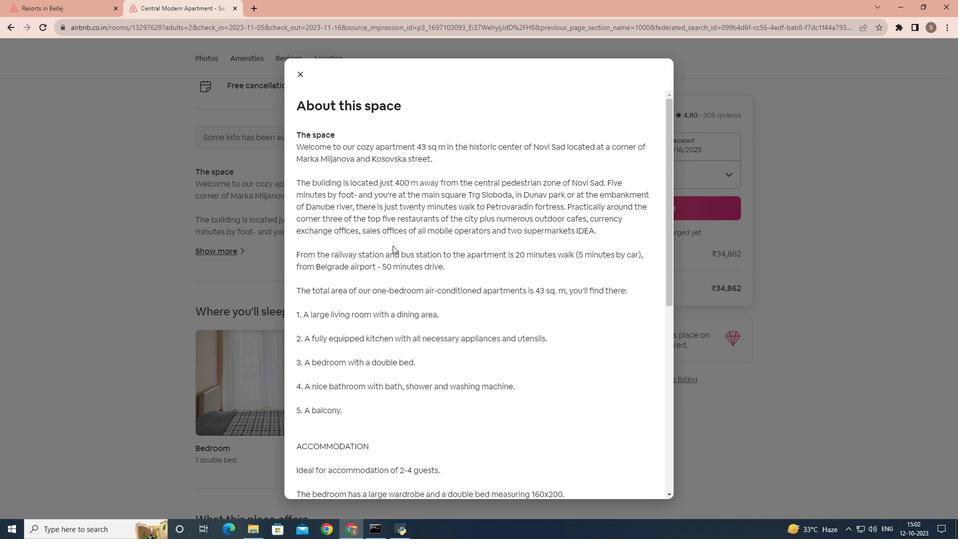 
Action: Mouse scrolled (393, 245) with delta (0, 0)
Screenshot: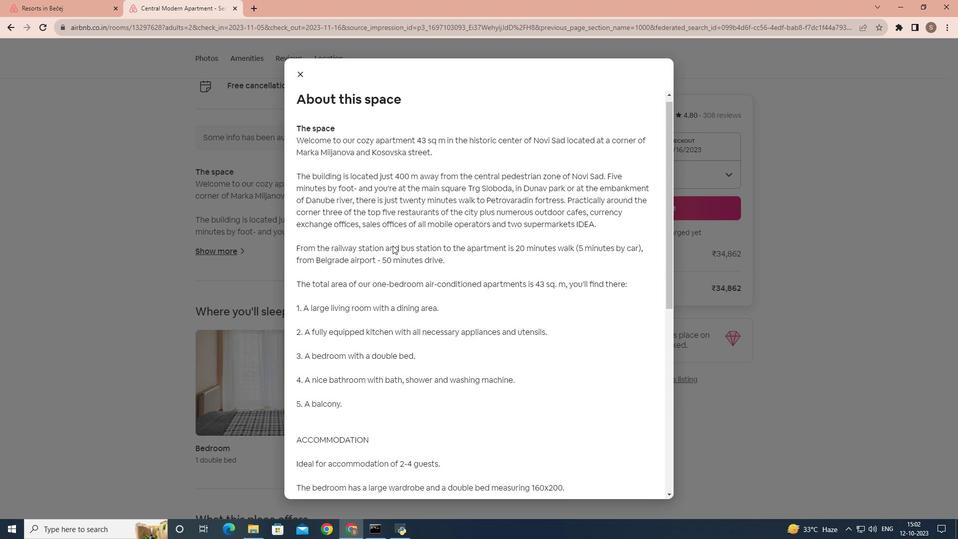 
Action: Mouse scrolled (393, 245) with delta (0, 0)
Screenshot: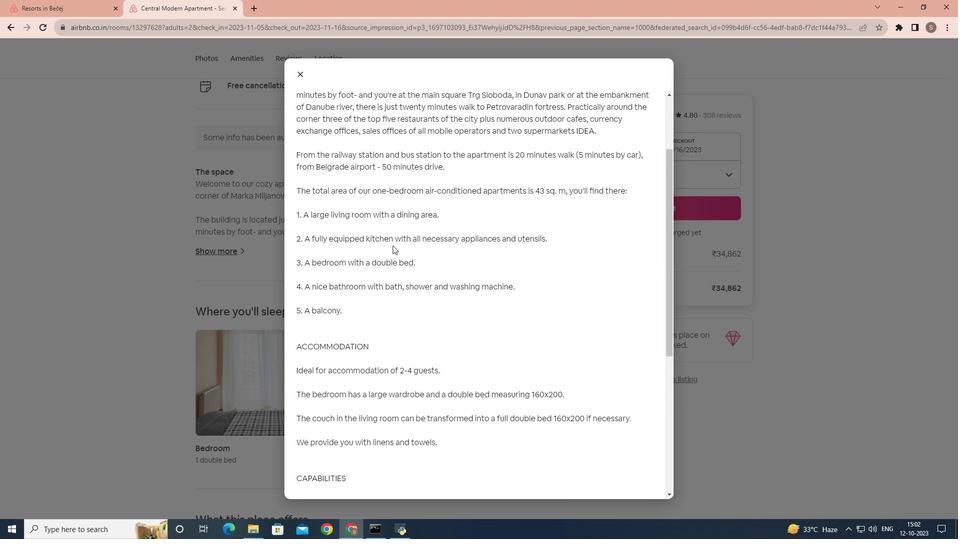 
Action: Mouse scrolled (393, 245) with delta (0, 0)
Screenshot: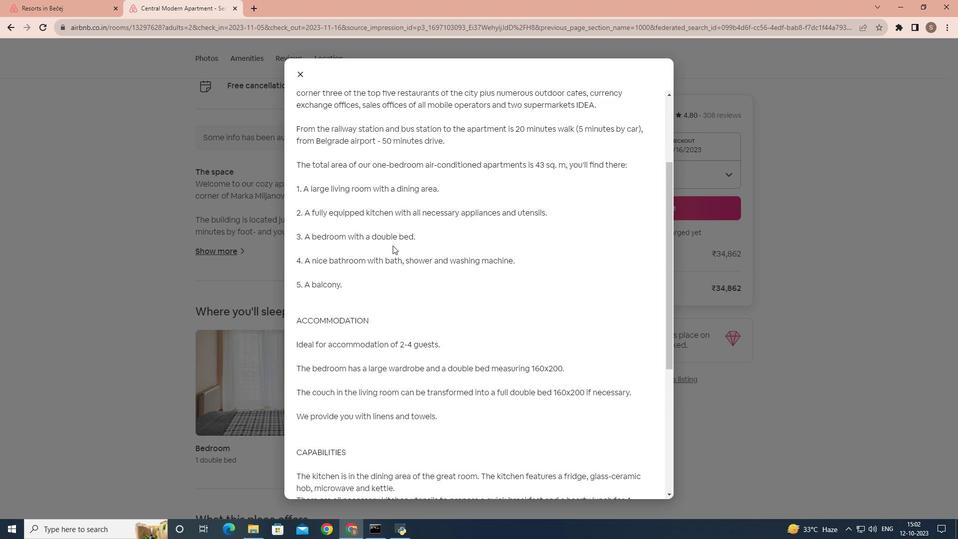 
Action: Mouse scrolled (393, 245) with delta (0, 0)
Screenshot: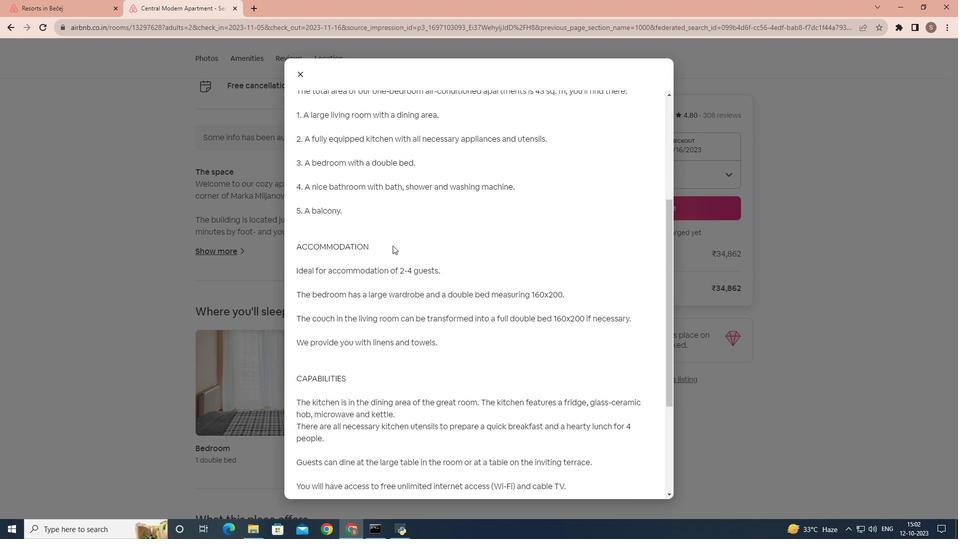 
Action: Mouse scrolled (393, 245) with delta (0, 0)
Screenshot: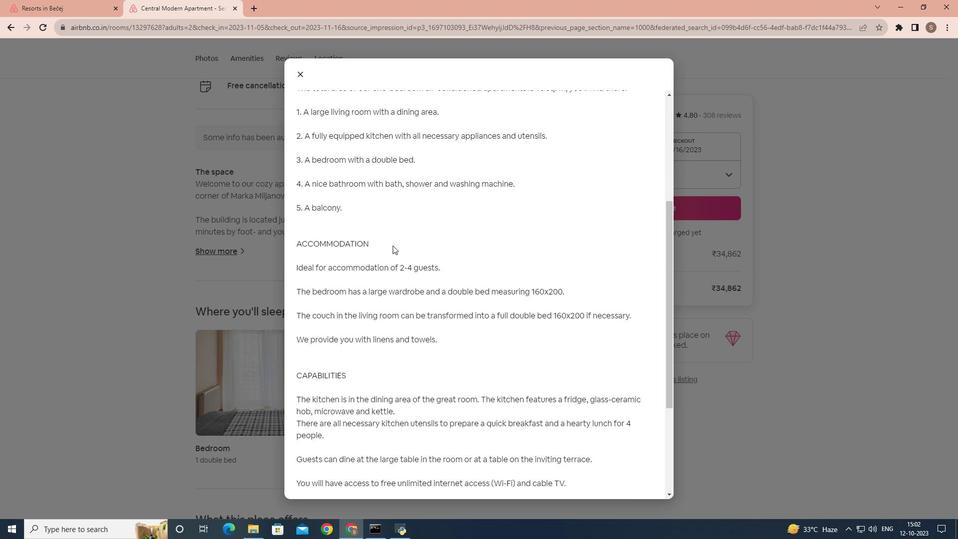 
Action: Mouse scrolled (393, 245) with delta (0, 0)
Screenshot: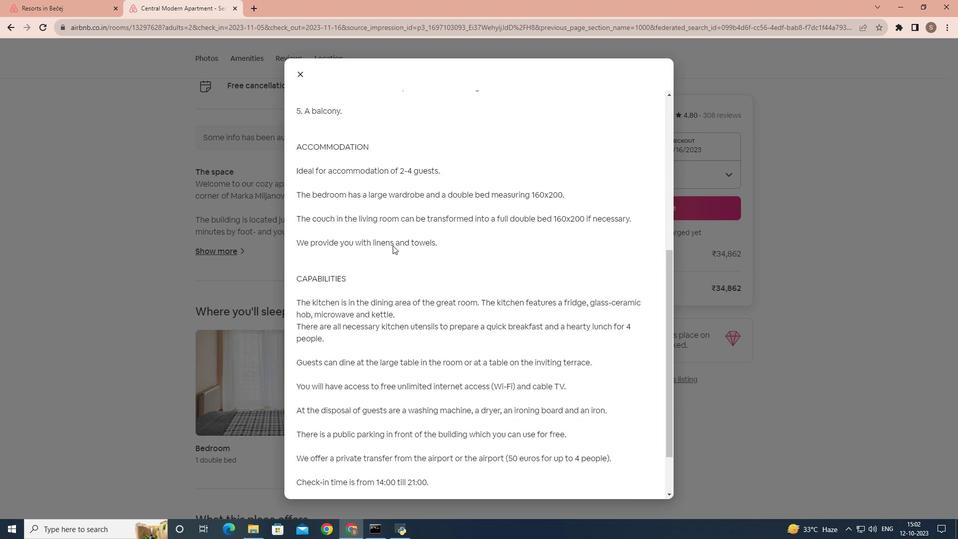 
Action: Mouse scrolled (393, 245) with delta (0, 0)
Screenshot: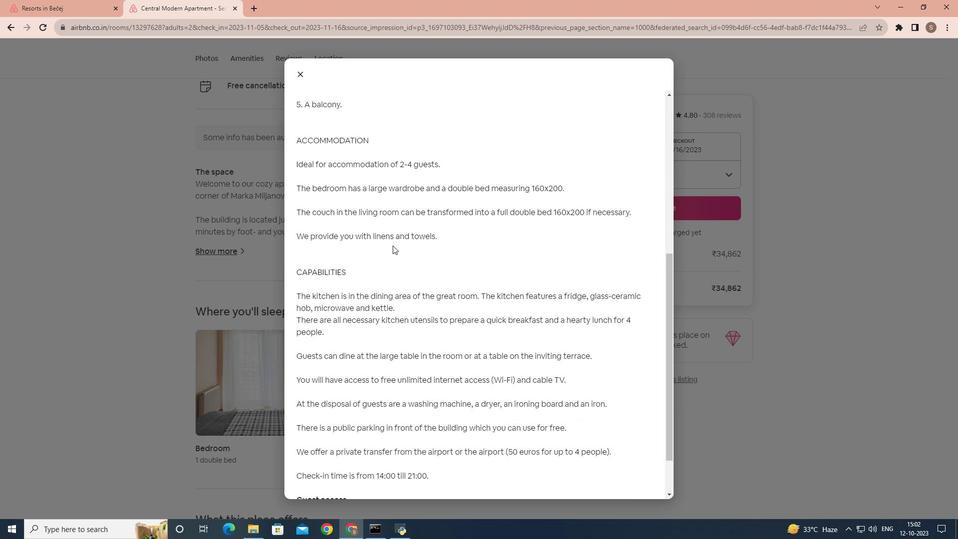 
Action: Mouse scrolled (393, 245) with delta (0, 0)
Screenshot: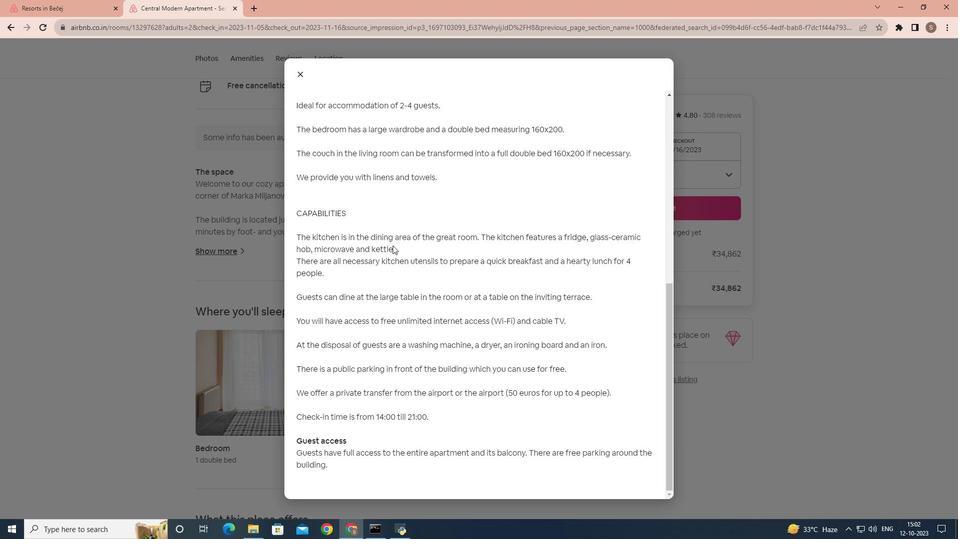 
Action: Mouse scrolled (393, 245) with delta (0, 0)
Screenshot: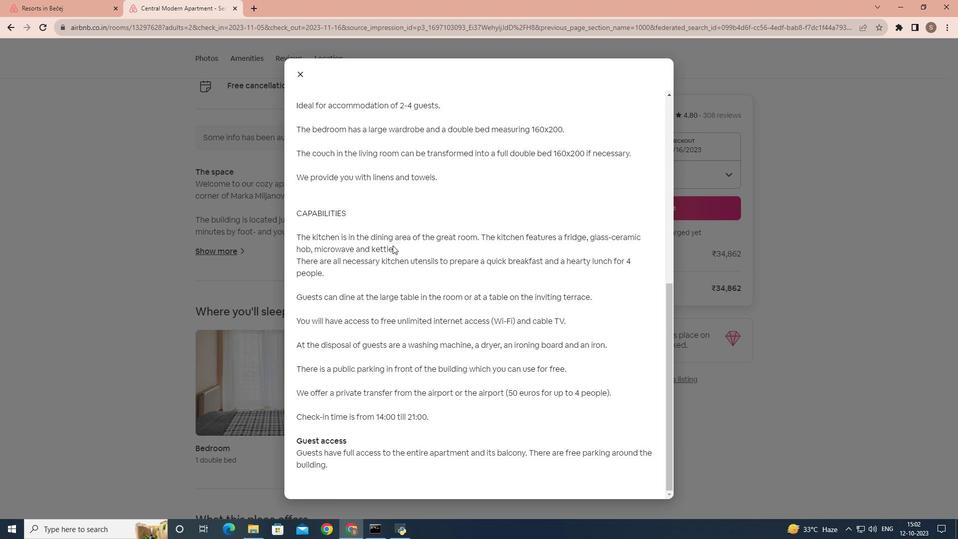
Action: Mouse moved to (294, 69)
Screenshot: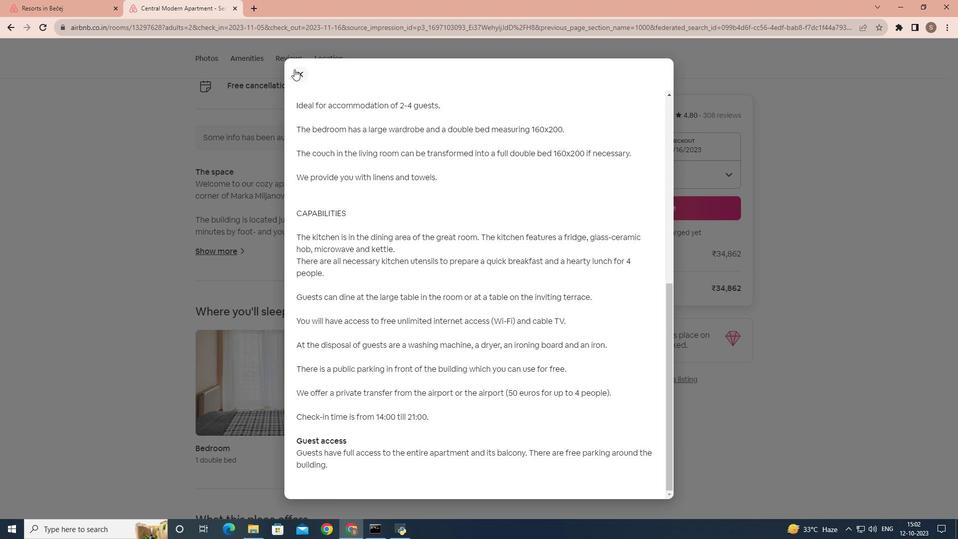 
Action: Mouse pressed left at (294, 69)
Screenshot: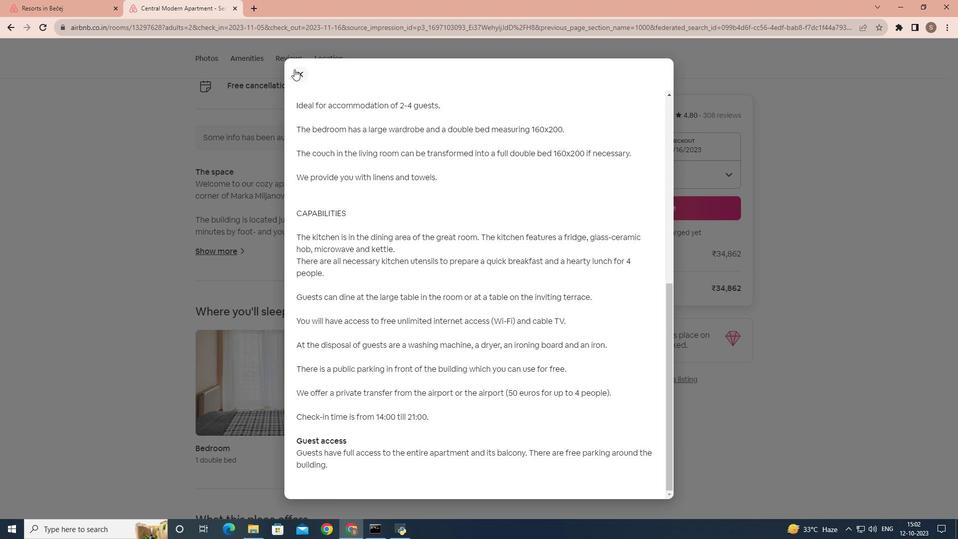 
Action: Mouse moved to (410, 235)
Screenshot: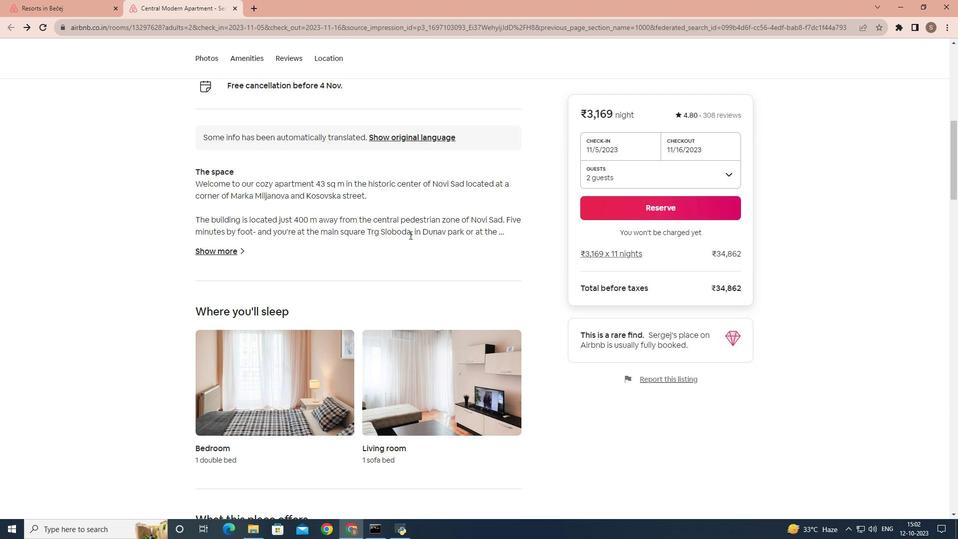
Action: Mouse scrolled (410, 234) with delta (0, 0)
Screenshot: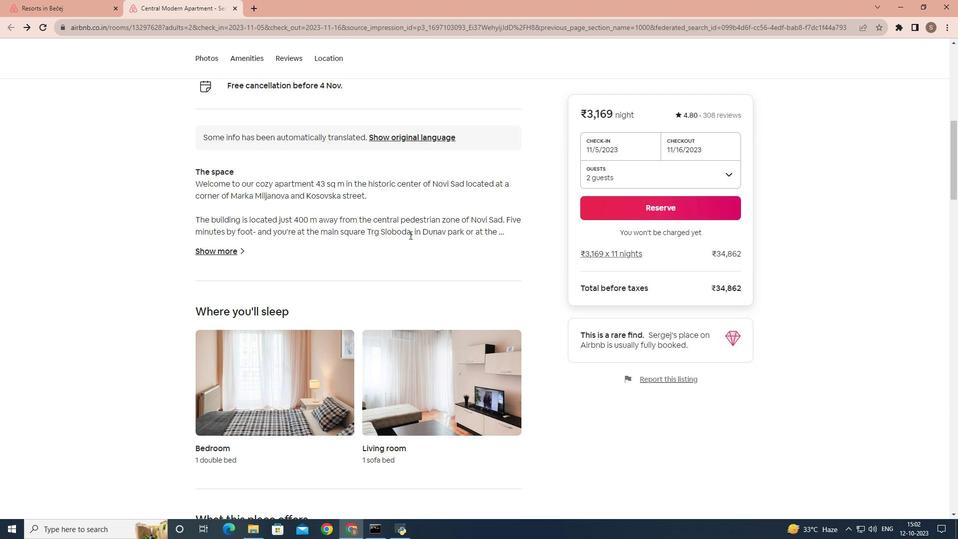 
Action: Mouse scrolled (410, 234) with delta (0, 0)
Screenshot: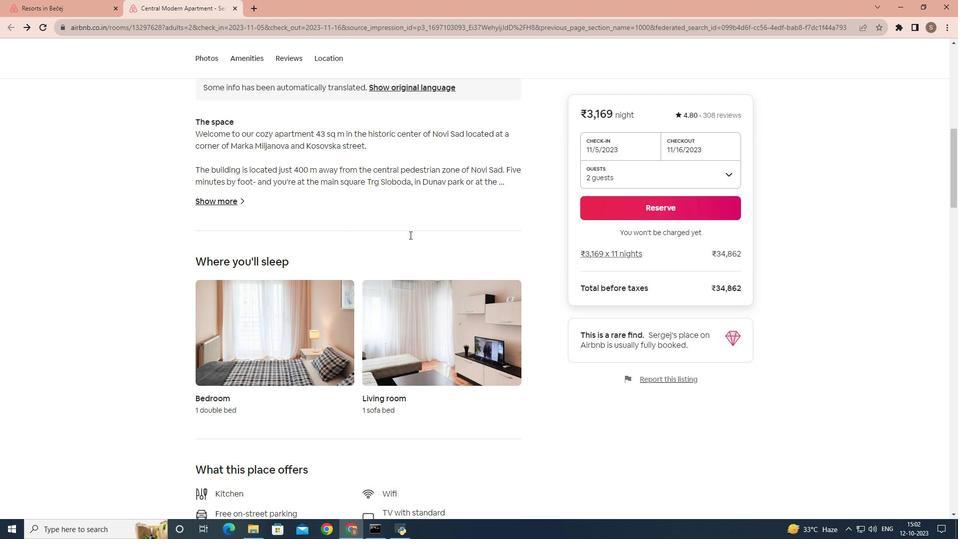 
Action: Mouse scrolled (410, 234) with delta (0, 0)
Screenshot: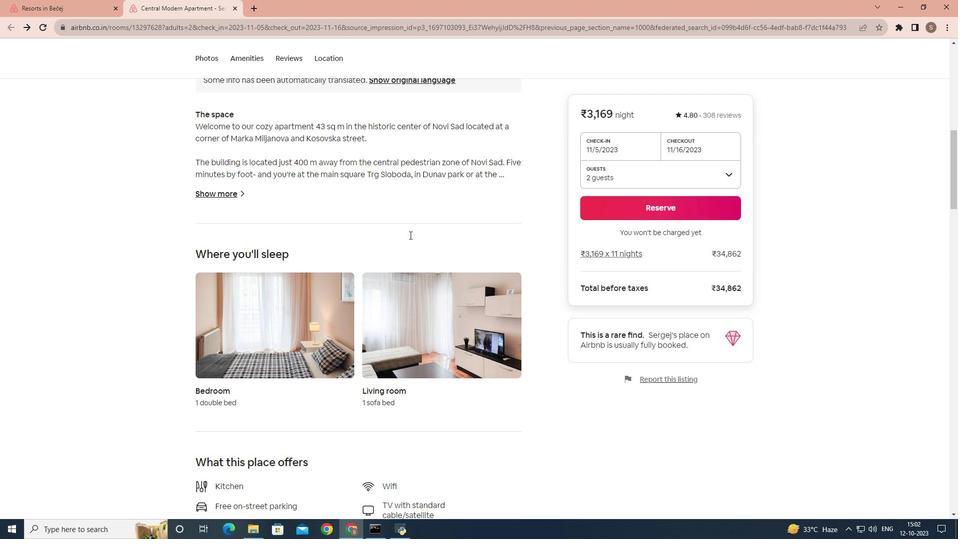 
Action: Mouse moved to (410, 237)
Screenshot: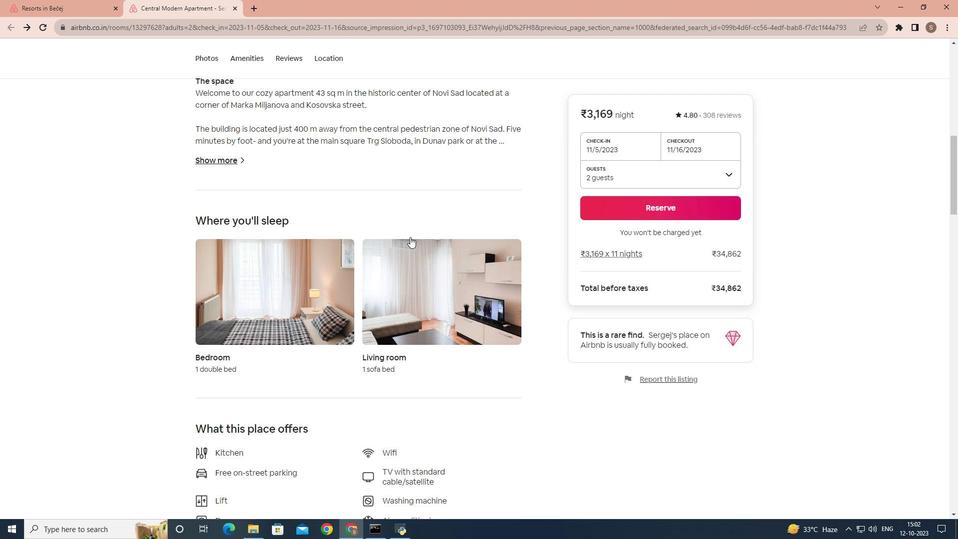 
Action: Mouse scrolled (410, 236) with delta (0, 0)
Screenshot: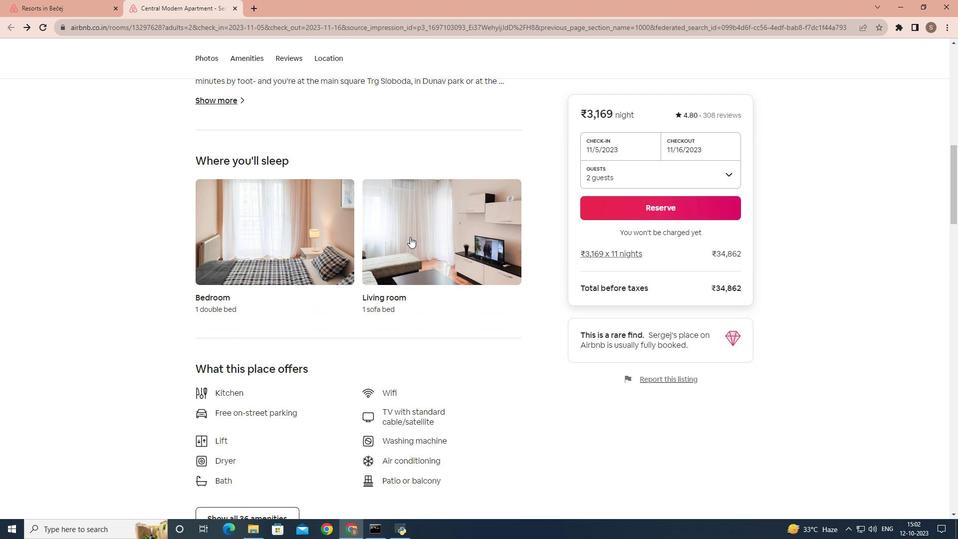 
Action: Mouse scrolled (410, 236) with delta (0, 0)
Screenshot: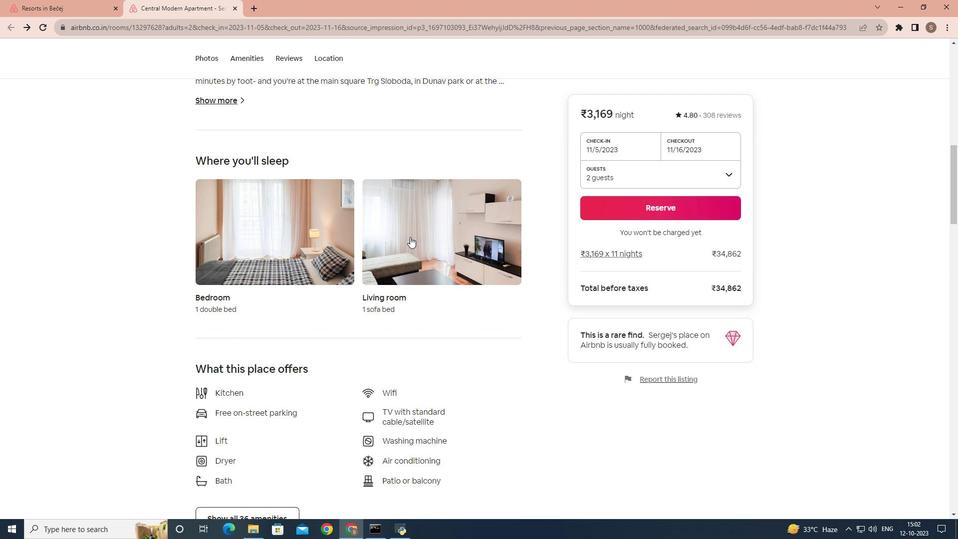 
Action: Mouse scrolled (410, 236) with delta (0, 0)
Screenshot: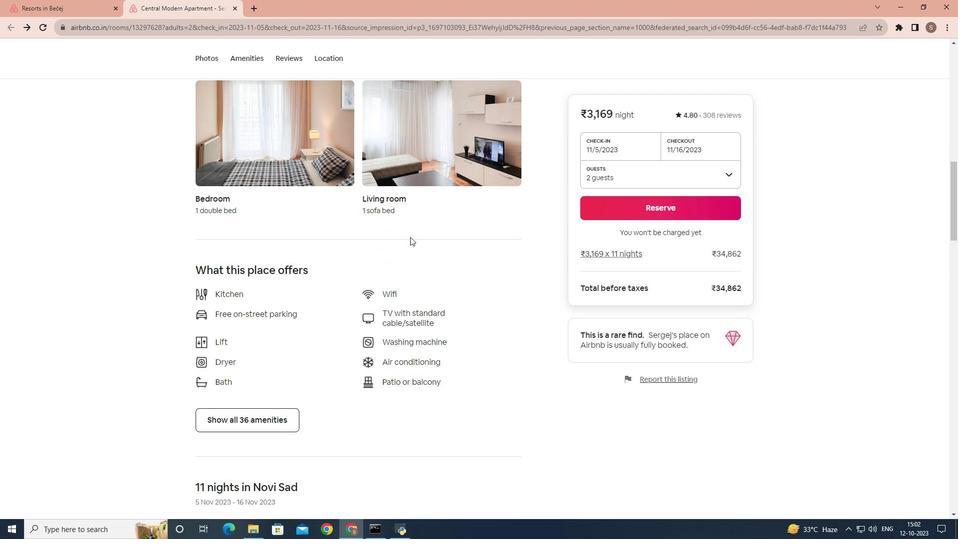 
Action: Mouse scrolled (410, 236) with delta (0, 0)
Screenshot: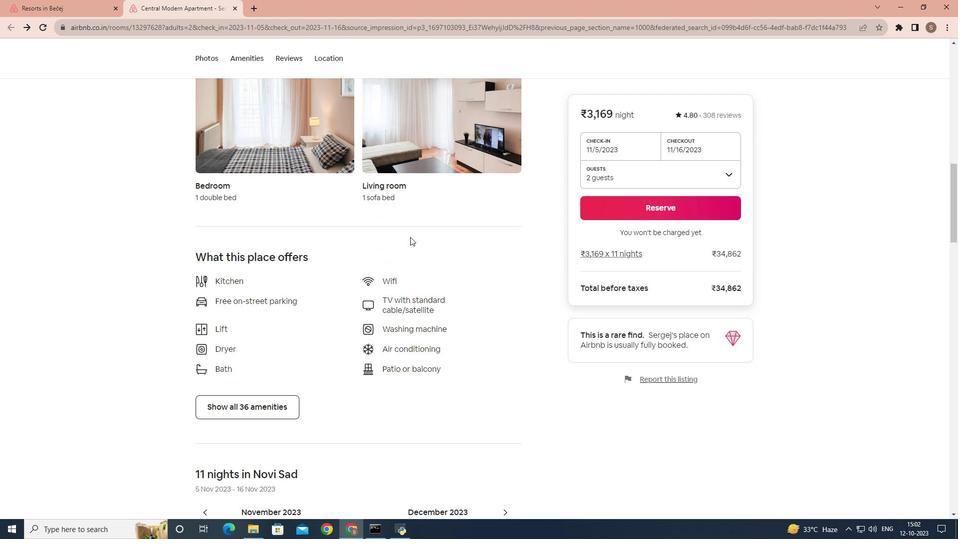 
Action: Mouse moved to (281, 317)
Screenshot: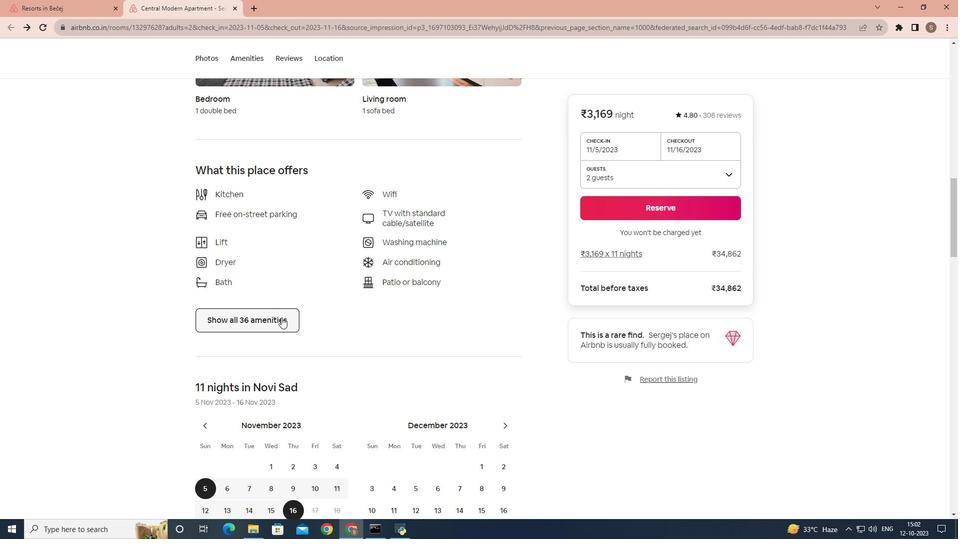 
Action: Mouse pressed left at (281, 317)
Screenshot: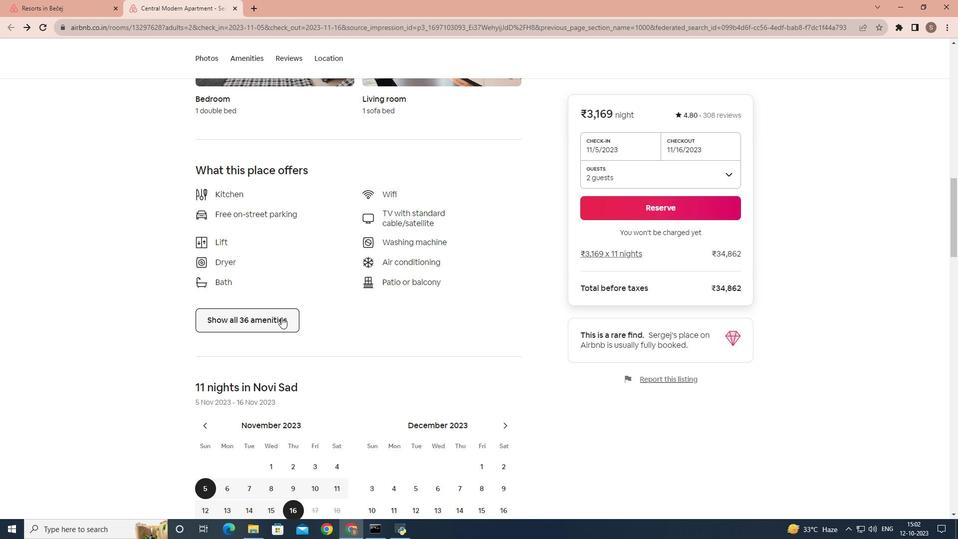 
Action: Mouse moved to (477, 287)
Screenshot: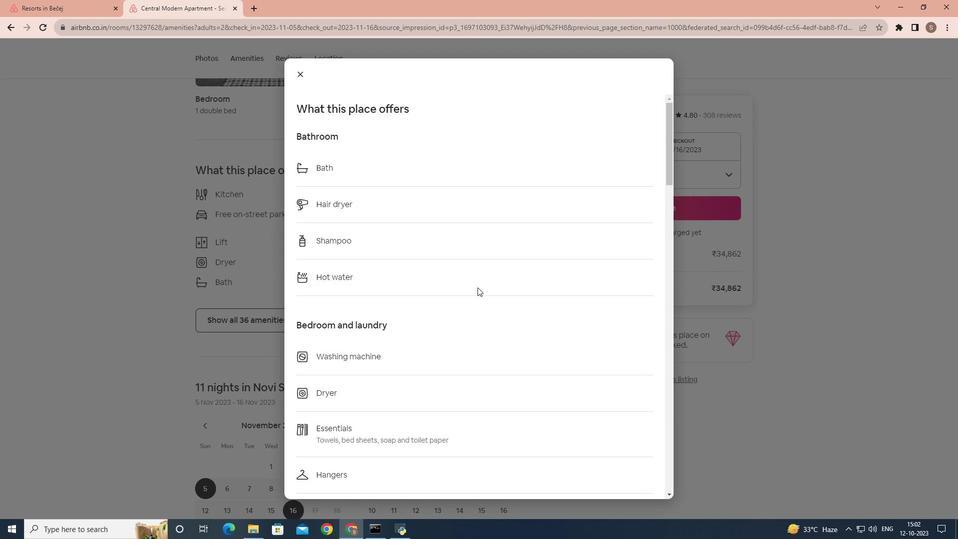 
Action: Mouse scrolled (477, 287) with delta (0, 0)
Screenshot: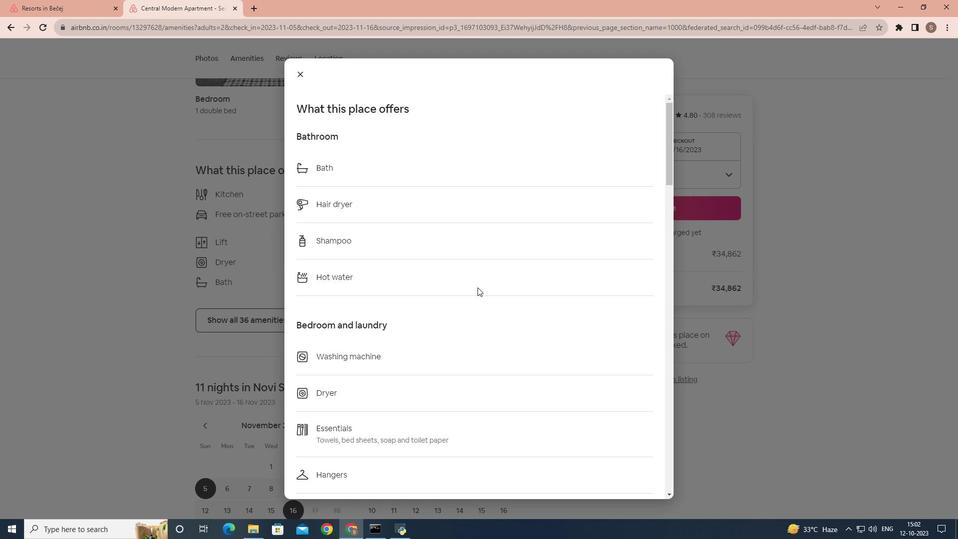 
Action: Mouse scrolled (477, 287) with delta (0, 0)
Screenshot: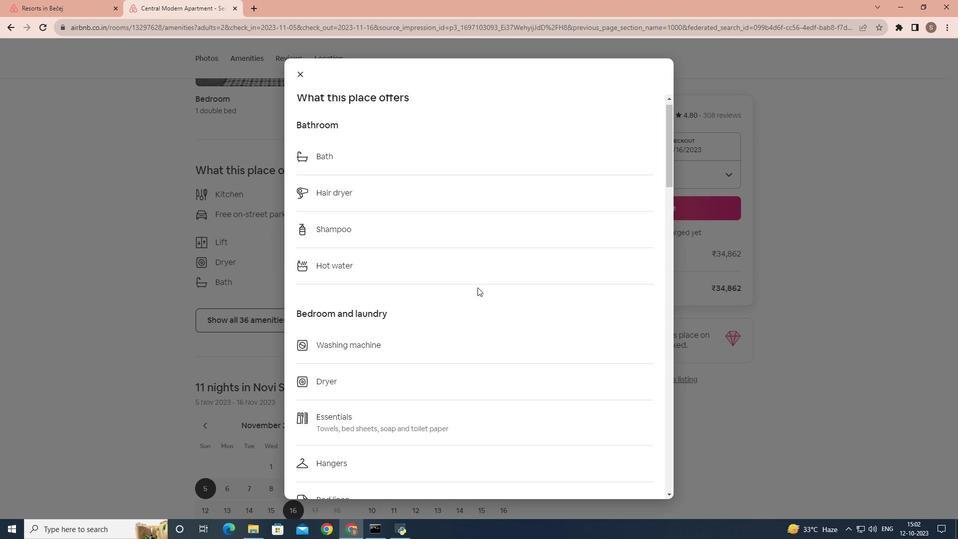 
Action: Mouse scrolled (477, 287) with delta (0, 0)
Screenshot: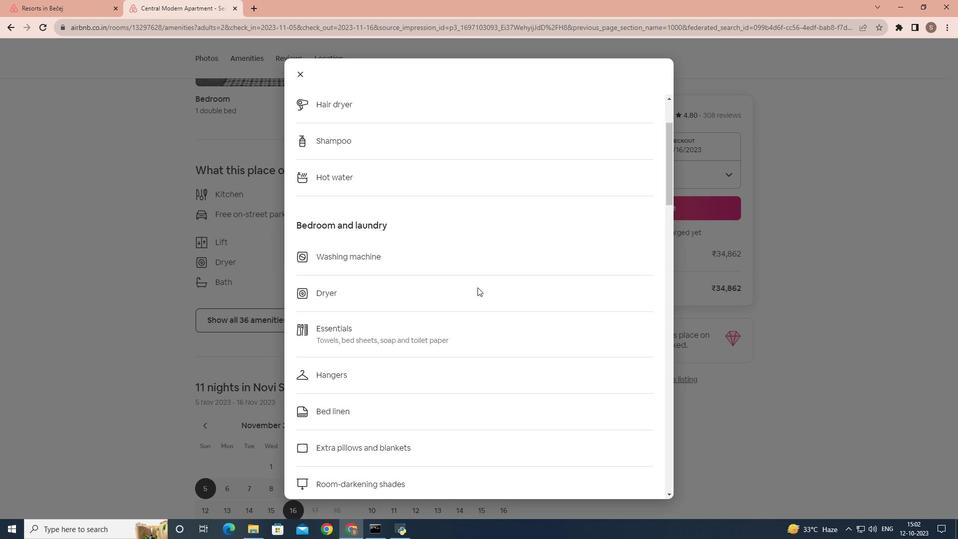 
Action: Mouse scrolled (477, 287) with delta (0, 0)
Screenshot: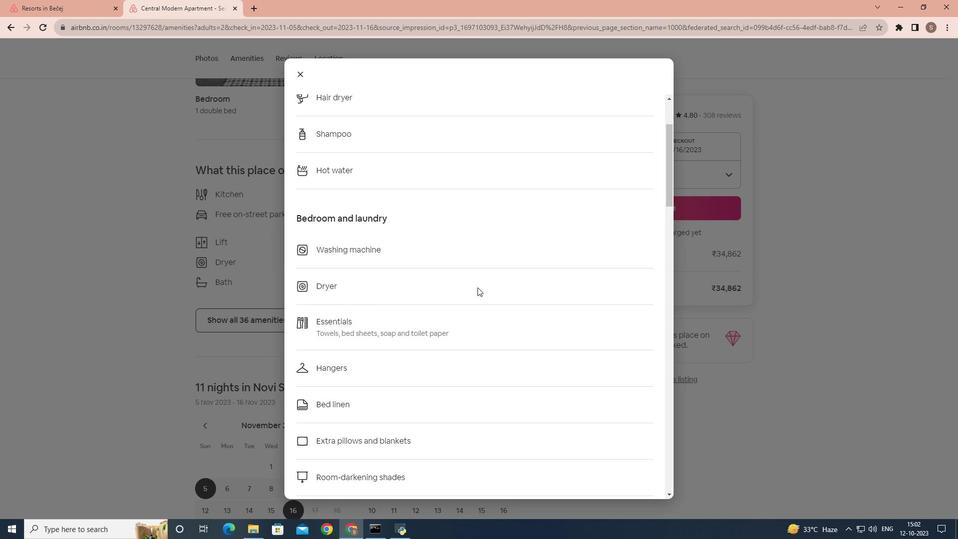 
Action: Mouse scrolled (477, 287) with delta (0, 0)
Screenshot: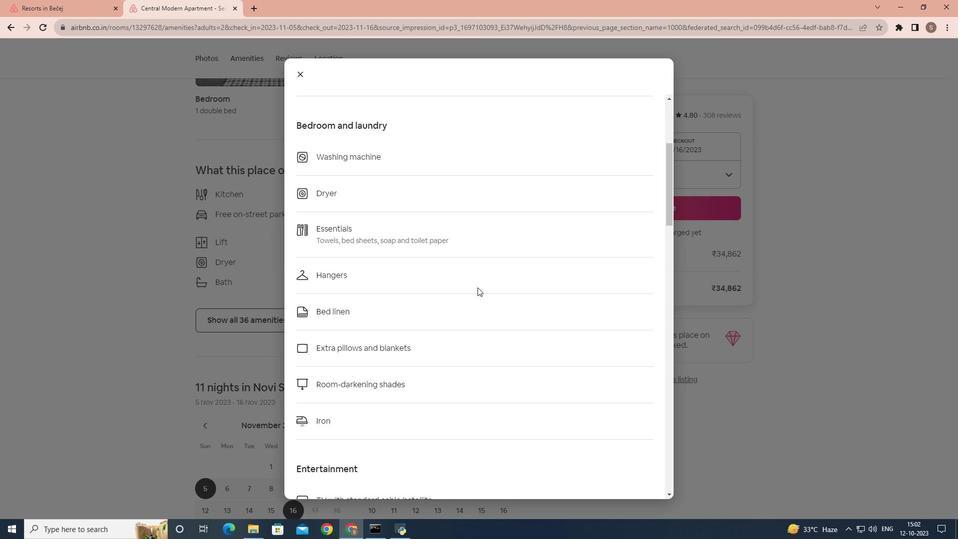 
Action: Mouse scrolled (477, 287) with delta (0, 0)
Screenshot: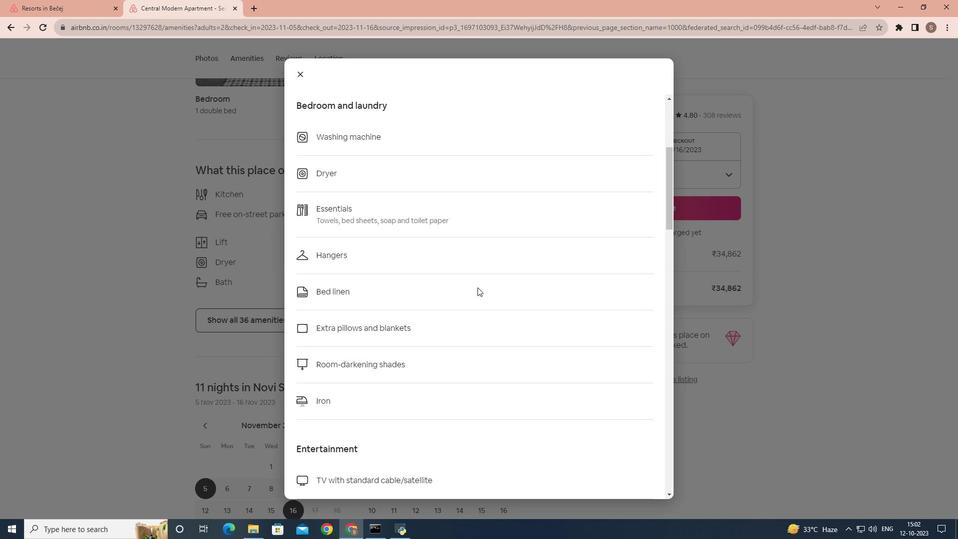 
Action: Mouse scrolled (477, 287) with delta (0, 0)
Screenshot: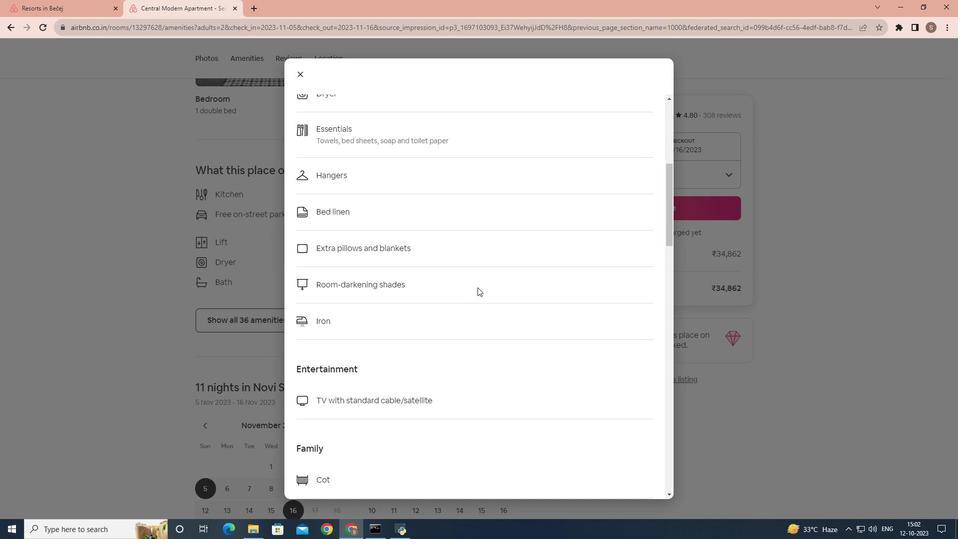 
Action: Mouse scrolled (477, 287) with delta (0, 0)
Screenshot: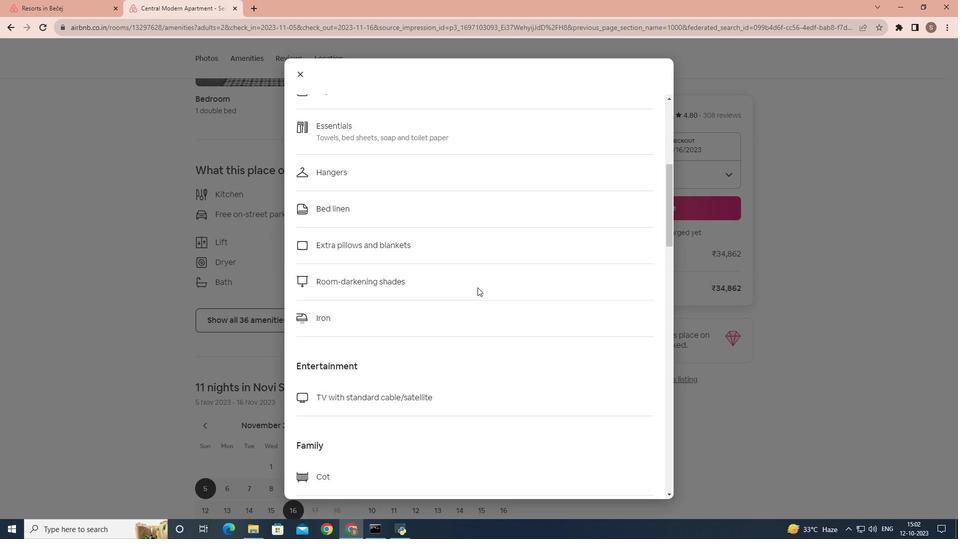 
Action: Mouse scrolled (477, 287) with delta (0, 0)
Screenshot: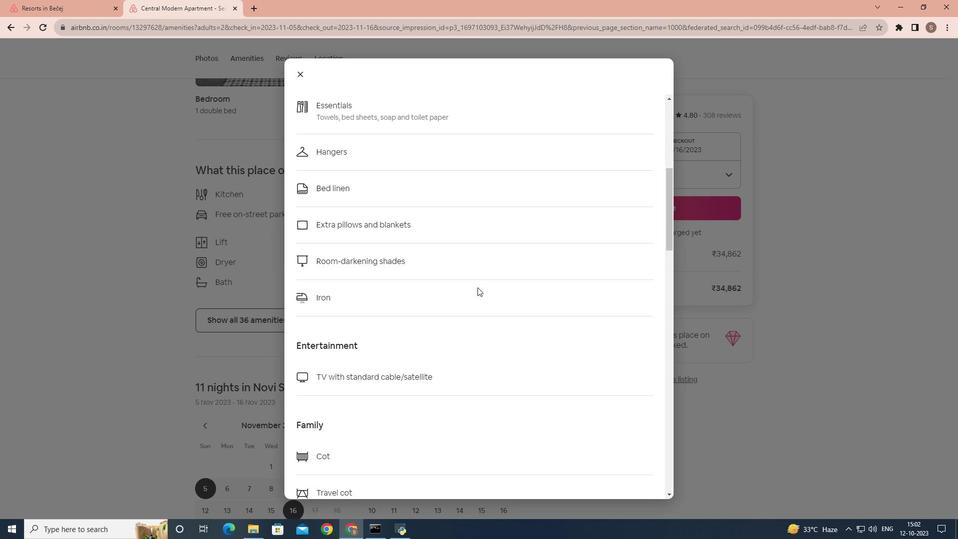 
Action: Mouse scrolled (477, 287) with delta (0, 0)
Screenshot: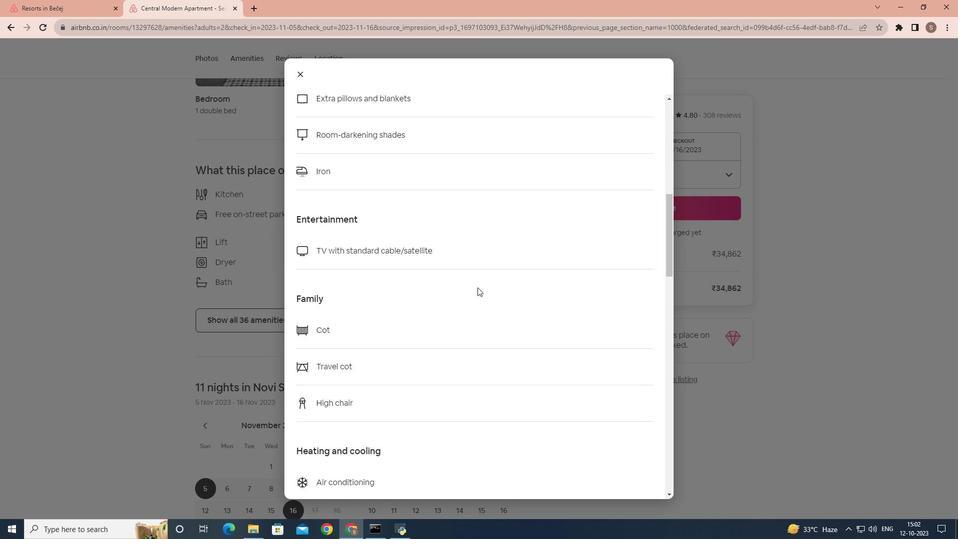 
Action: Mouse scrolled (477, 287) with delta (0, 0)
Screenshot: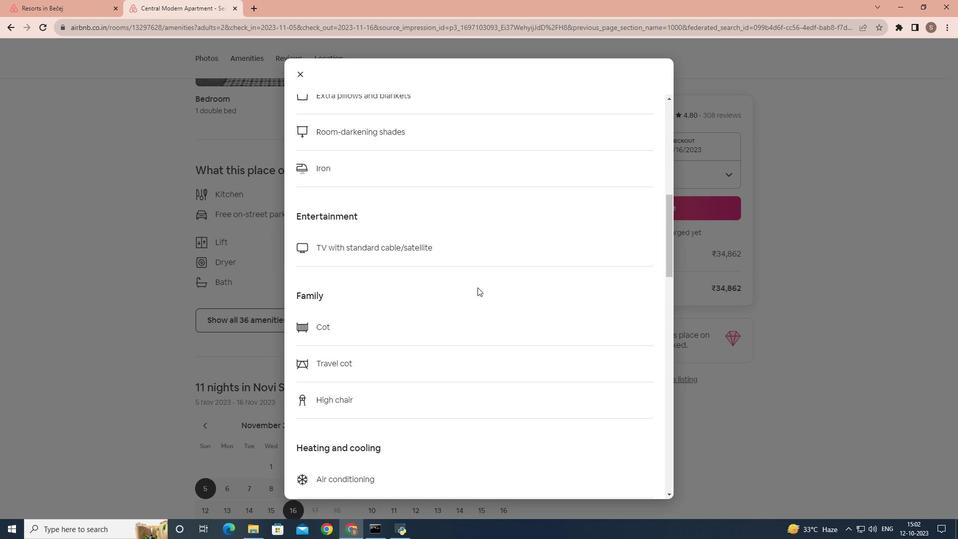 
Action: Mouse scrolled (477, 287) with delta (0, 0)
Screenshot: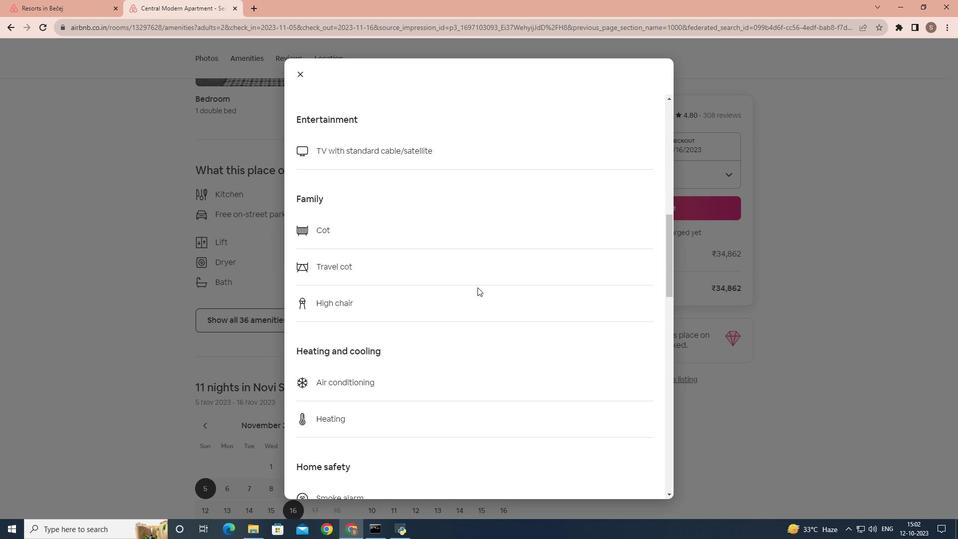 
Action: Mouse scrolled (477, 287) with delta (0, 0)
Screenshot: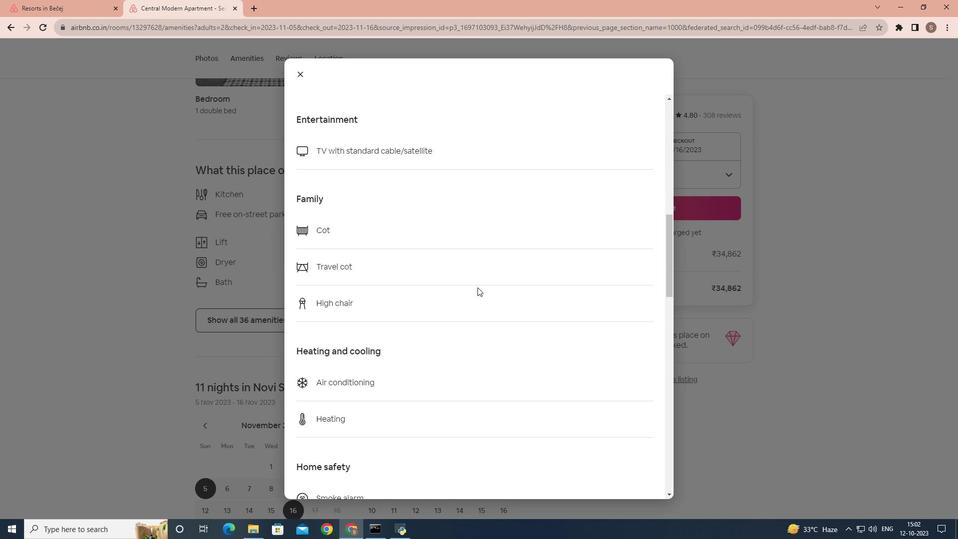 
Action: Mouse scrolled (477, 287) with delta (0, 0)
Screenshot: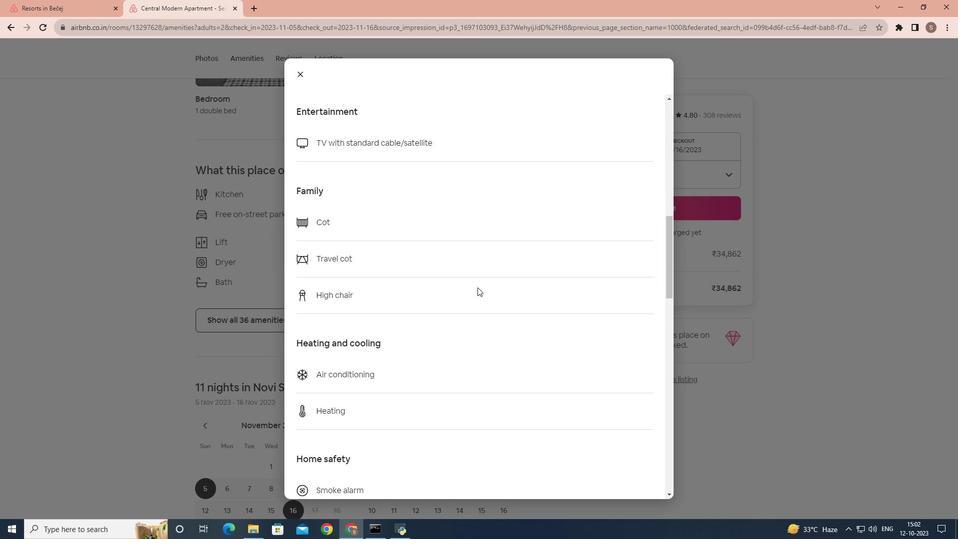 
Action: Mouse scrolled (477, 287) with delta (0, 0)
Screenshot: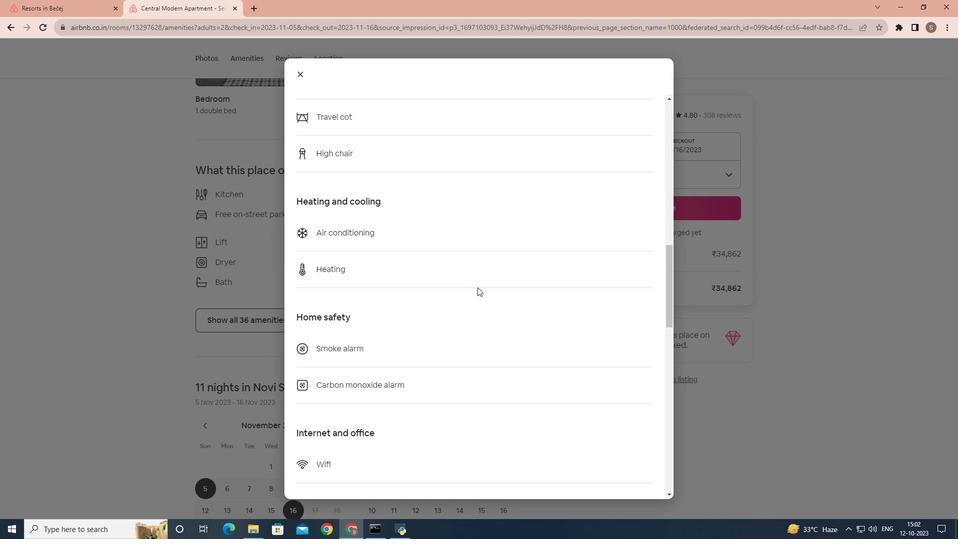 
Action: Mouse scrolled (477, 287) with delta (0, 0)
Screenshot: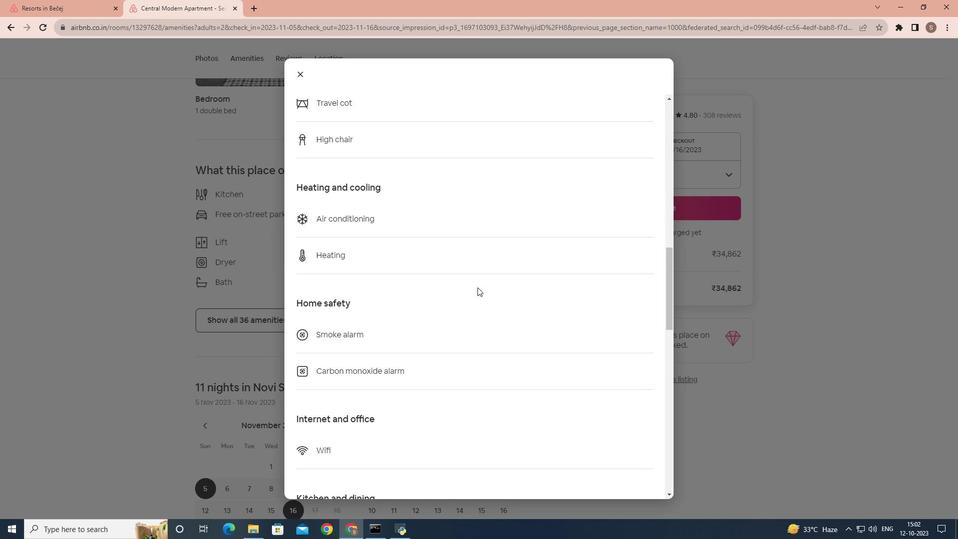 
Action: Mouse moved to (479, 287)
Screenshot: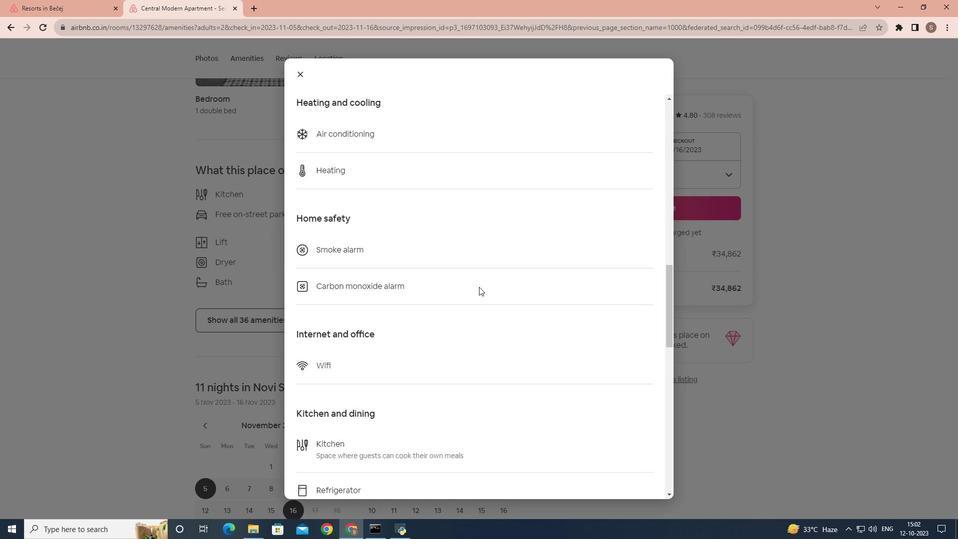 
Action: Mouse scrolled (479, 286) with delta (0, 0)
Screenshot: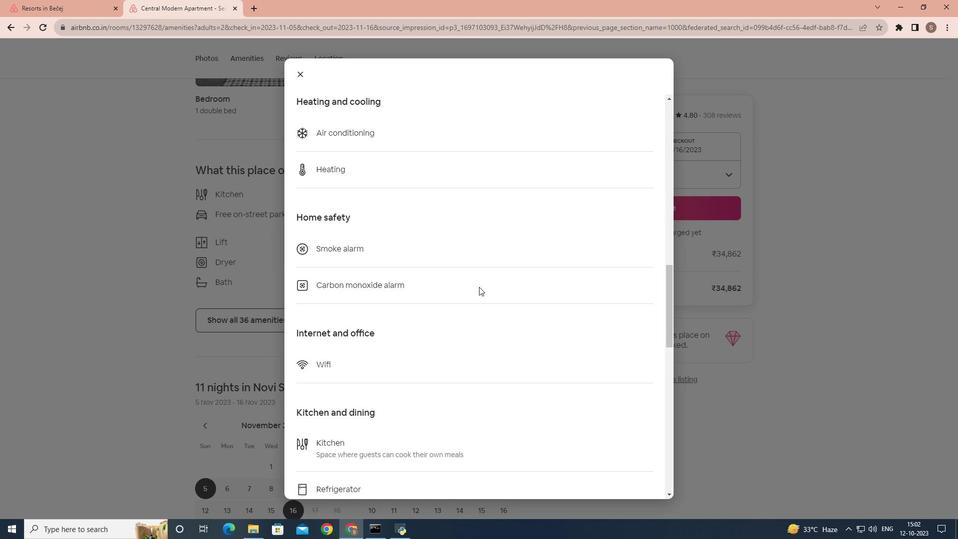 
Action: Mouse scrolled (479, 286) with delta (0, 0)
Screenshot: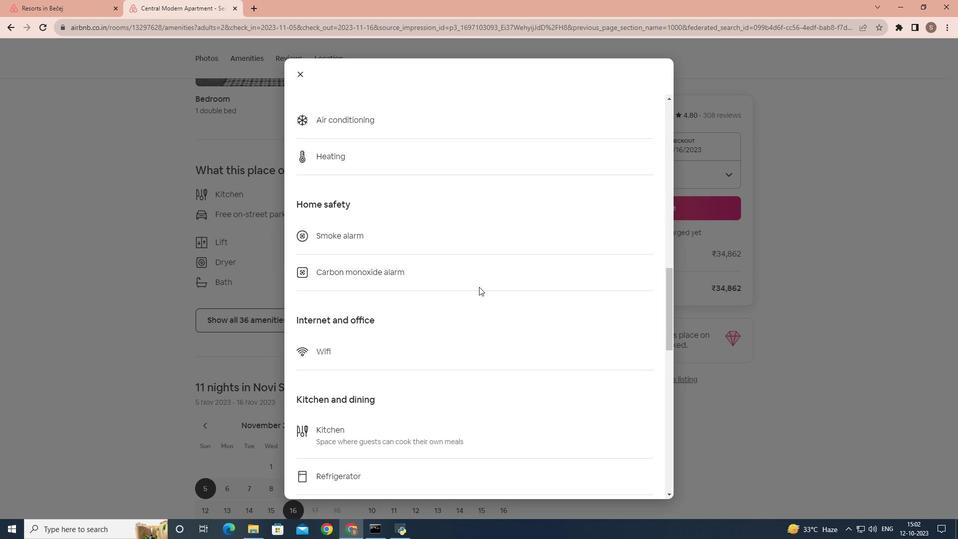 
Action: Mouse scrolled (479, 286) with delta (0, 0)
Screenshot: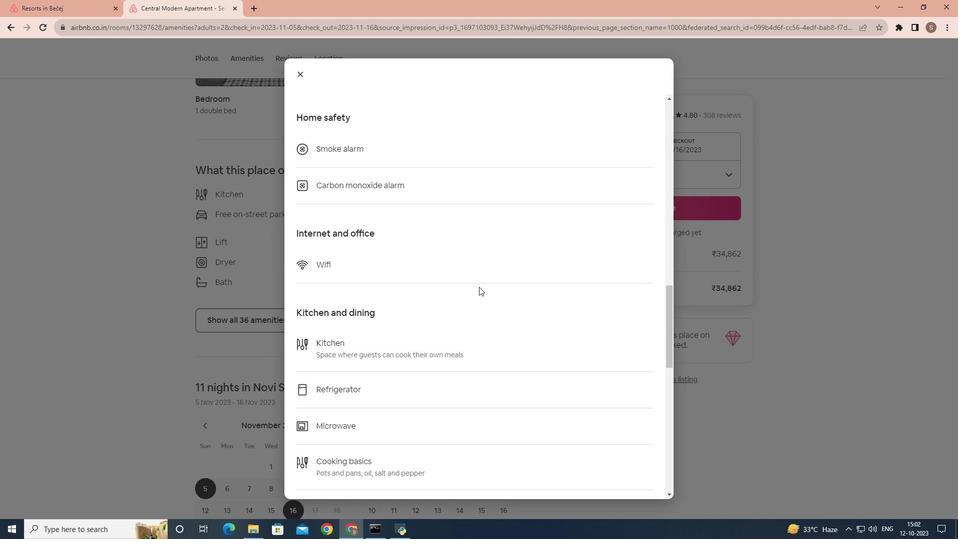 
Action: Mouse scrolled (479, 286) with delta (0, 0)
Screenshot: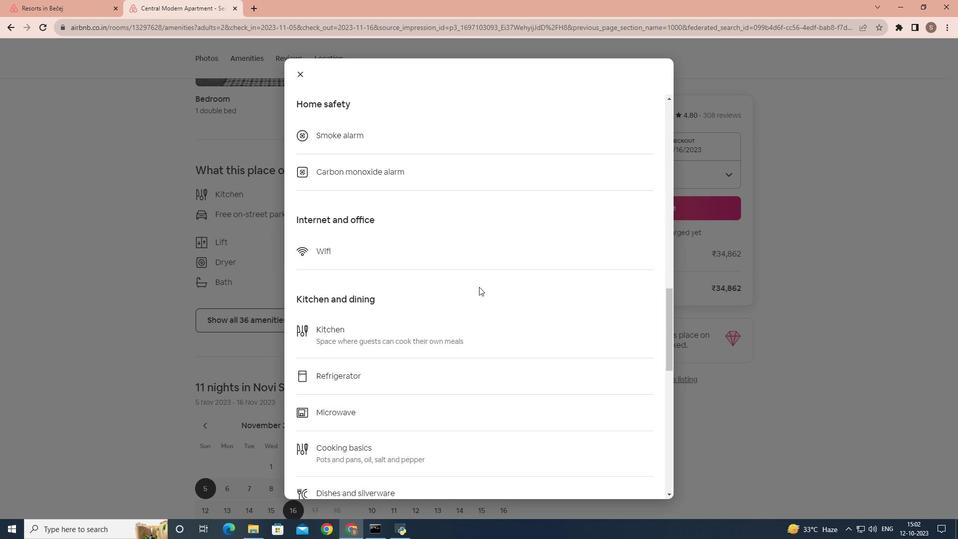 
Action: Mouse scrolled (479, 286) with delta (0, 0)
Screenshot: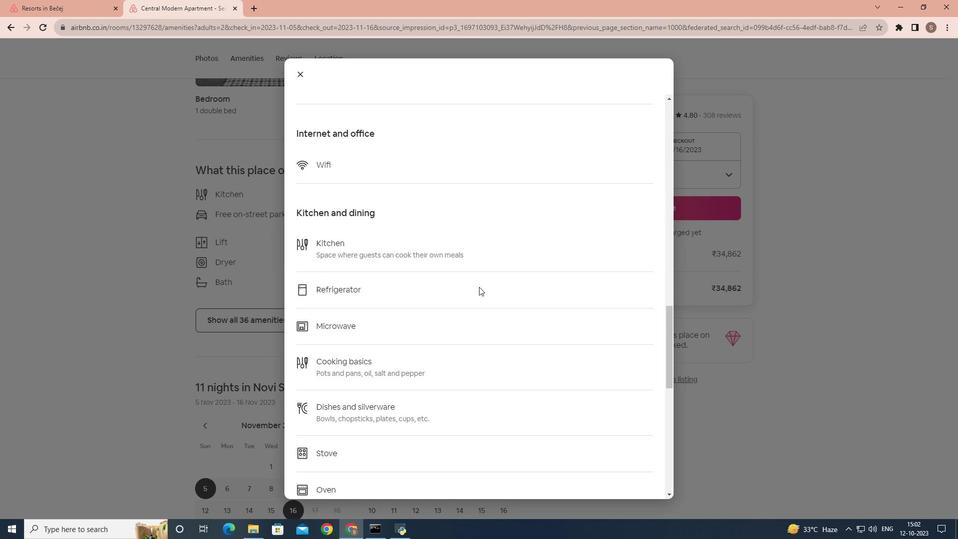
Action: Mouse scrolled (479, 286) with delta (0, 0)
Screenshot: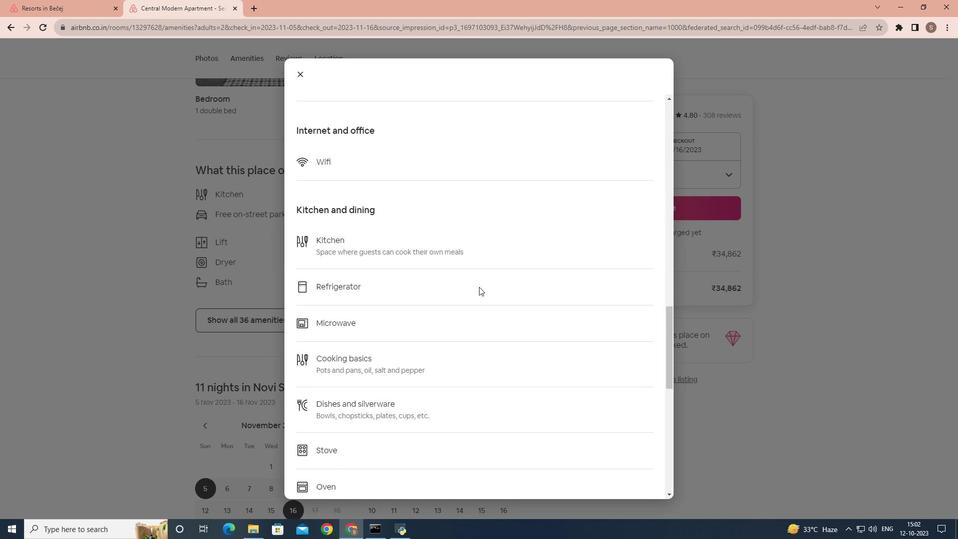 
Action: Mouse scrolled (479, 286) with delta (0, 0)
Screenshot: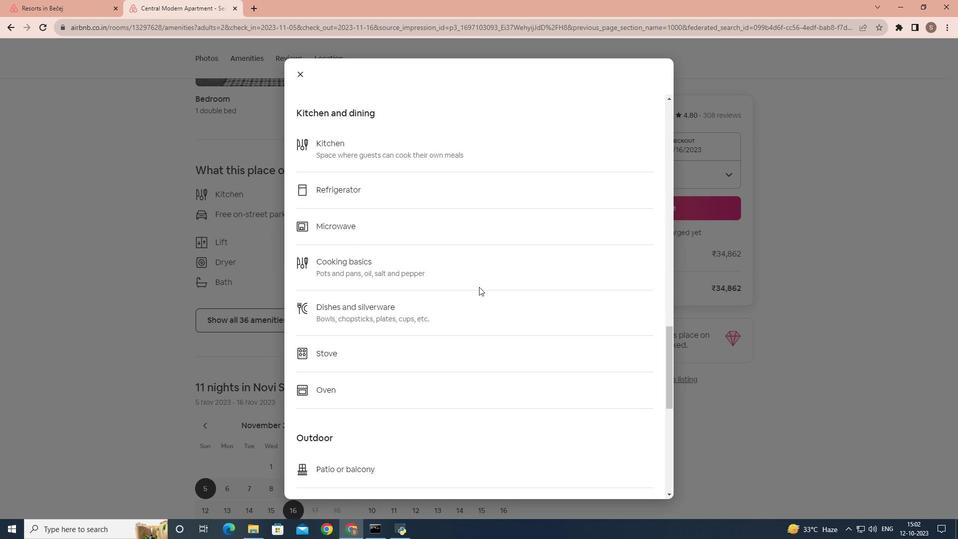 
Action: Mouse scrolled (479, 286) with delta (0, 0)
Screenshot: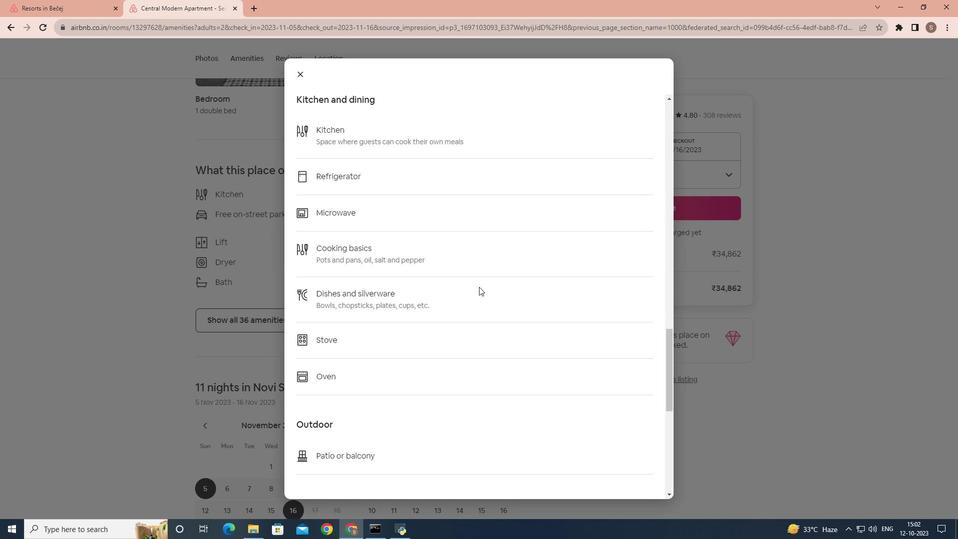 
Action: Mouse scrolled (479, 286) with delta (0, 0)
Screenshot: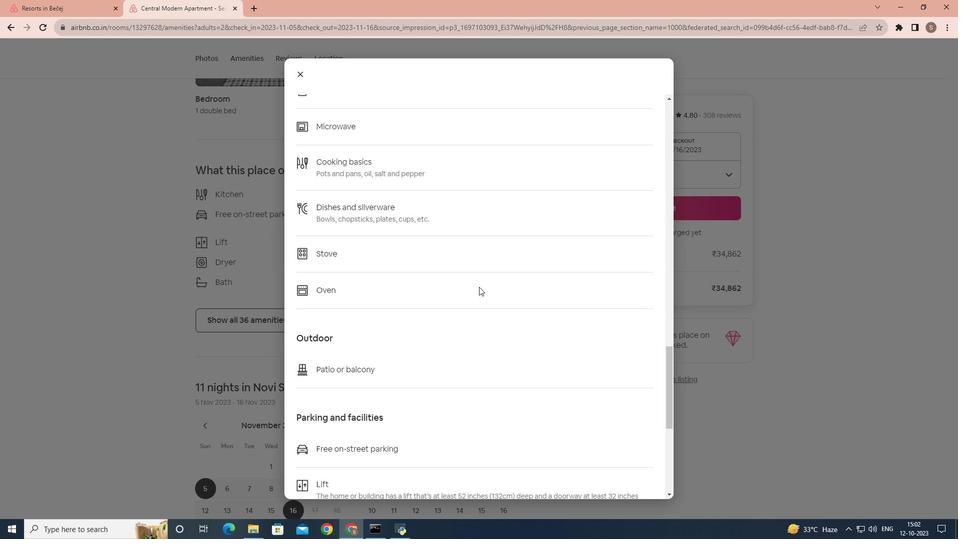 
Action: Mouse scrolled (479, 286) with delta (0, 0)
Screenshot: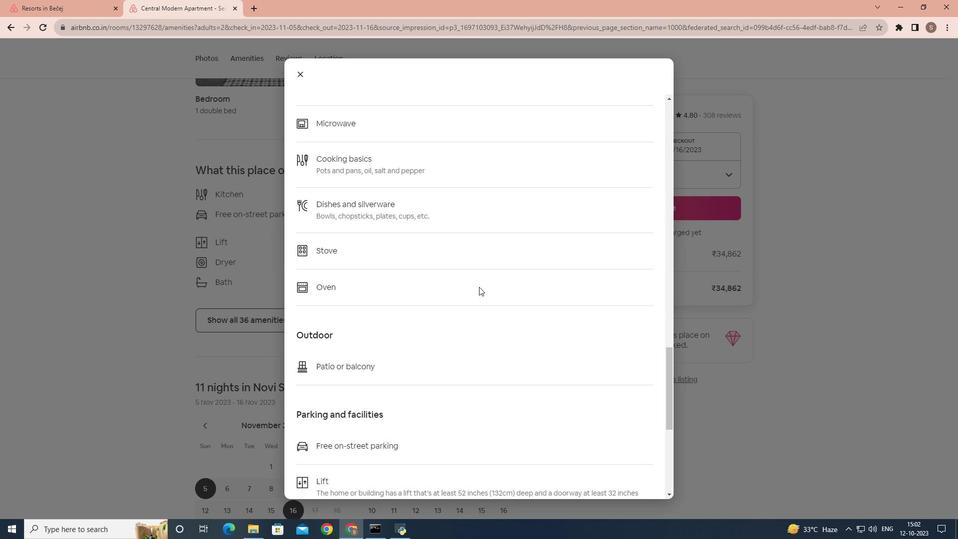 
Action: Mouse scrolled (479, 286) with delta (0, 0)
Screenshot: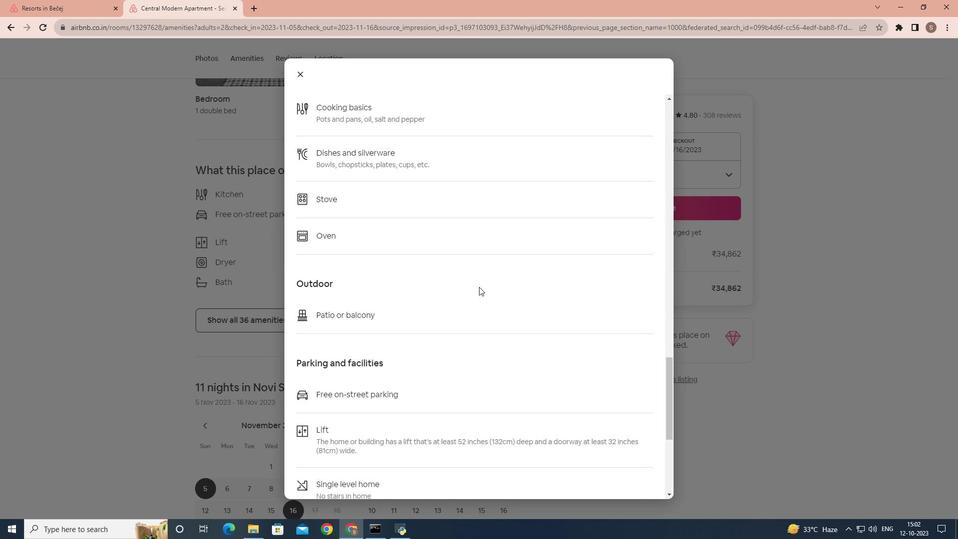 
Action: Mouse scrolled (479, 286) with delta (0, 0)
Screenshot: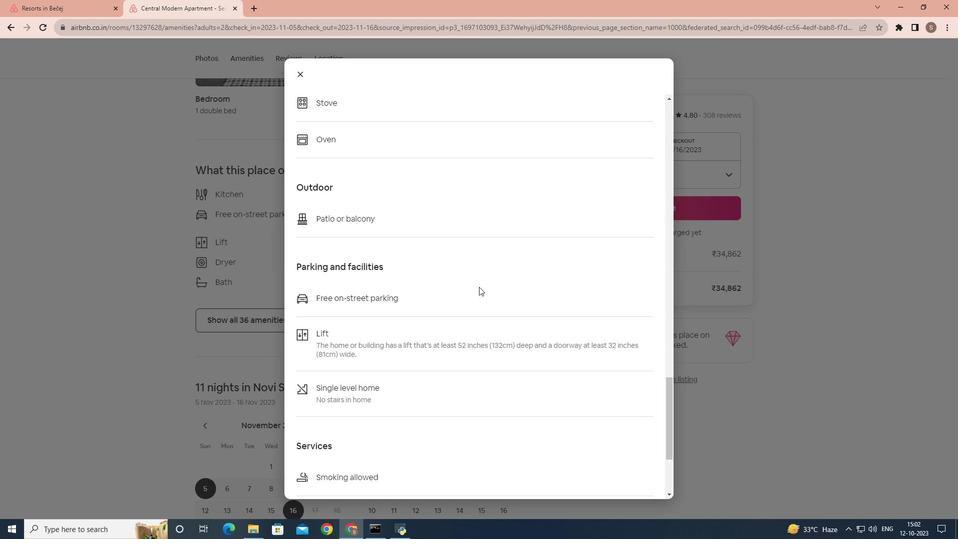 
Action: Mouse scrolled (479, 286) with delta (0, 0)
Screenshot: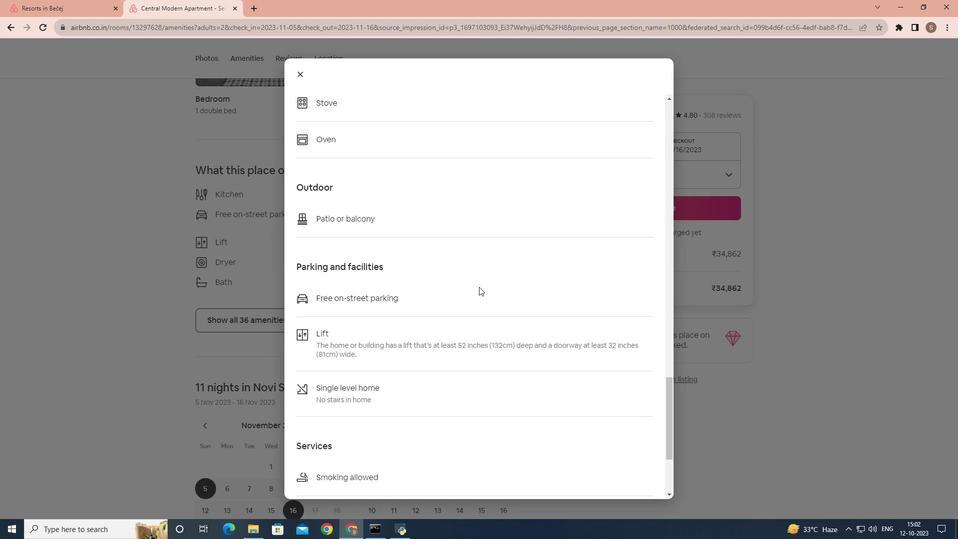 
Action: Mouse scrolled (479, 286) with delta (0, 0)
Screenshot: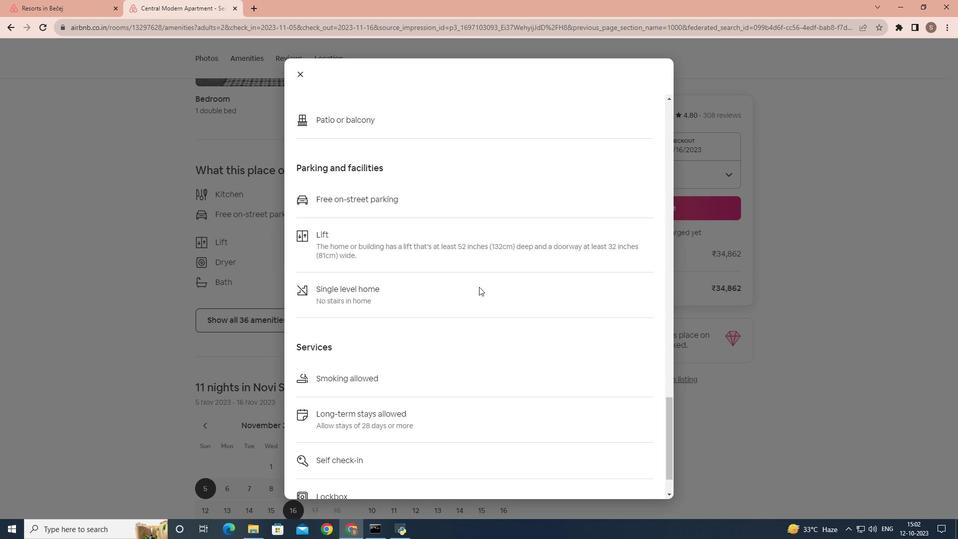 
Action: Mouse scrolled (479, 286) with delta (0, 0)
Screenshot: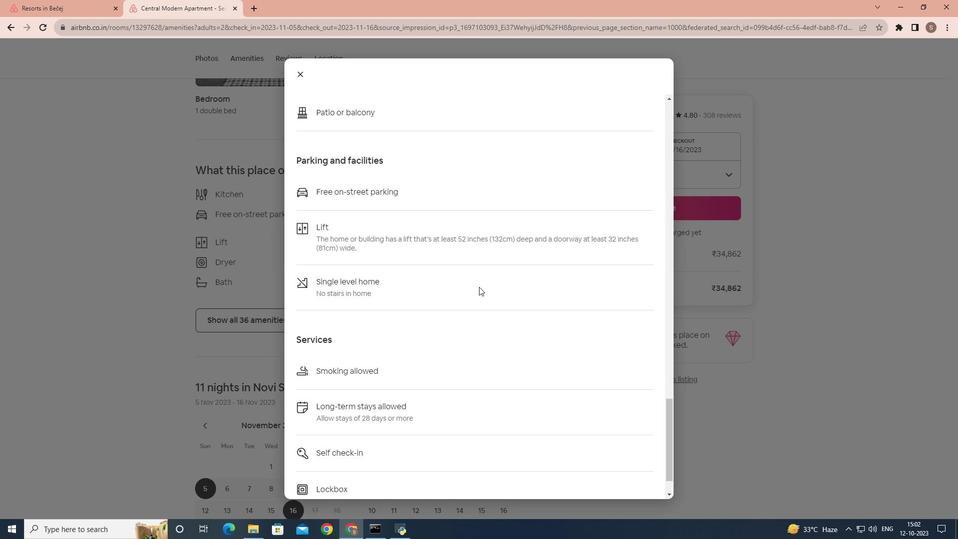 
Action: Mouse scrolled (479, 286) with delta (0, 0)
Screenshot: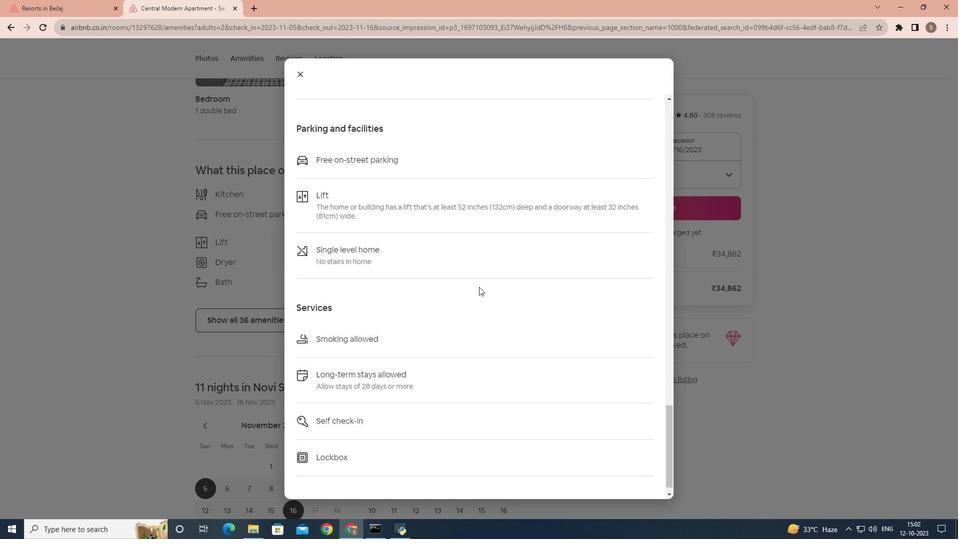 
Action: Mouse scrolled (479, 286) with delta (0, 0)
Screenshot: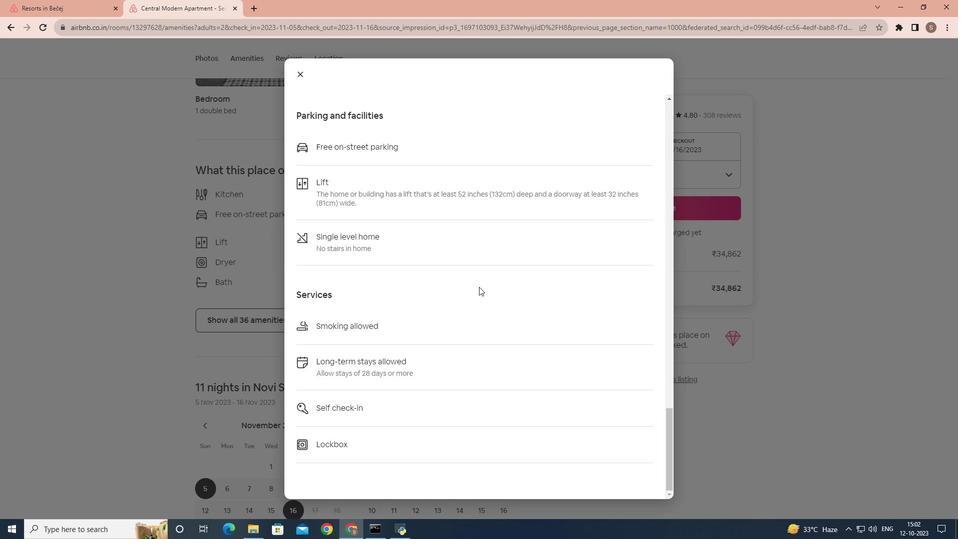 
Action: Mouse scrolled (479, 286) with delta (0, 0)
Screenshot: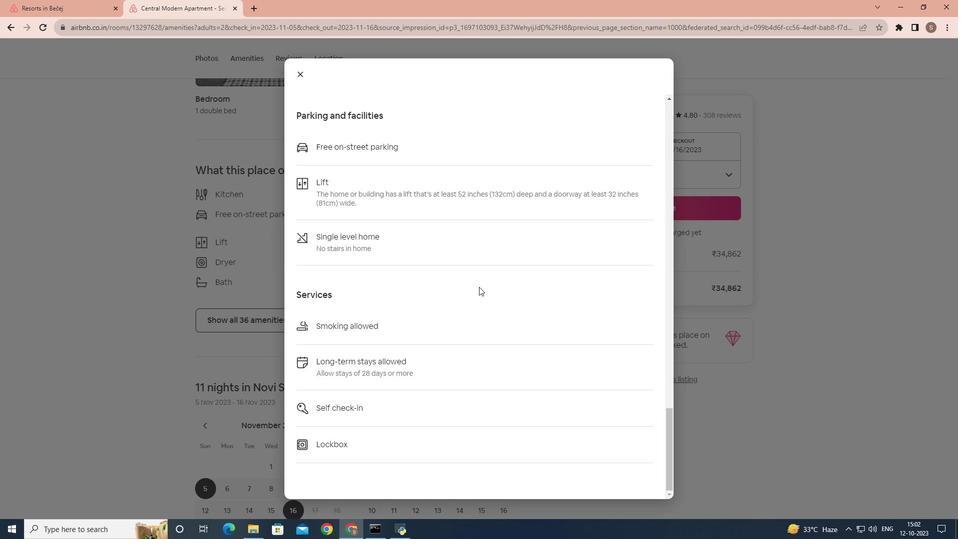 
Action: Mouse moved to (381, 323)
Screenshot: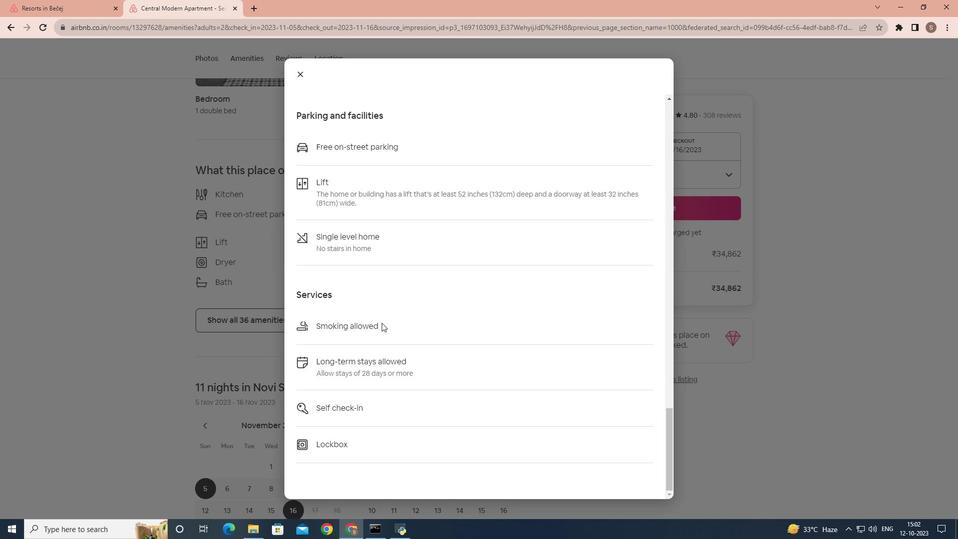 
Action: Mouse scrolled (381, 323) with delta (0, 0)
Screenshot: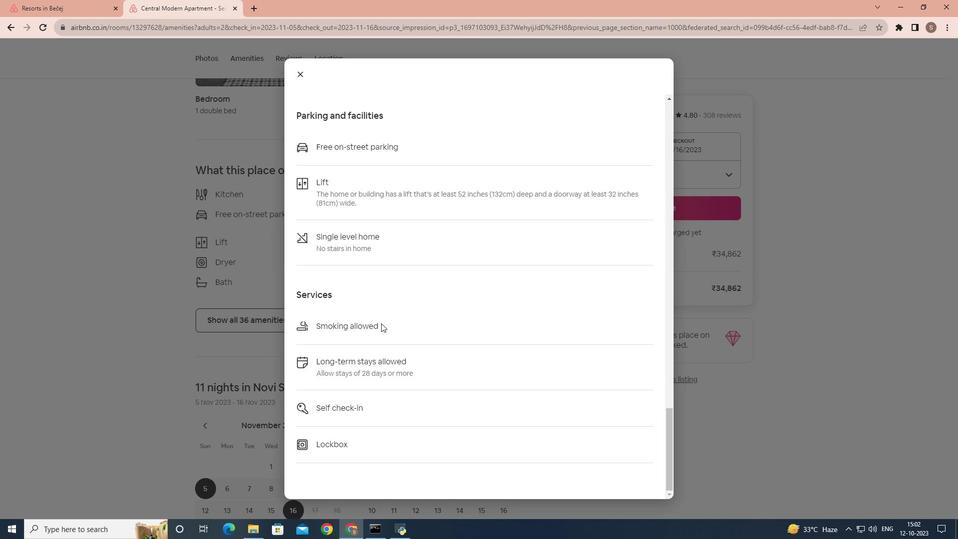 
Action: Mouse scrolled (381, 323) with delta (0, 0)
Screenshot: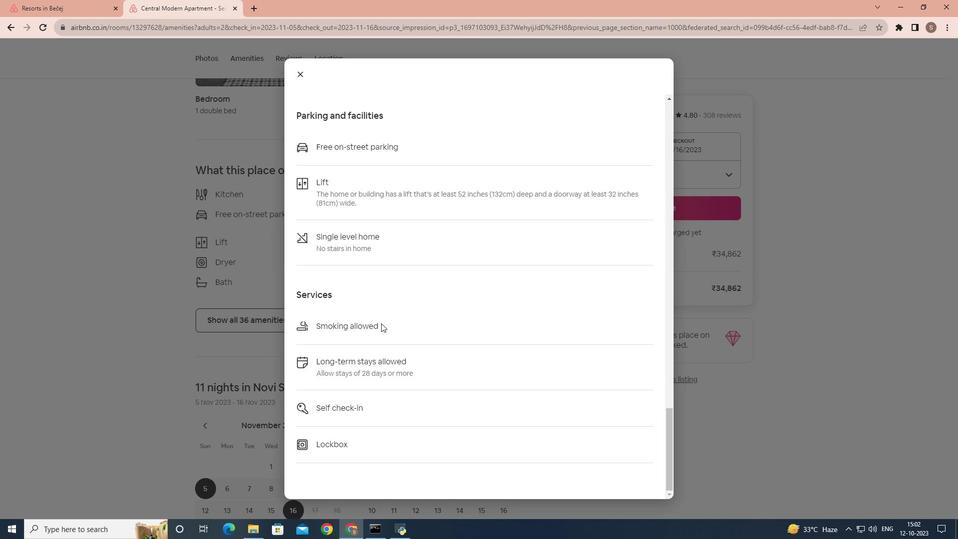 
Action: Mouse moved to (301, 75)
Screenshot: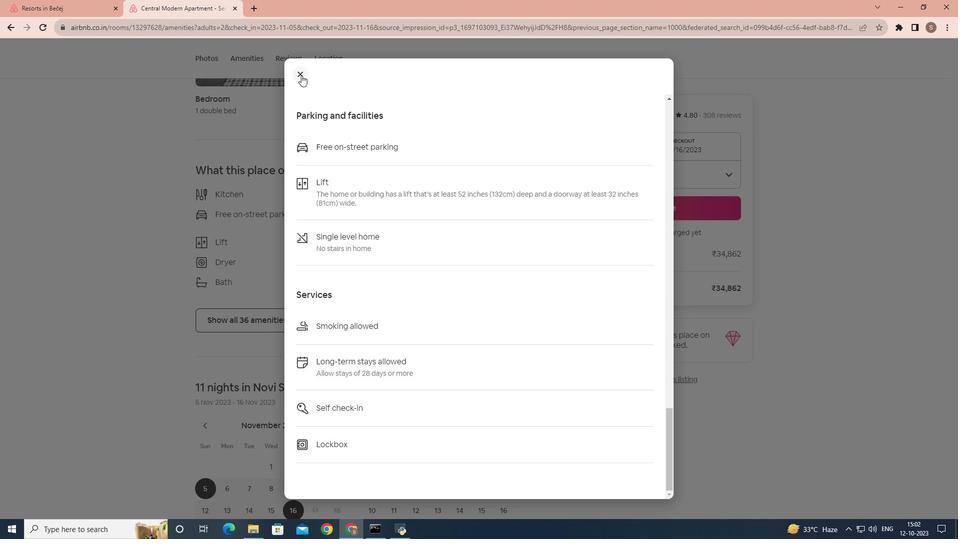 
Action: Mouse pressed left at (301, 75)
Screenshot: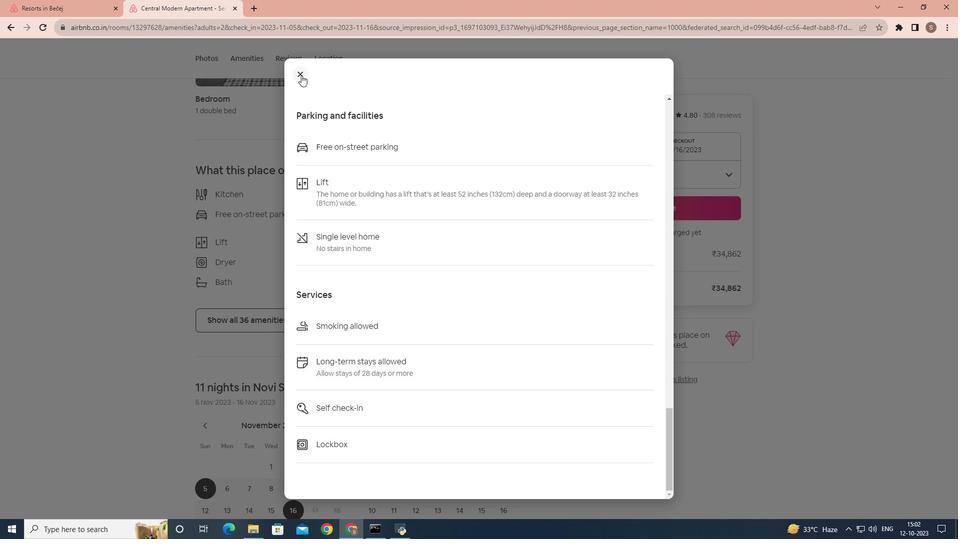 
Action: Mouse moved to (282, 258)
Screenshot: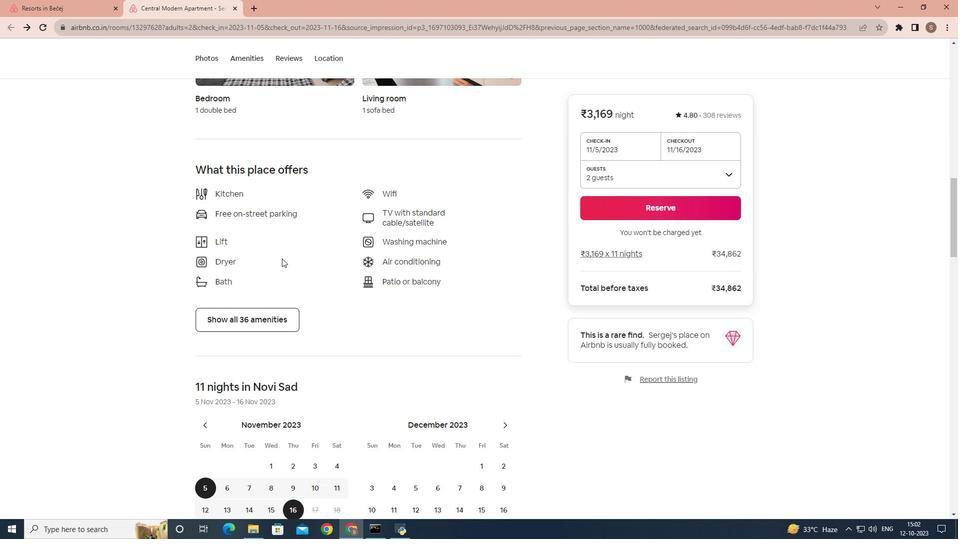 
Action: Mouse scrolled (282, 258) with delta (0, 0)
Screenshot: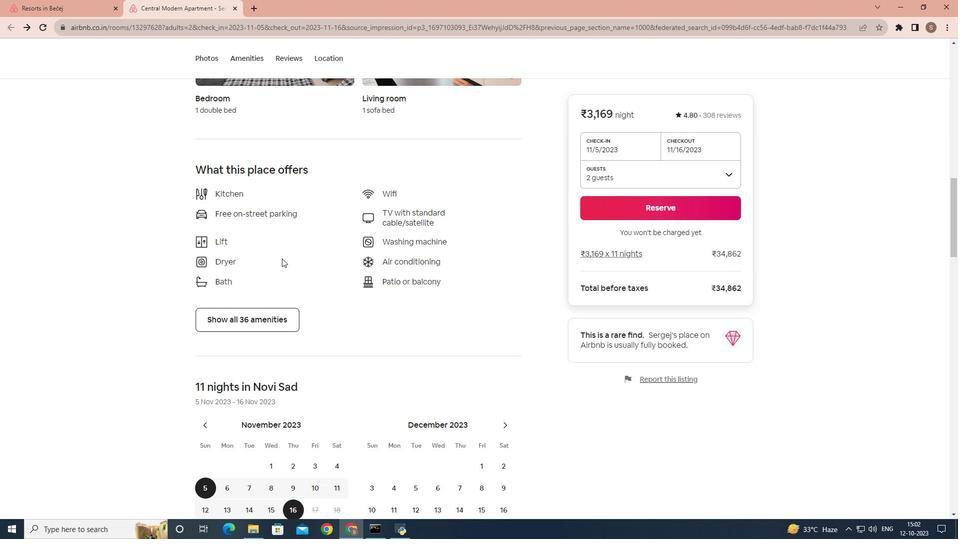 
Action: Mouse scrolled (282, 258) with delta (0, 0)
Screenshot: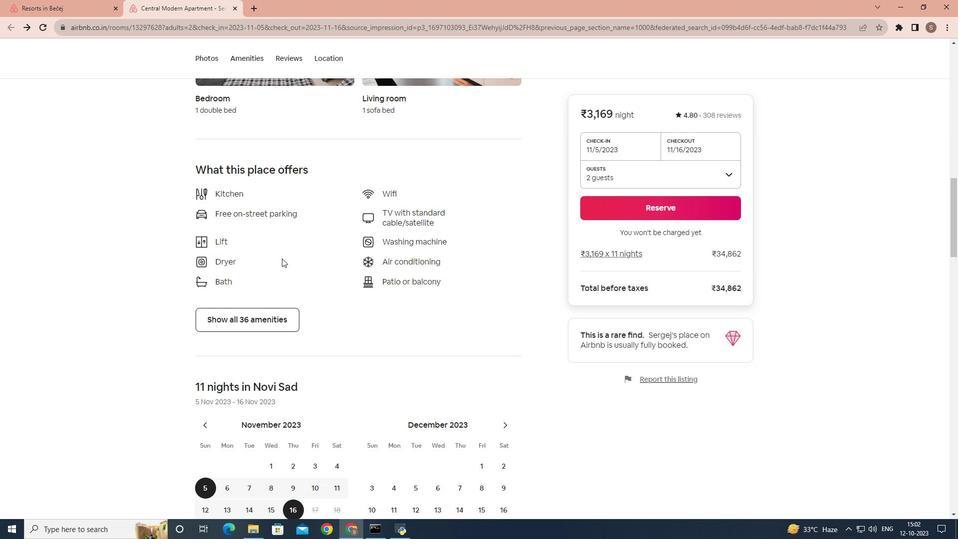 
Action: Mouse scrolled (282, 258) with delta (0, 0)
Screenshot: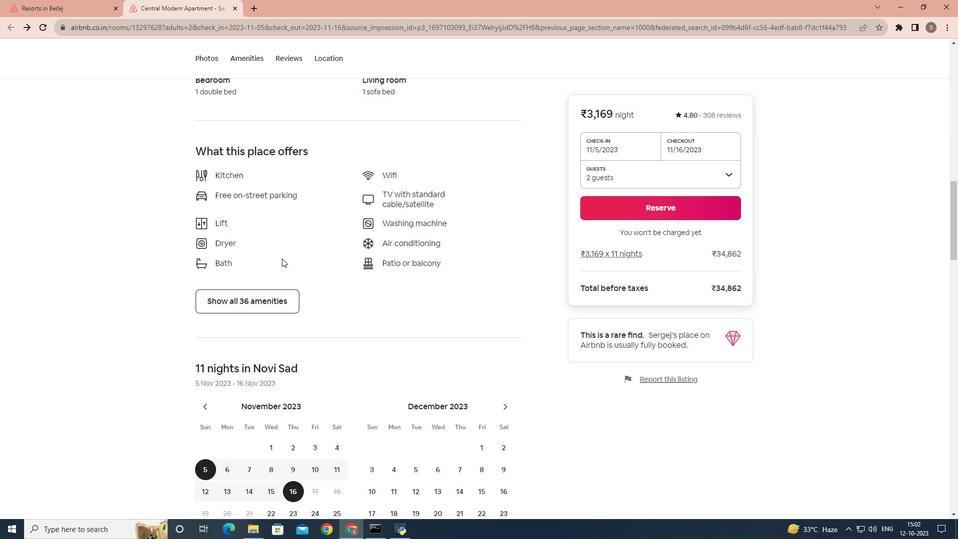 
Action: Mouse scrolled (282, 258) with delta (0, 0)
Screenshot: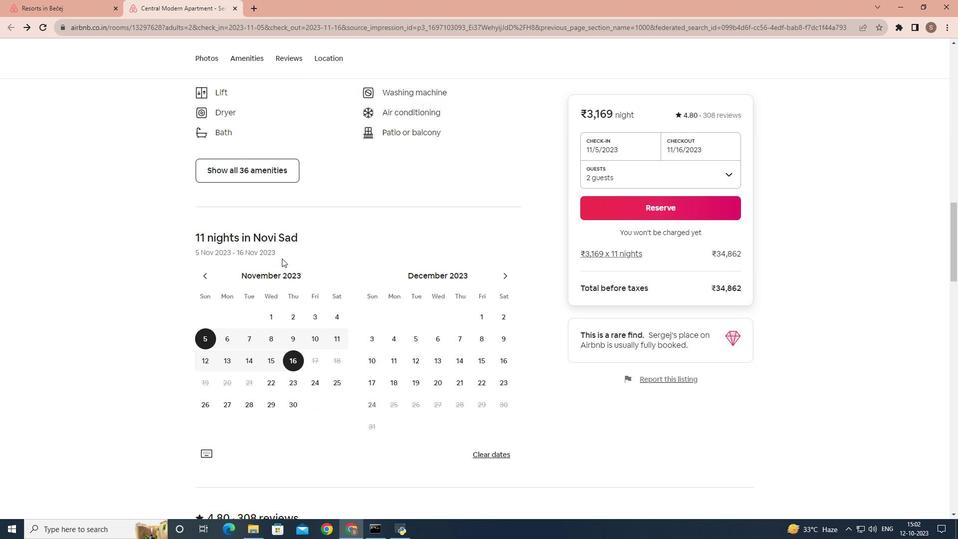 
Action: Mouse scrolled (282, 258) with delta (0, 0)
Screenshot: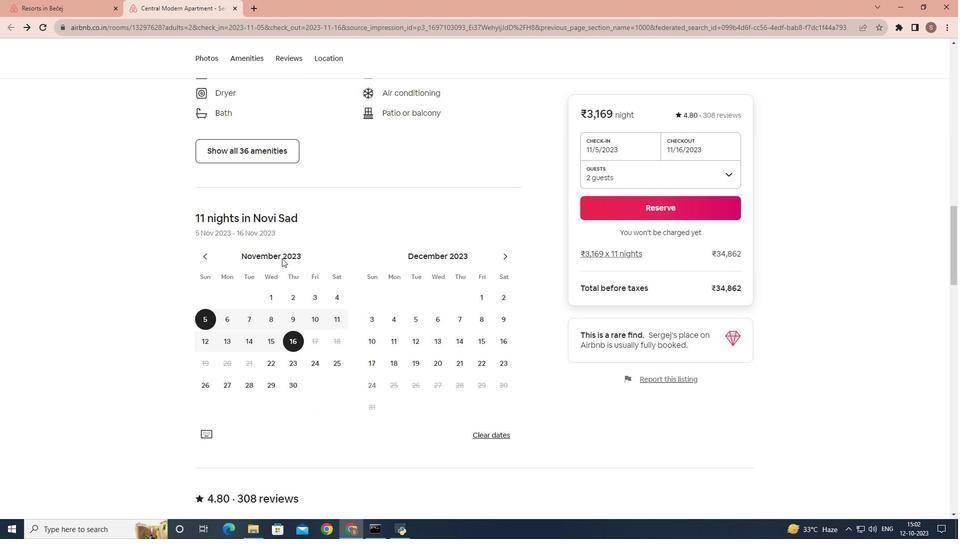 
Action: Mouse scrolled (282, 258) with delta (0, 0)
Screenshot: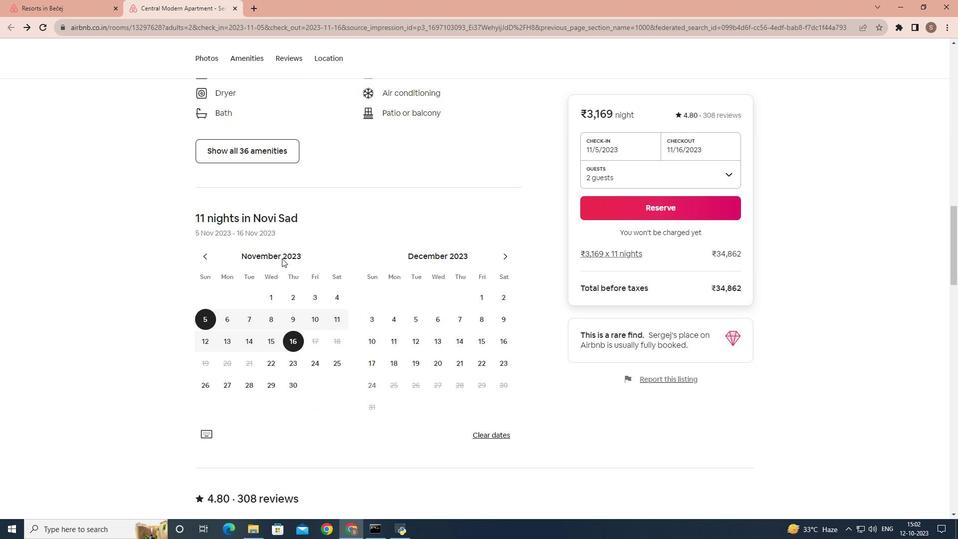 
Action: Mouse scrolled (282, 258) with delta (0, 0)
Screenshot: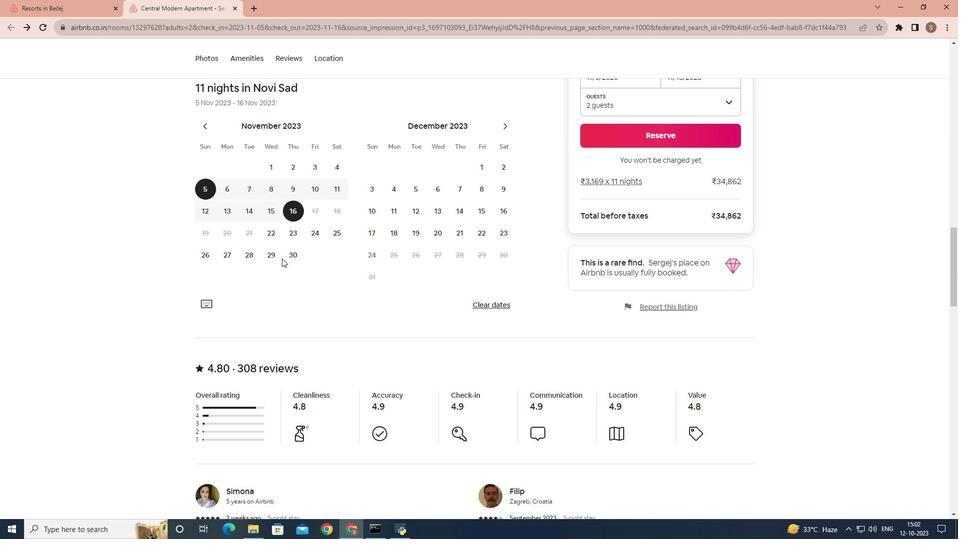 
Action: Mouse scrolled (282, 258) with delta (0, 0)
Screenshot: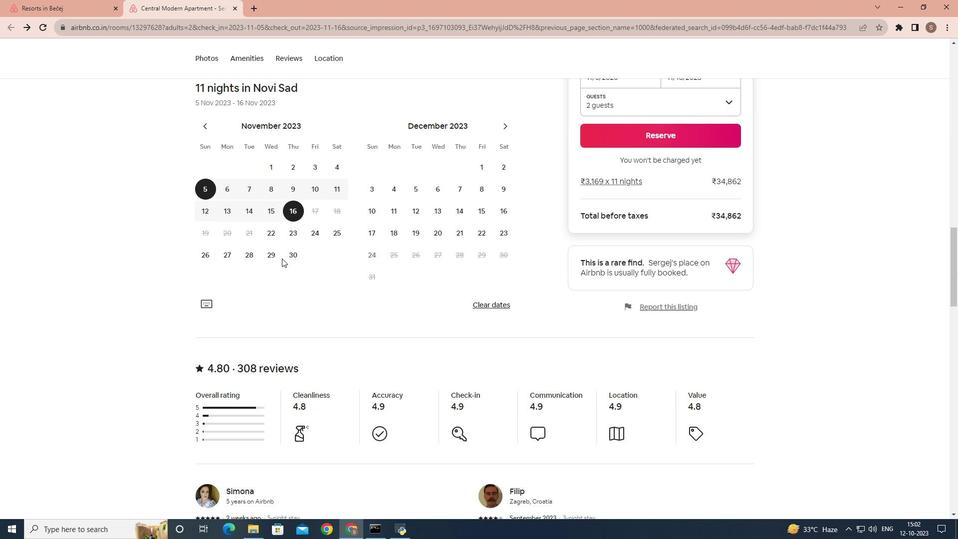
Action: Mouse scrolled (282, 258) with delta (0, 0)
Screenshot: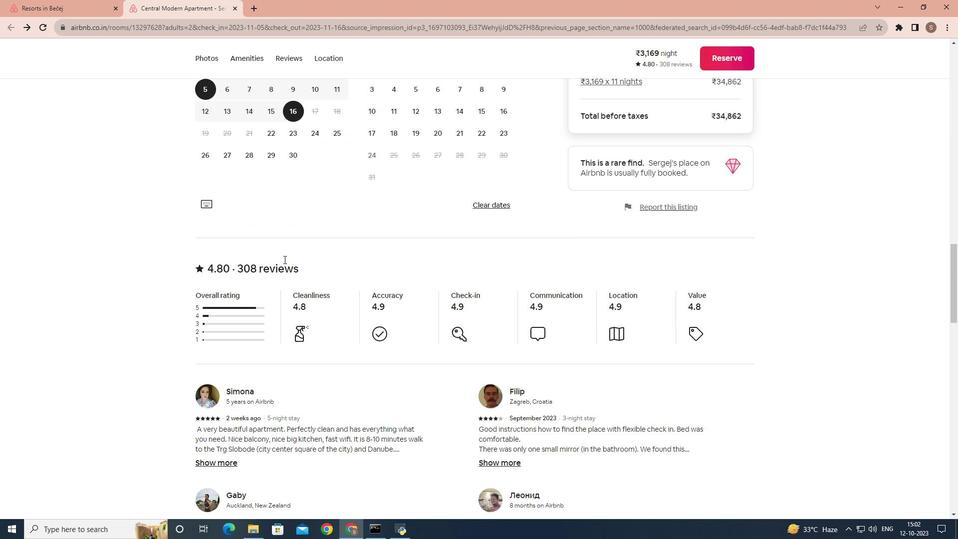 
Action: Mouse moved to (284, 259)
Screenshot: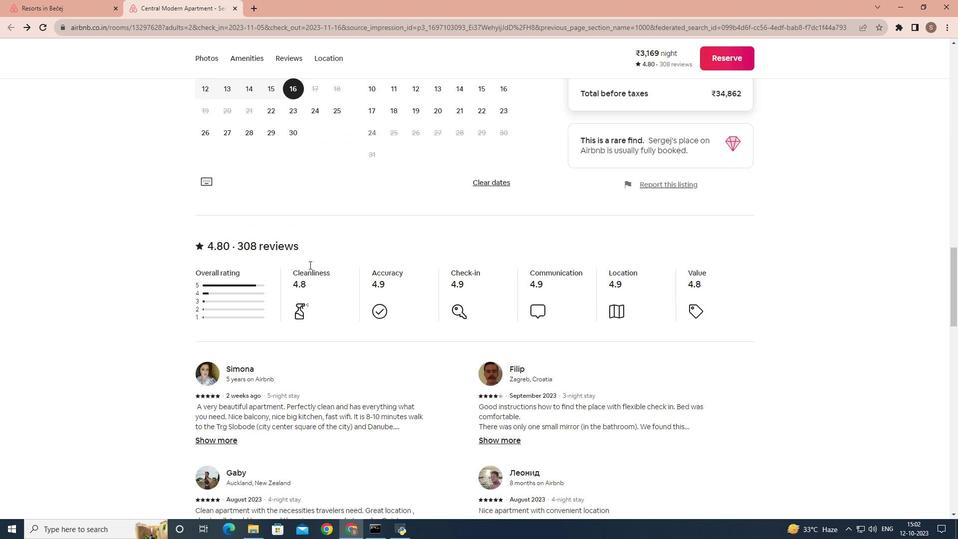 
Action: Mouse scrolled (284, 259) with delta (0, 0)
Screenshot: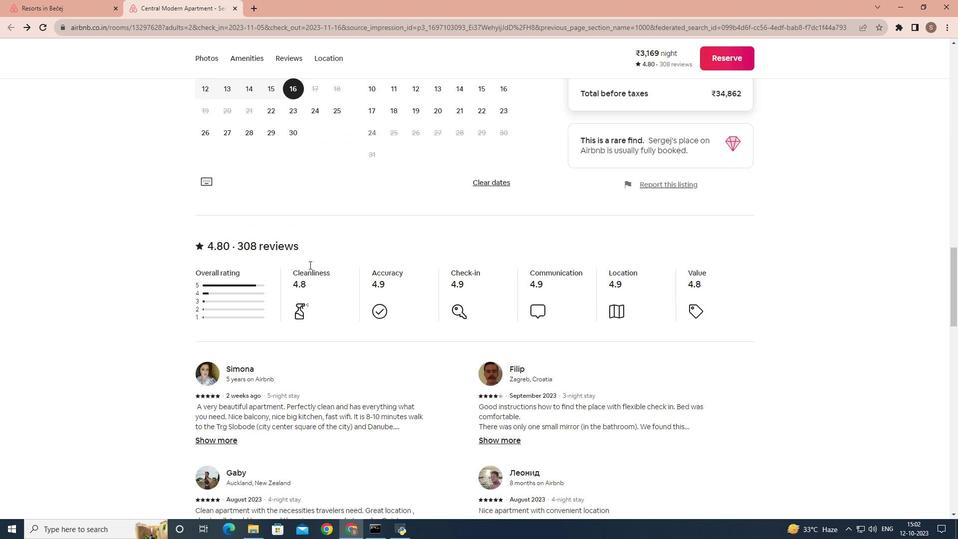 
Action: Mouse moved to (299, 263)
Screenshot: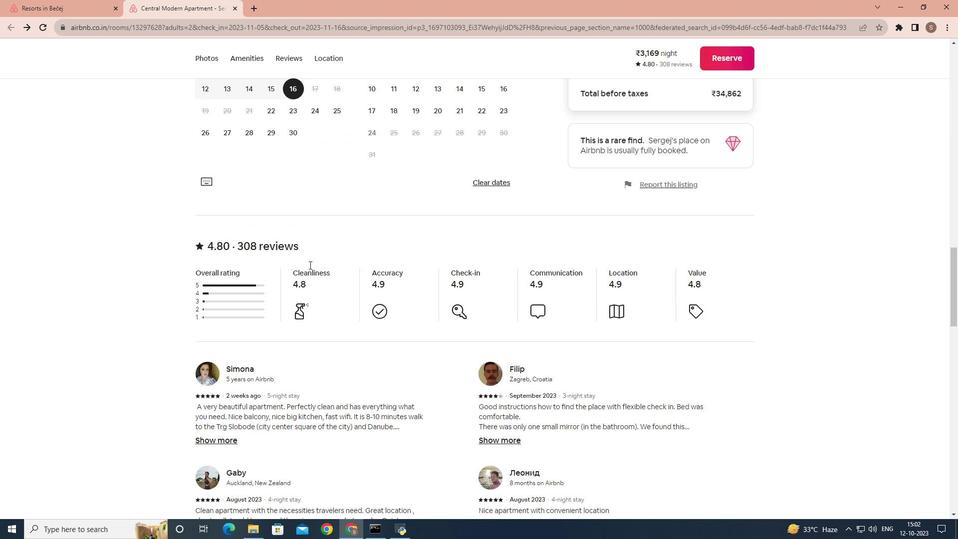 
Action: Mouse scrolled (295, 262) with delta (0, 0)
Screenshot: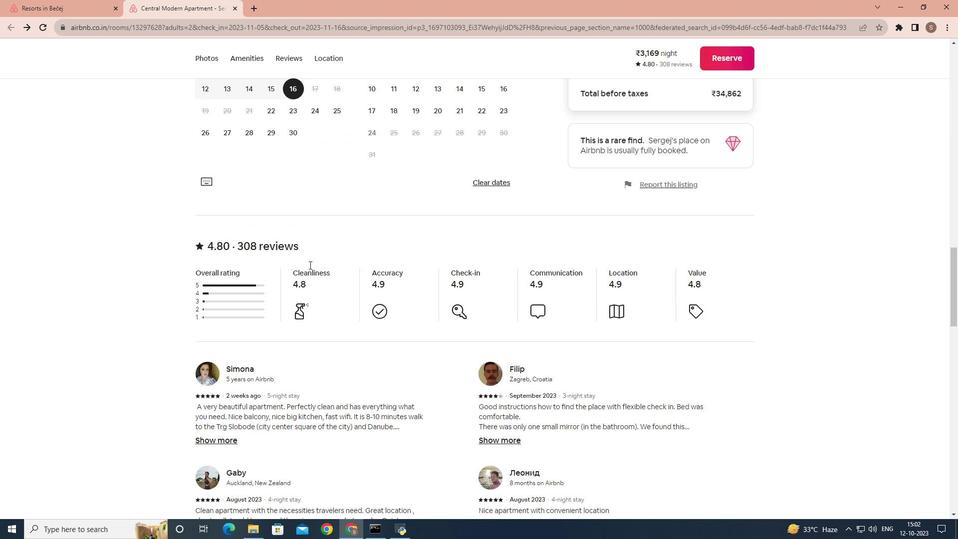 
Action: Mouse moved to (317, 268)
Screenshot: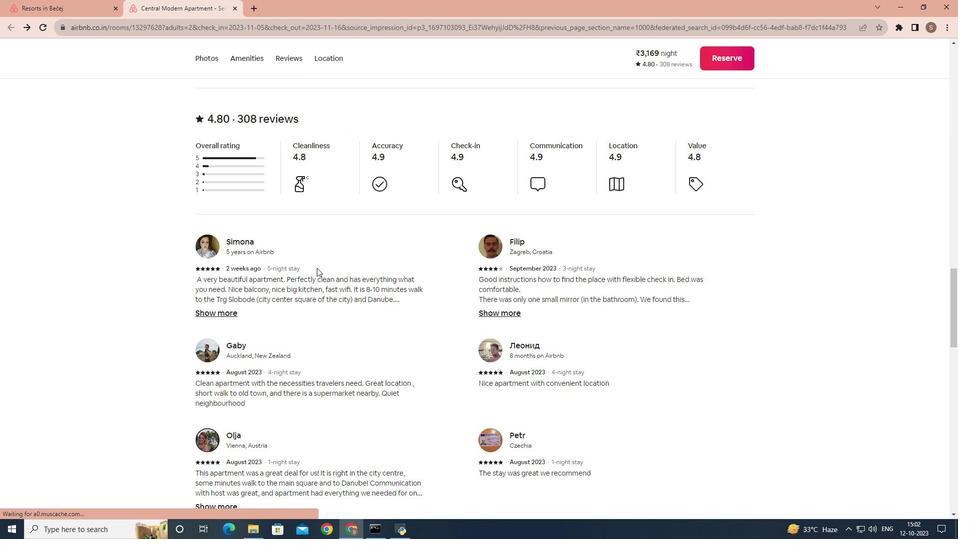 
Action: Mouse scrolled (317, 267) with delta (0, 0)
Screenshot: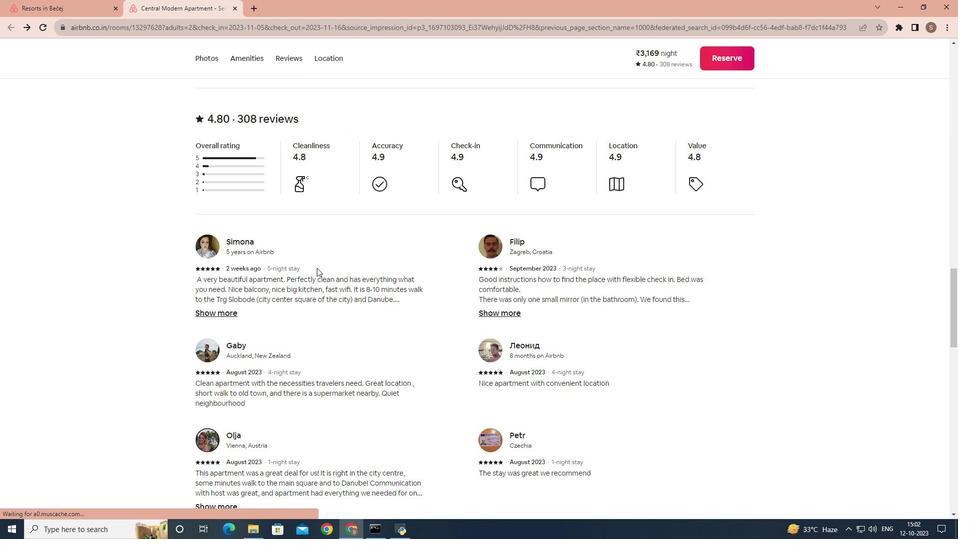 
Action: Mouse scrolled (317, 267) with delta (0, 0)
Screenshot: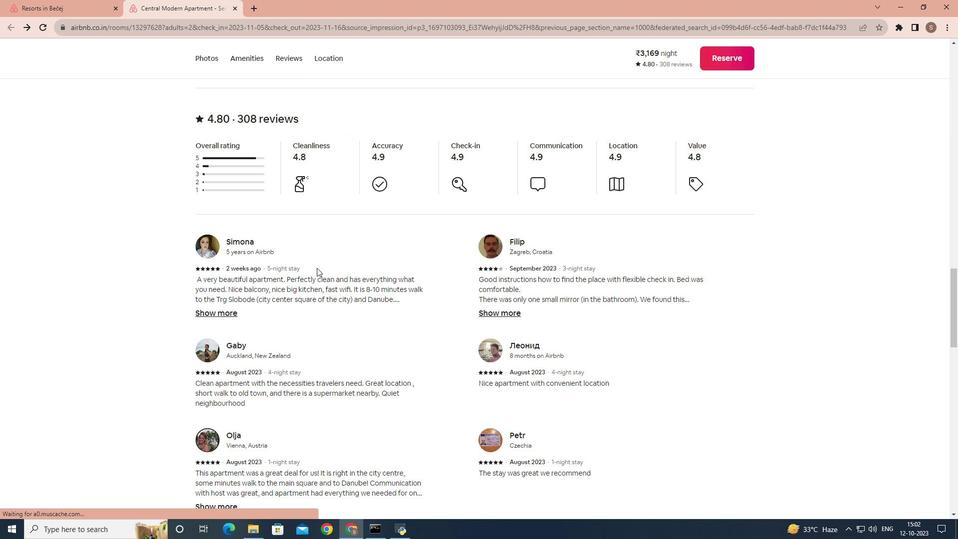 
Action: Mouse moved to (317, 269)
Screenshot: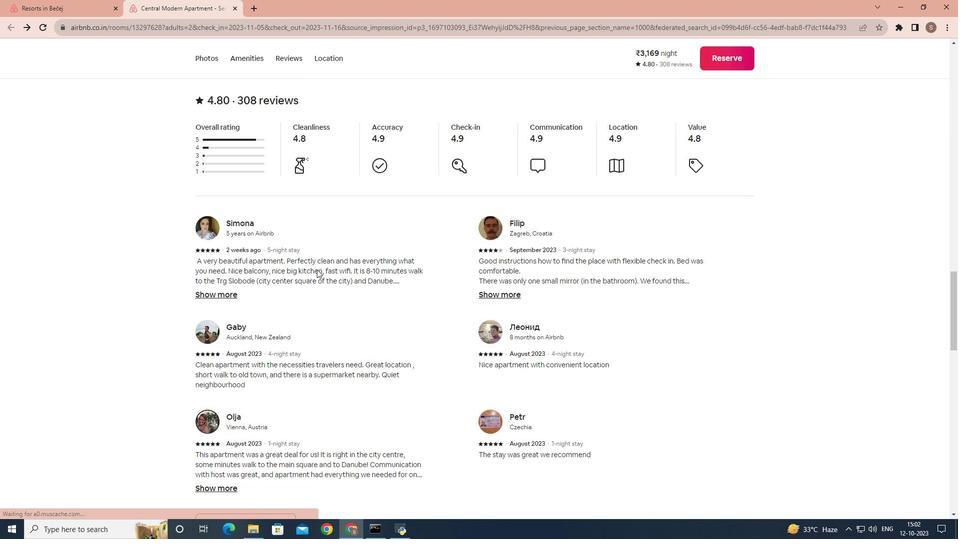 
Action: Mouse scrolled (317, 269) with delta (0, 0)
Screenshot: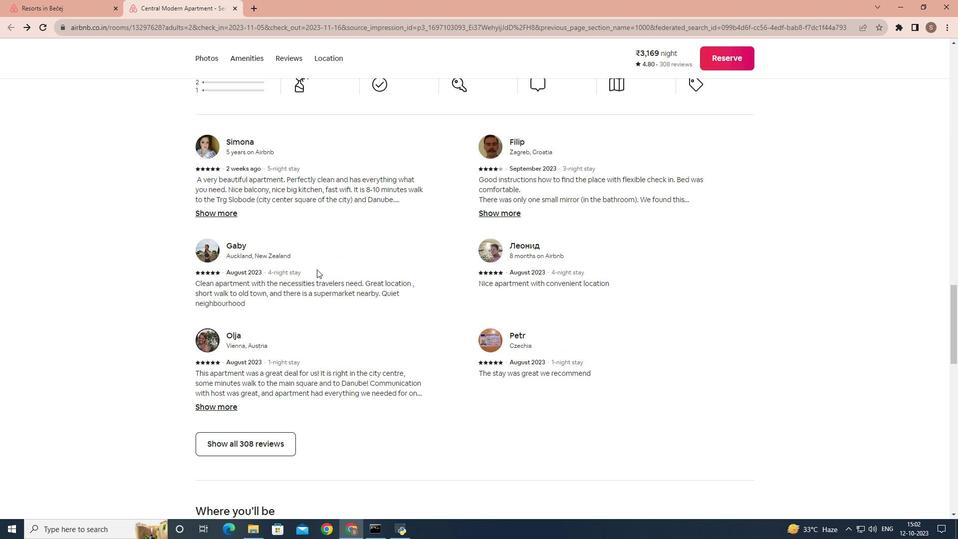 
Action: Mouse scrolled (317, 269) with delta (0, 0)
Screenshot: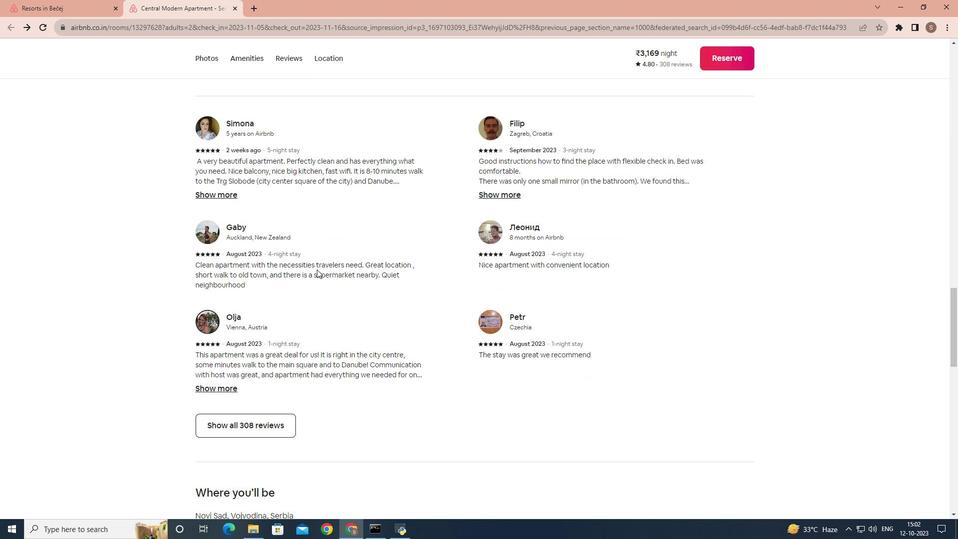 
Action: Mouse moved to (306, 279)
Screenshot: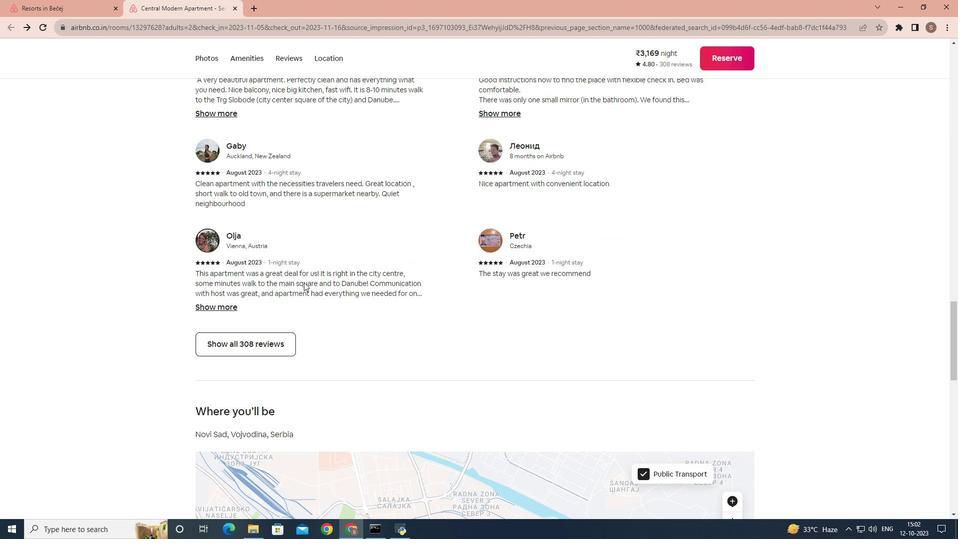 
Action: Mouse scrolled (306, 279) with delta (0, 0)
Screenshot: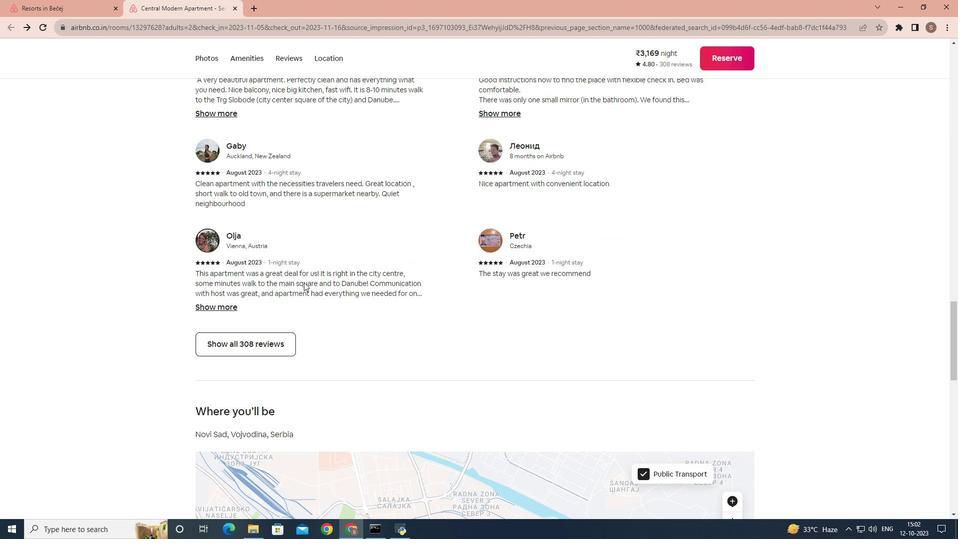 
Action: Mouse moved to (303, 283)
Screenshot: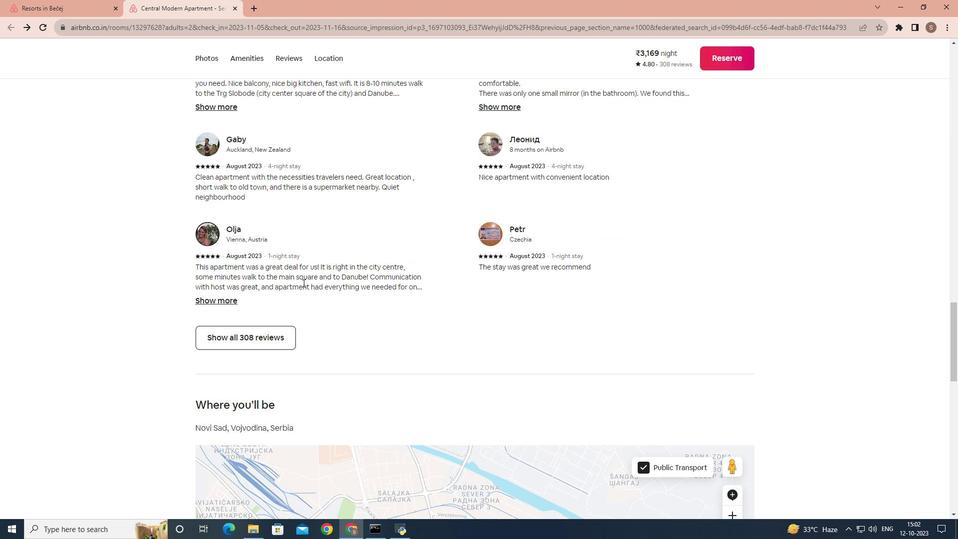 
Action: Mouse scrolled (303, 282) with delta (0, 0)
Screenshot: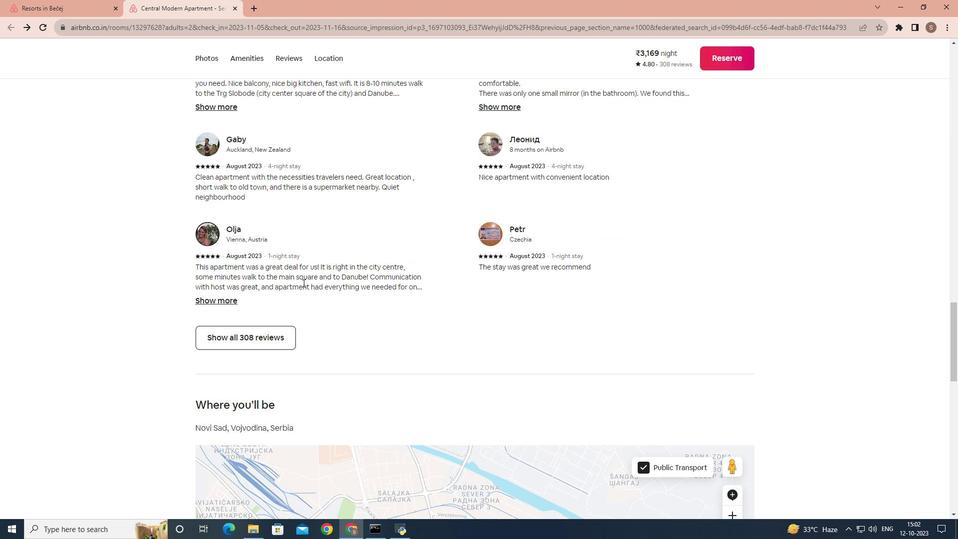 
Action: Mouse moved to (283, 245)
Screenshot: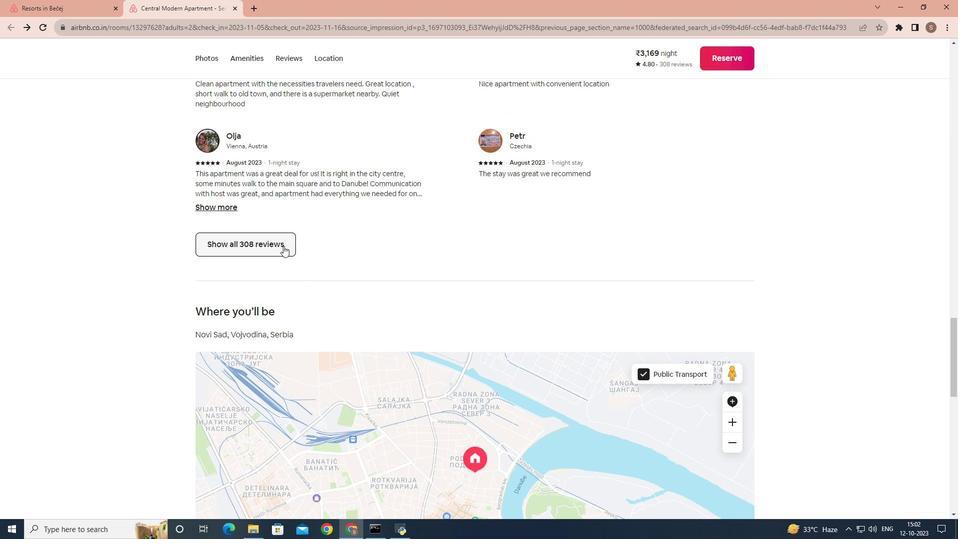 
Action: Mouse pressed left at (283, 245)
Screenshot: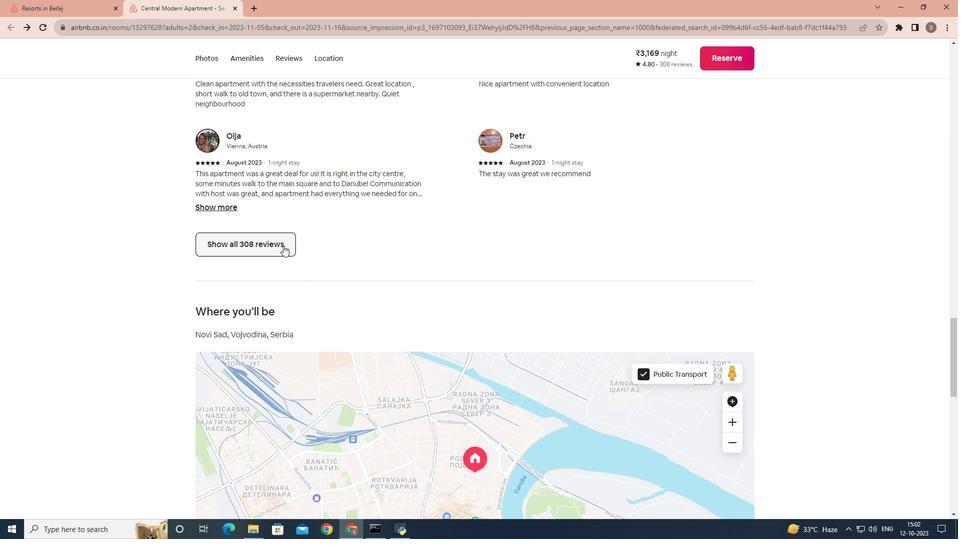
Action: Mouse moved to (446, 292)
Screenshot: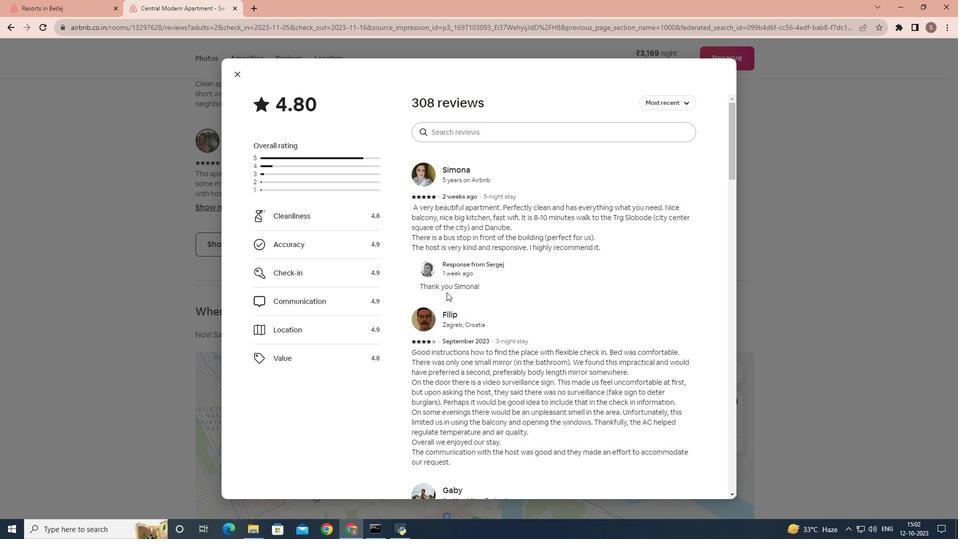
Action: Mouse scrolled (446, 292) with delta (0, 0)
Screenshot: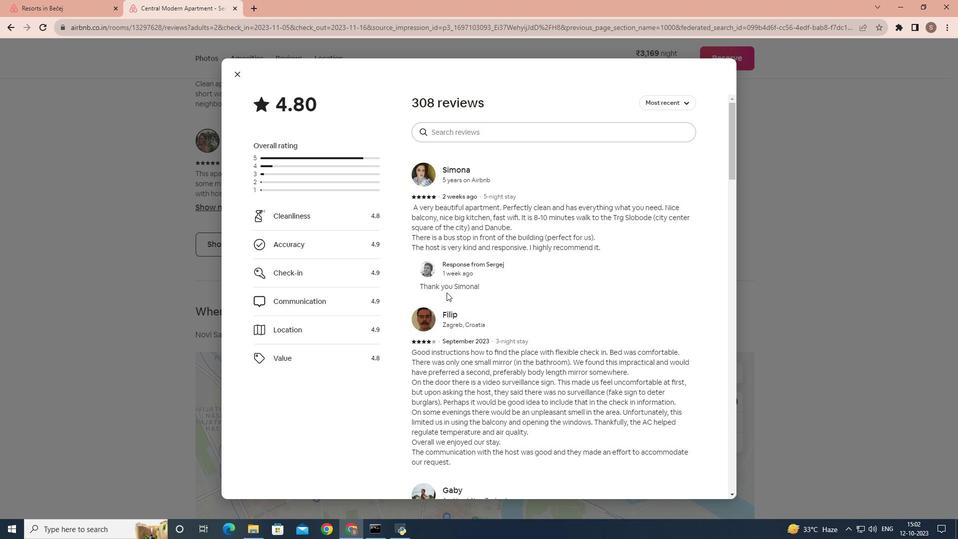 
Action: Mouse scrolled (446, 292) with delta (0, 0)
Screenshot: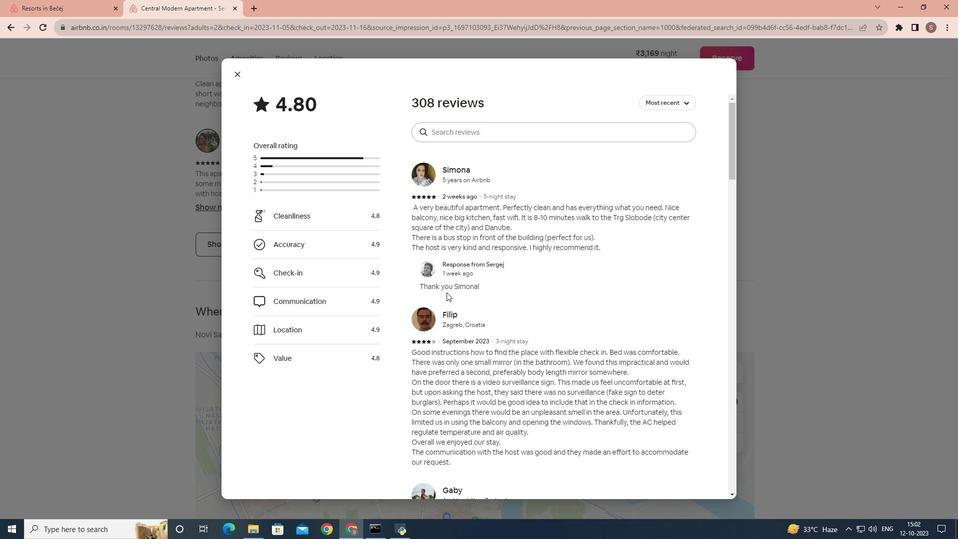 
Action: Mouse moved to (447, 289)
Screenshot: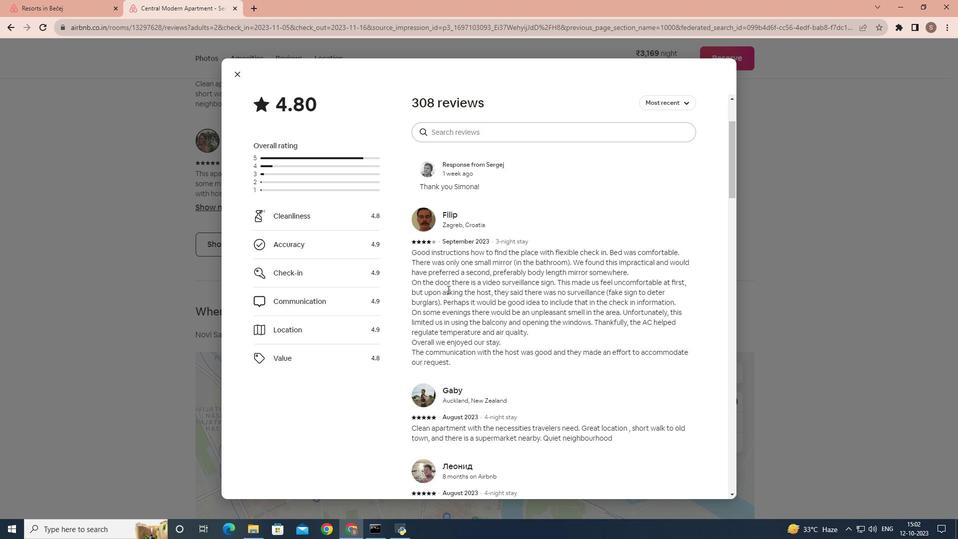 
Action: Mouse scrolled (447, 289) with delta (0, 0)
Screenshot: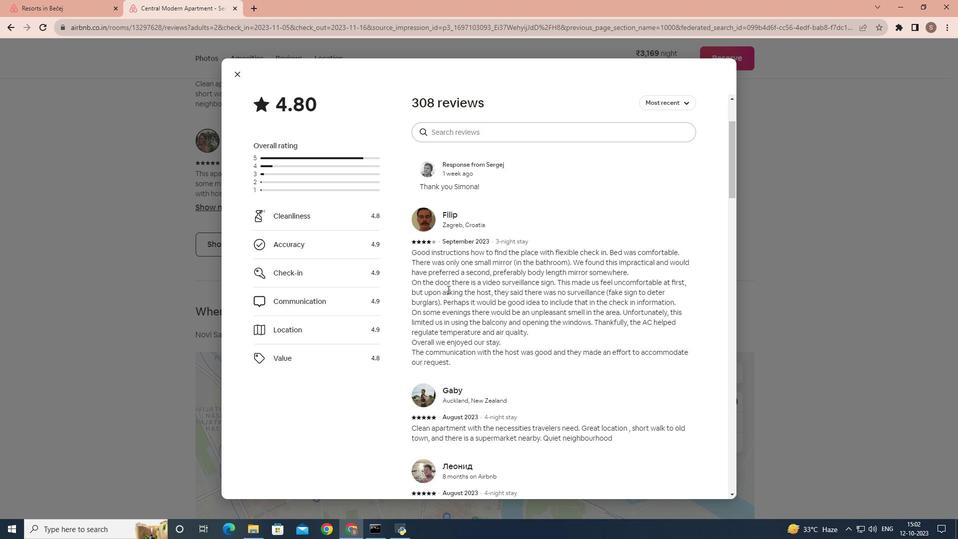 
Action: Mouse scrolled (447, 289) with delta (0, 0)
Screenshot: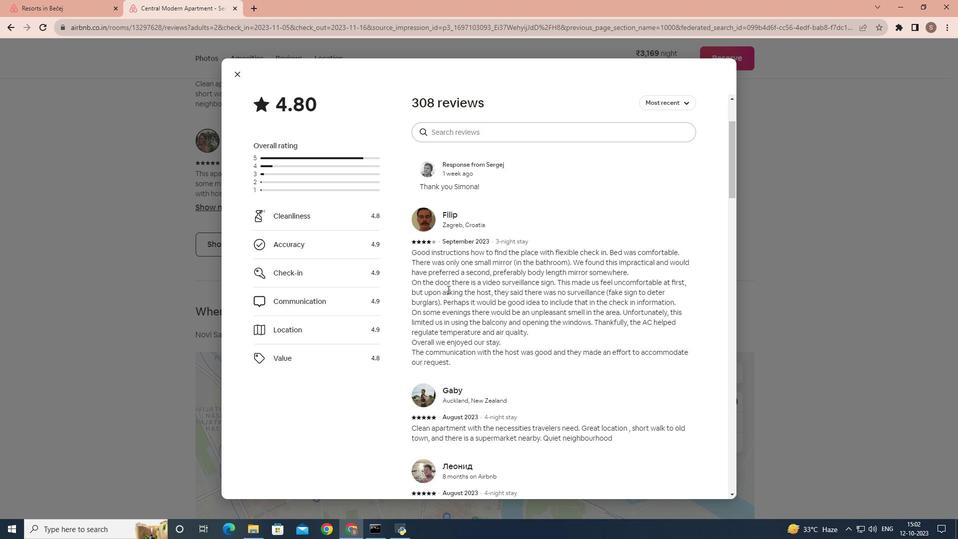 
Action: Mouse moved to (447, 289)
Screenshot: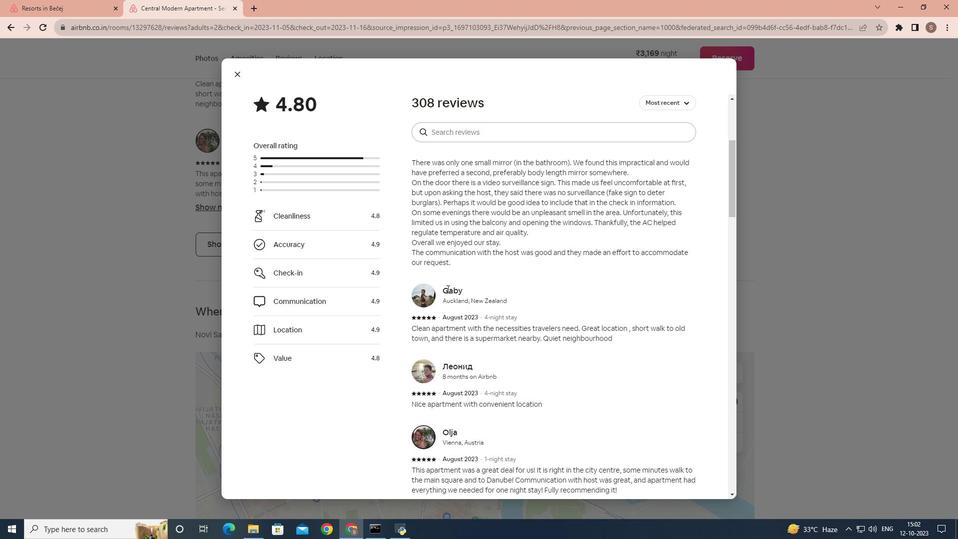 
Action: Mouse scrolled (447, 288) with delta (0, 0)
Screenshot: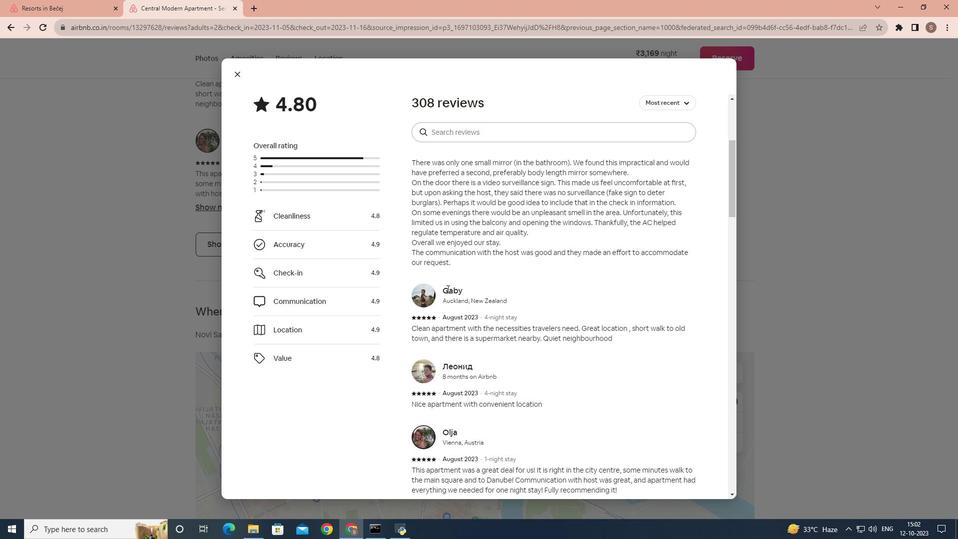 
Action: Mouse scrolled (447, 288) with delta (0, 0)
Screenshot: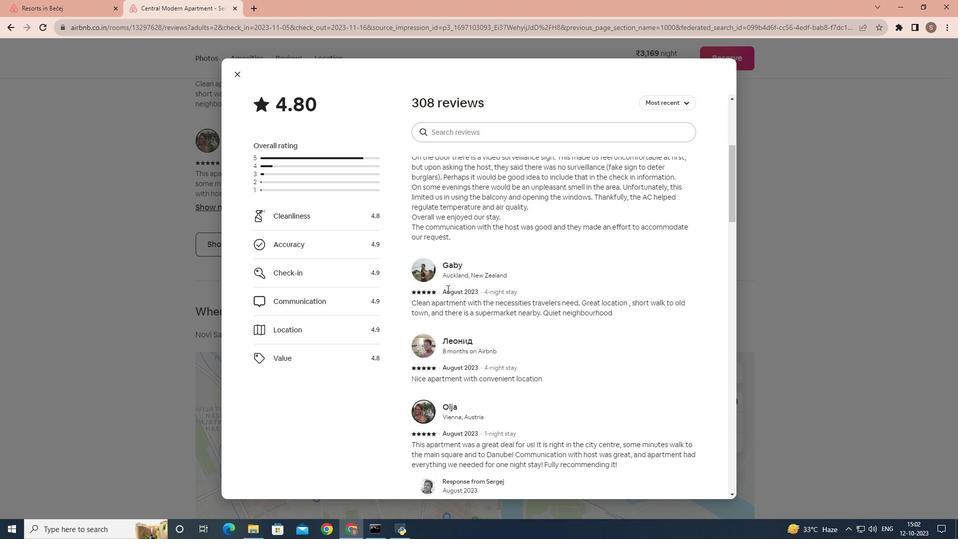 
Action: Mouse scrolled (447, 288) with delta (0, 0)
Screenshot: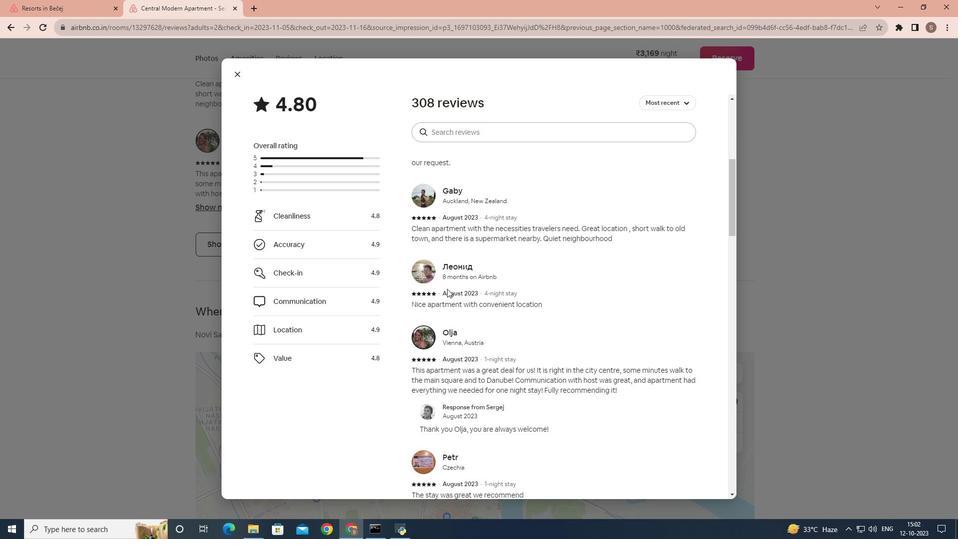
Action: Mouse scrolled (447, 288) with delta (0, 0)
Screenshot: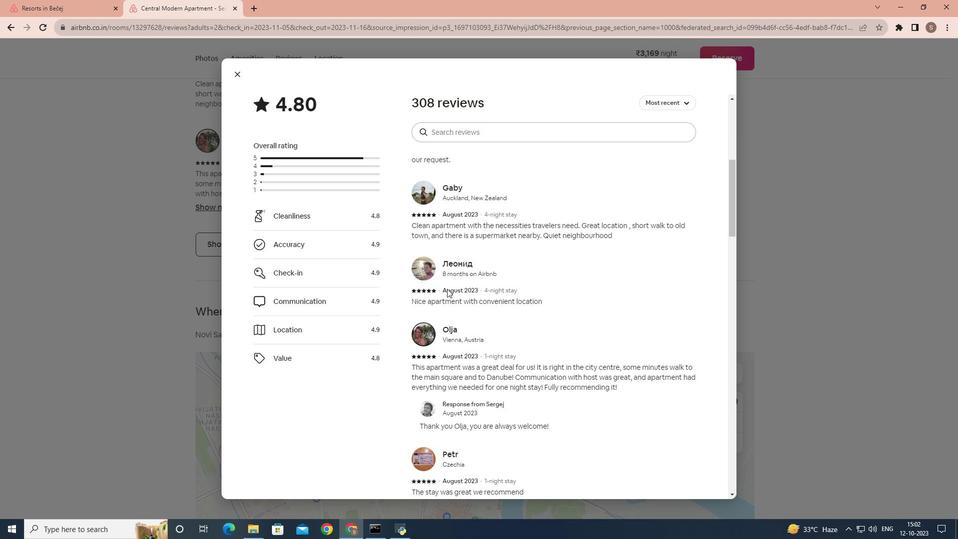 
Action: Mouse scrolled (447, 288) with delta (0, 0)
Screenshot: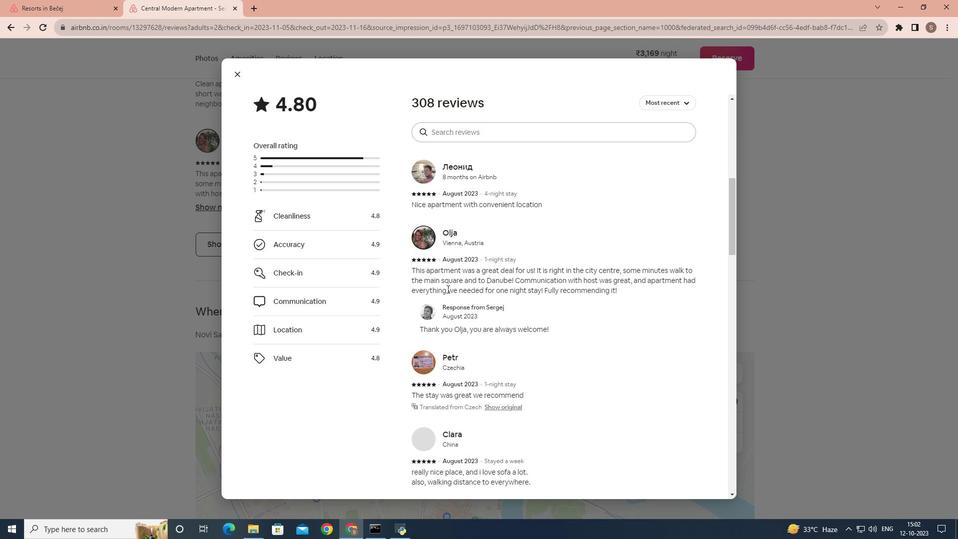 
Action: Mouse moved to (454, 295)
Screenshot: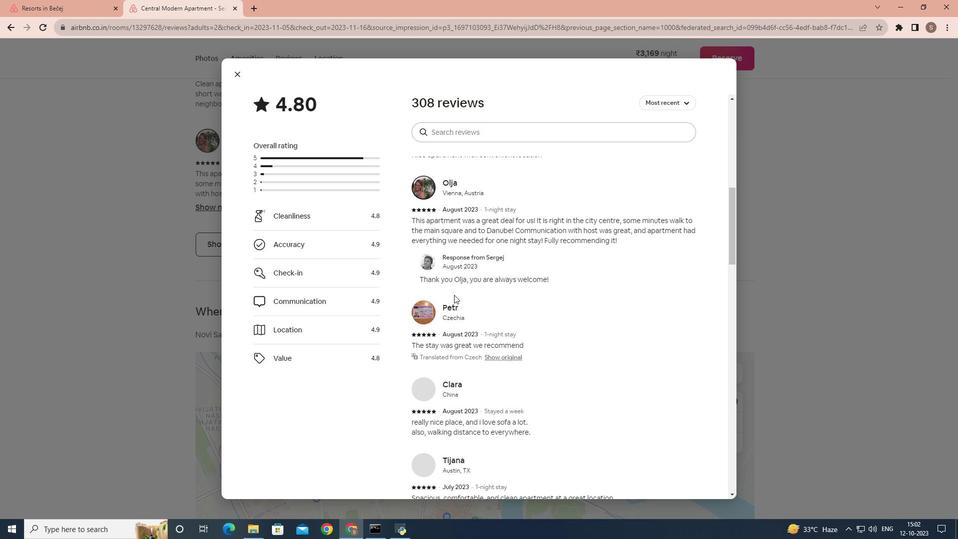 
Action: Mouse scrolled (454, 294) with delta (0, 0)
Screenshot: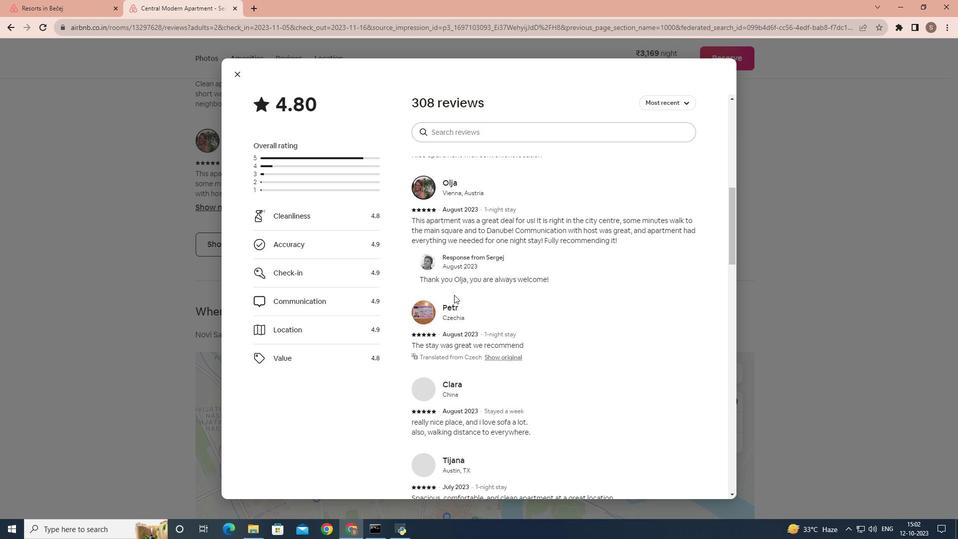 
Action: Mouse moved to (462, 298)
Screenshot: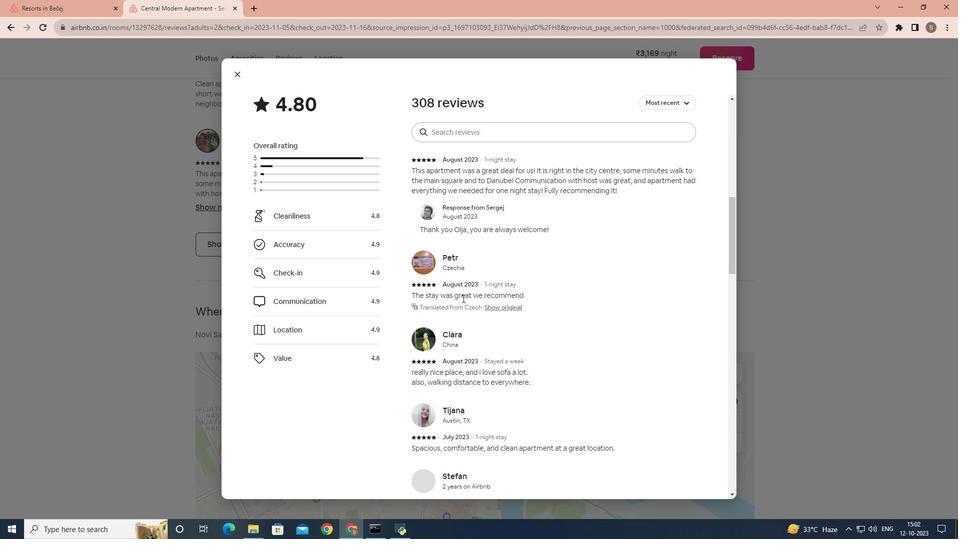 
Action: Mouse scrolled (462, 297) with delta (0, 0)
Screenshot: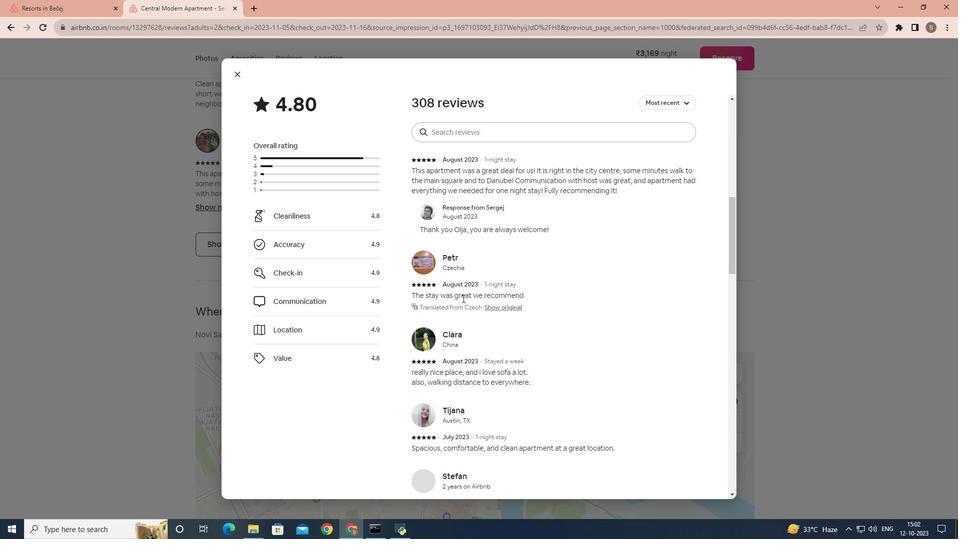 
Action: Mouse moved to (463, 299)
Screenshot: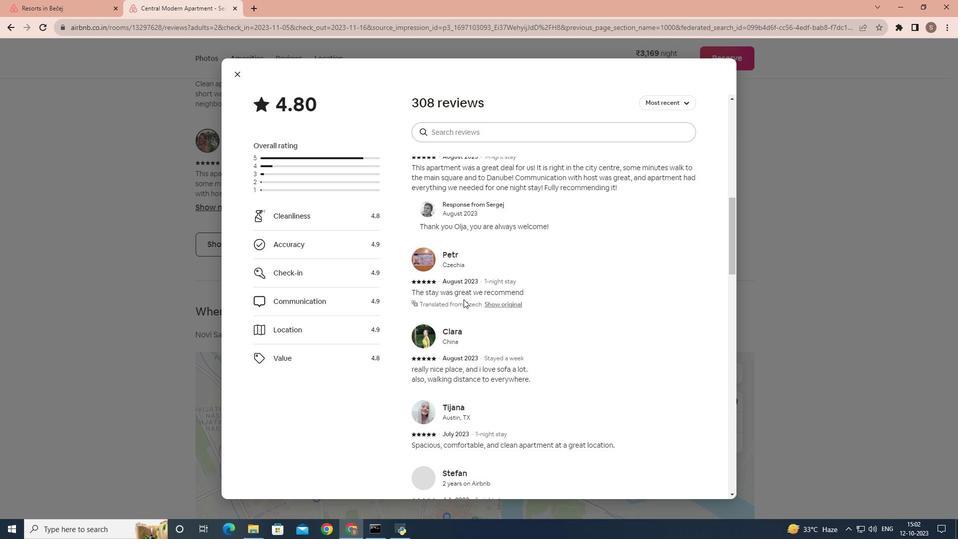 
Action: Mouse scrolled (463, 299) with delta (0, 0)
Screenshot: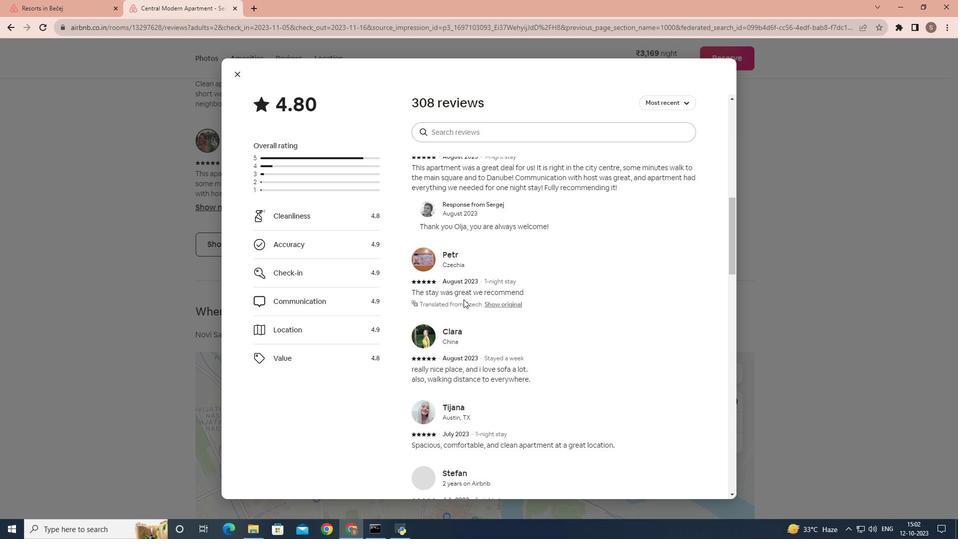 
Action: Mouse moved to (470, 299)
Screenshot: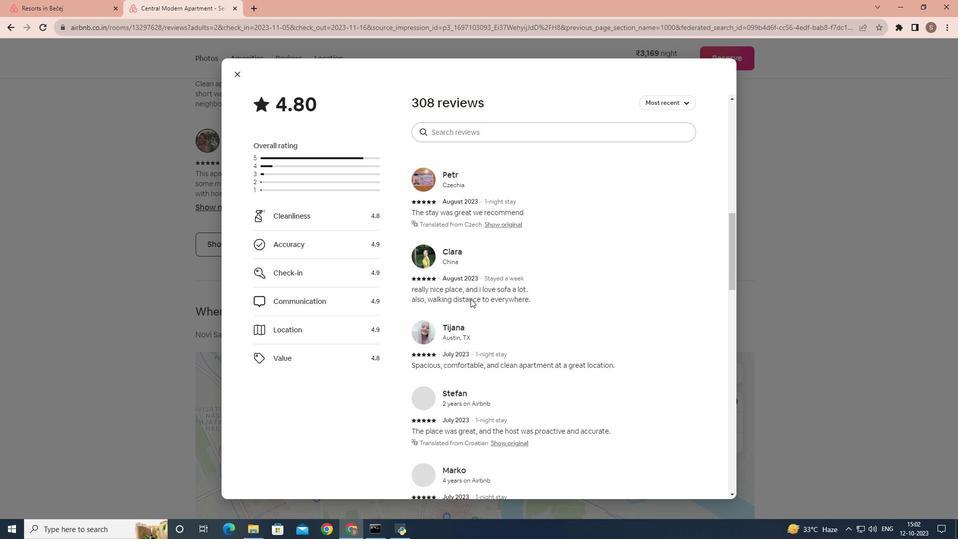 
Action: Mouse scrolled (470, 298) with delta (0, 0)
Screenshot: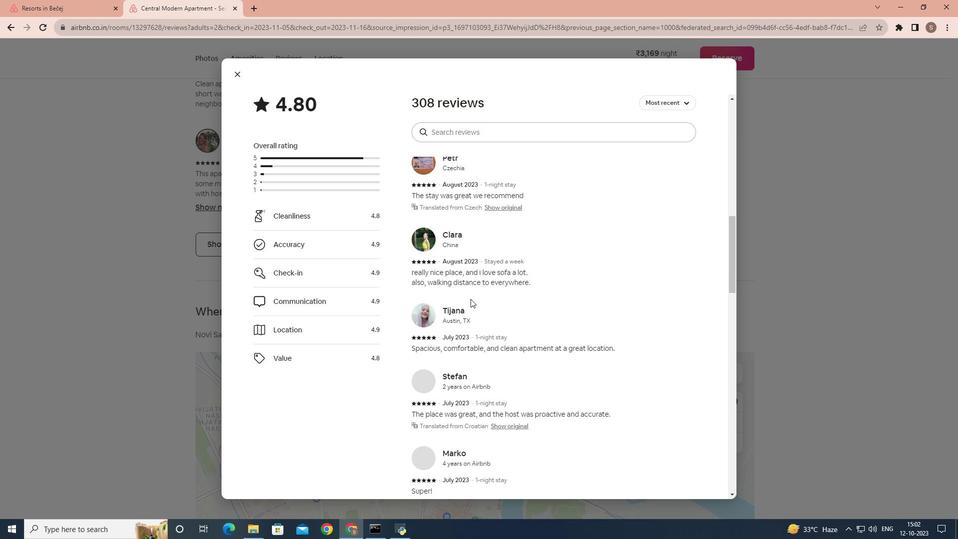 
Action: Mouse scrolled (470, 298) with delta (0, 0)
Screenshot: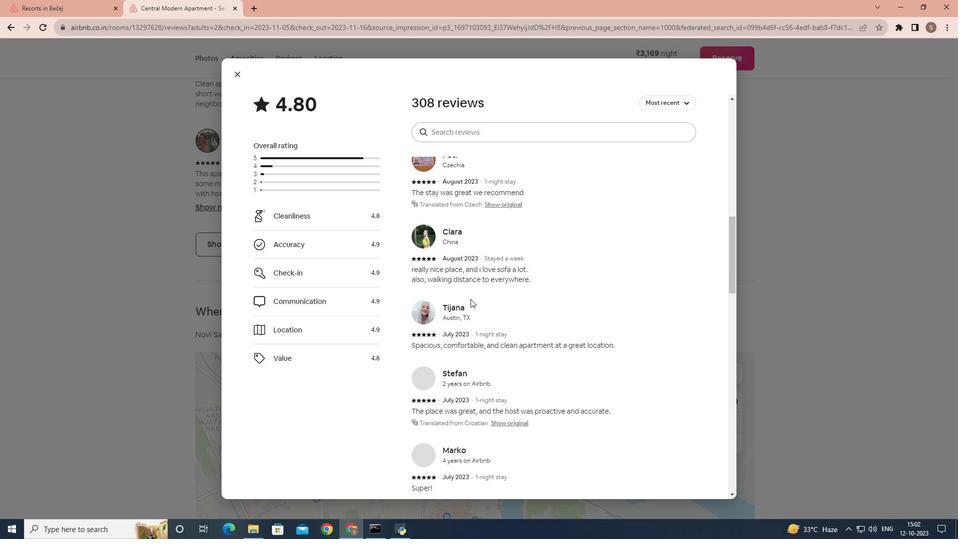 
Action: Mouse scrolled (470, 298) with delta (0, 0)
Screenshot: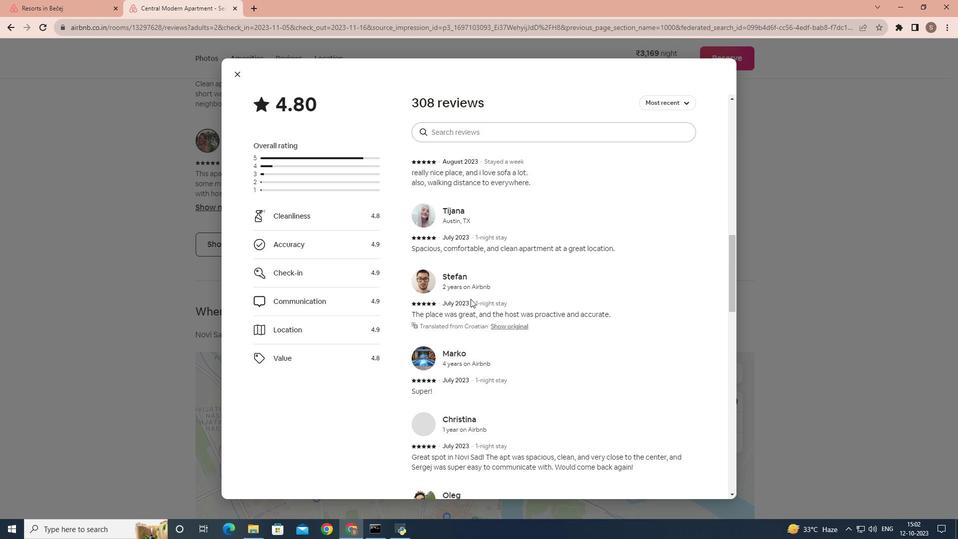 
Action: Mouse scrolled (470, 298) with delta (0, 0)
Screenshot: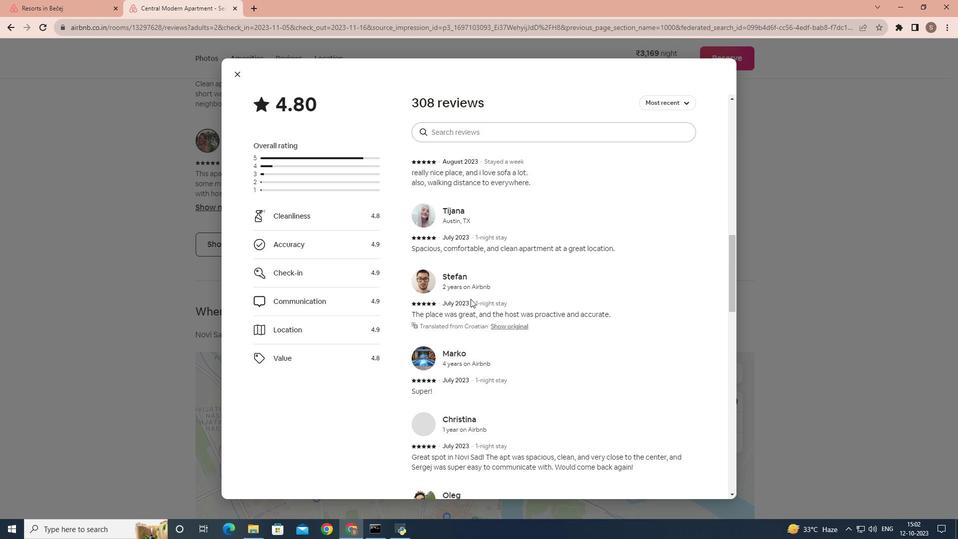 
Action: Mouse scrolled (470, 298) with delta (0, 0)
Screenshot: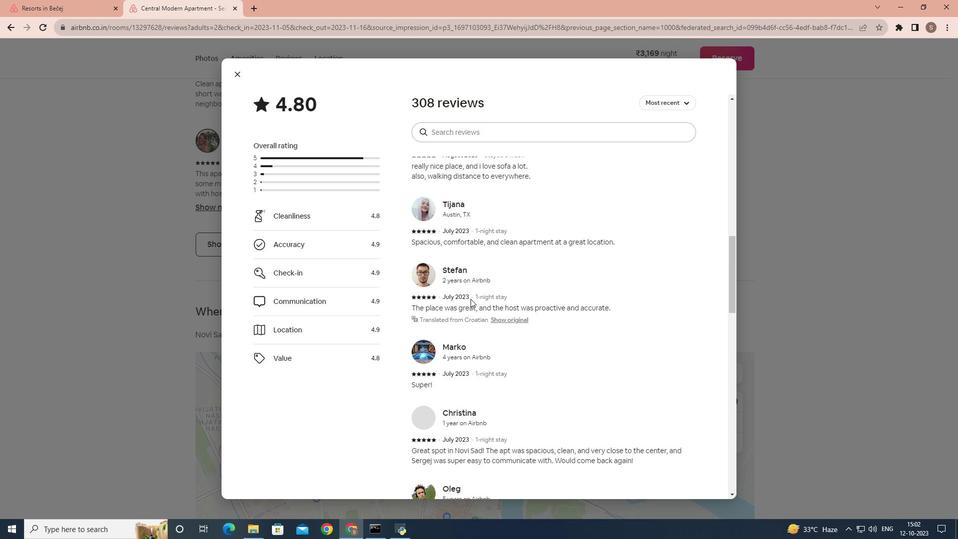 
Action: Mouse scrolled (470, 298) with delta (0, 0)
Screenshot: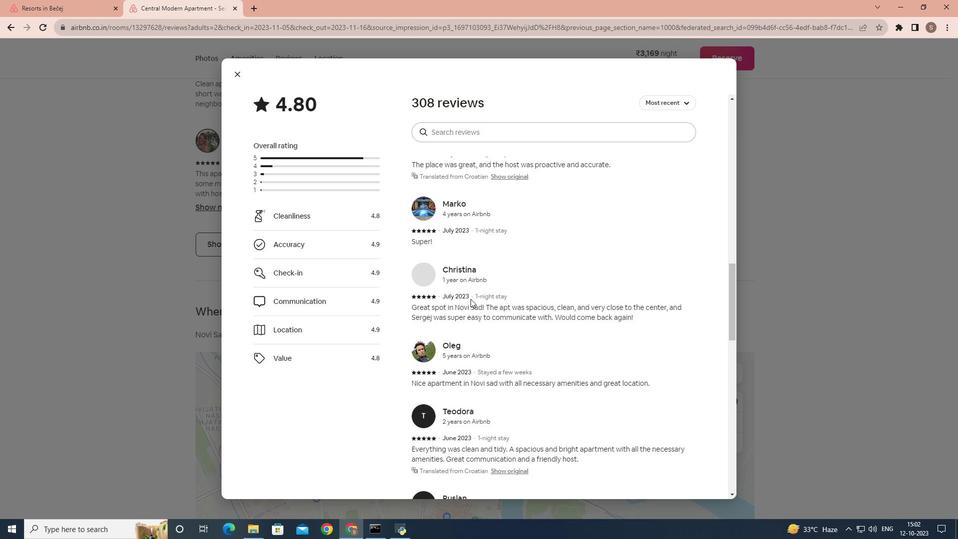 
Action: Mouse scrolled (470, 298) with delta (0, 0)
Screenshot: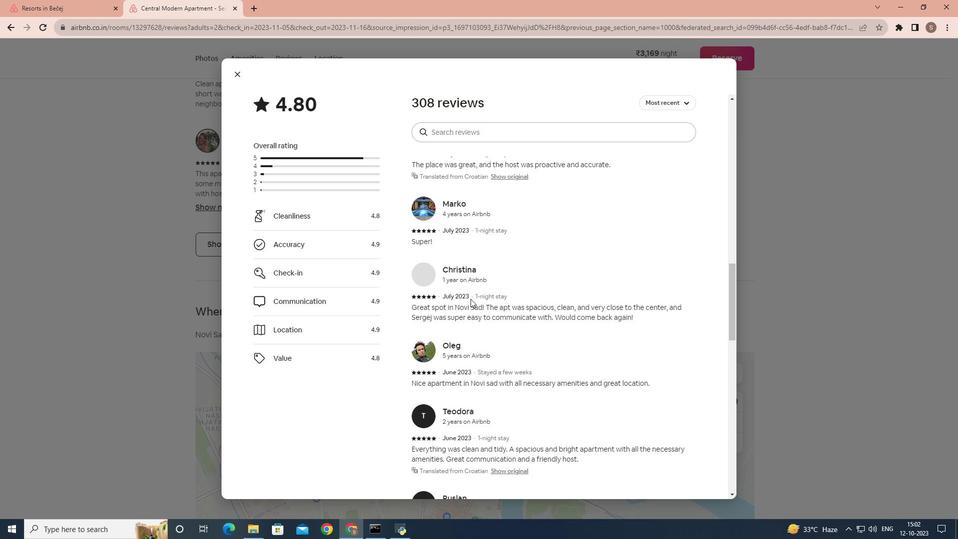 
Action: Mouse scrolled (470, 298) with delta (0, 0)
Screenshot: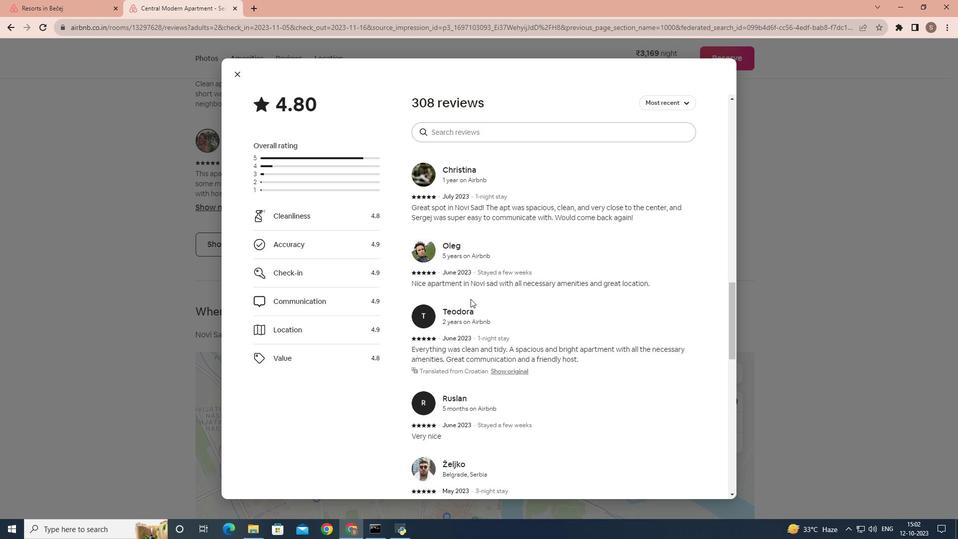 
Action: Mouse scrolled (470, 298) with delta (0, 0)
Screenshot: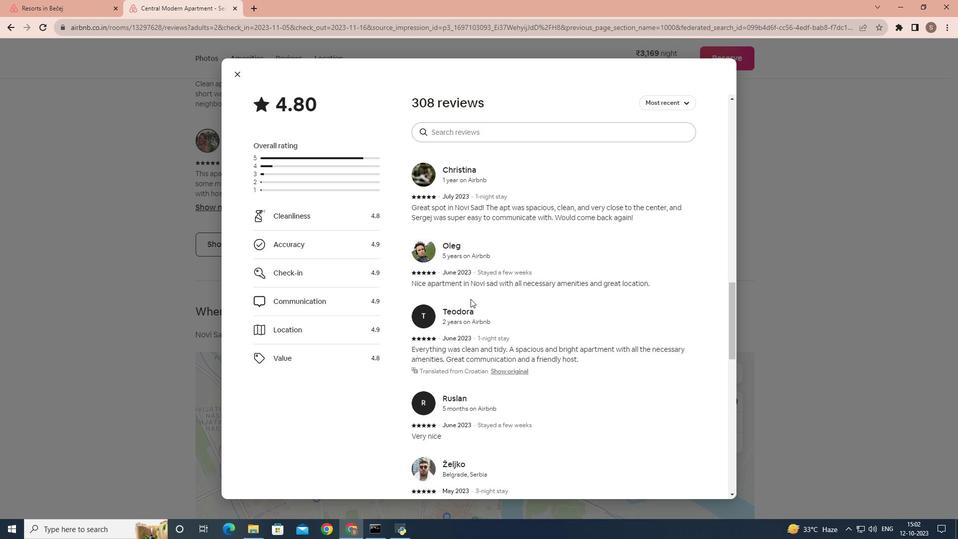 
Action: Mouse scrolled (470, 298) with delta (0, 0)
Screenshot: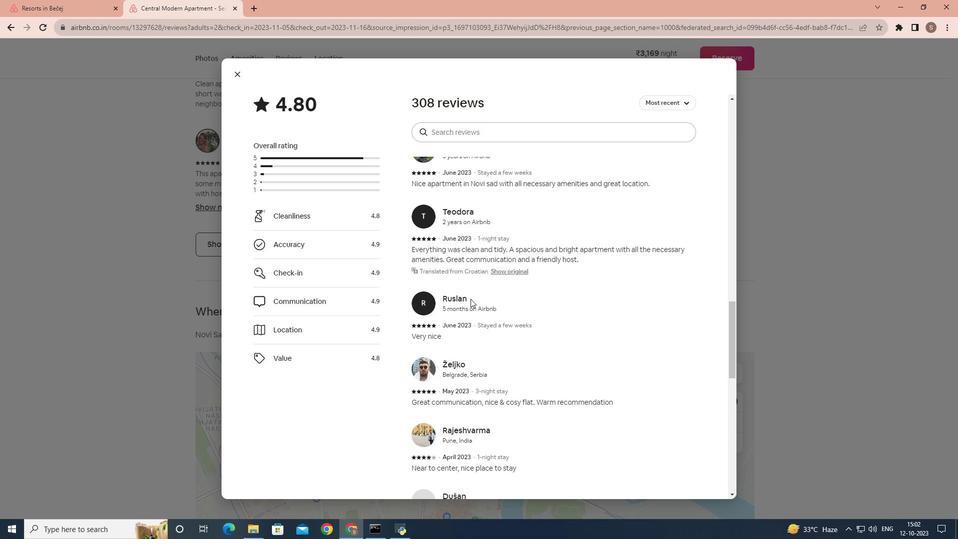 
Action: Mouse scrolled (470, 298) with delta (0, 0)
Screenshot: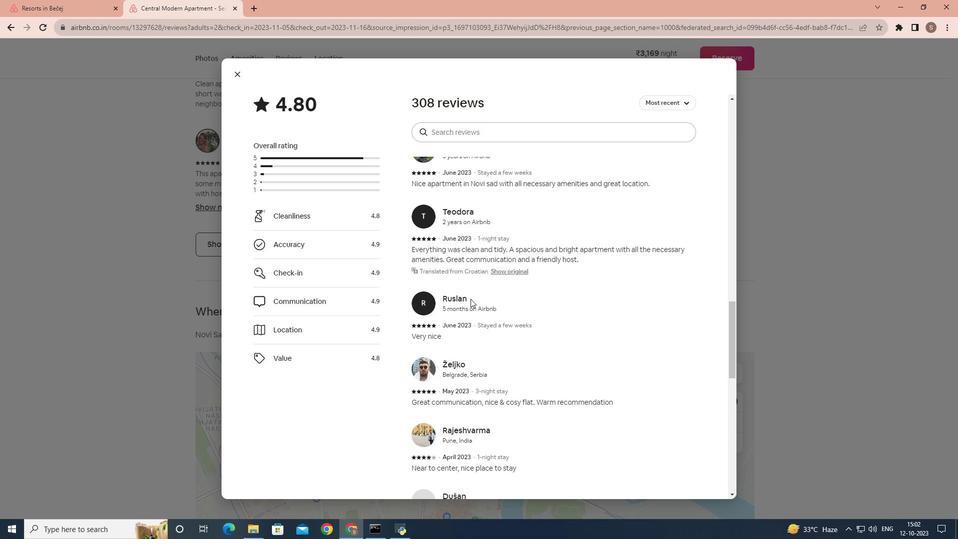 
Action: Mouse scrolled (470, 298) with delta (0, 0)
Screenshot: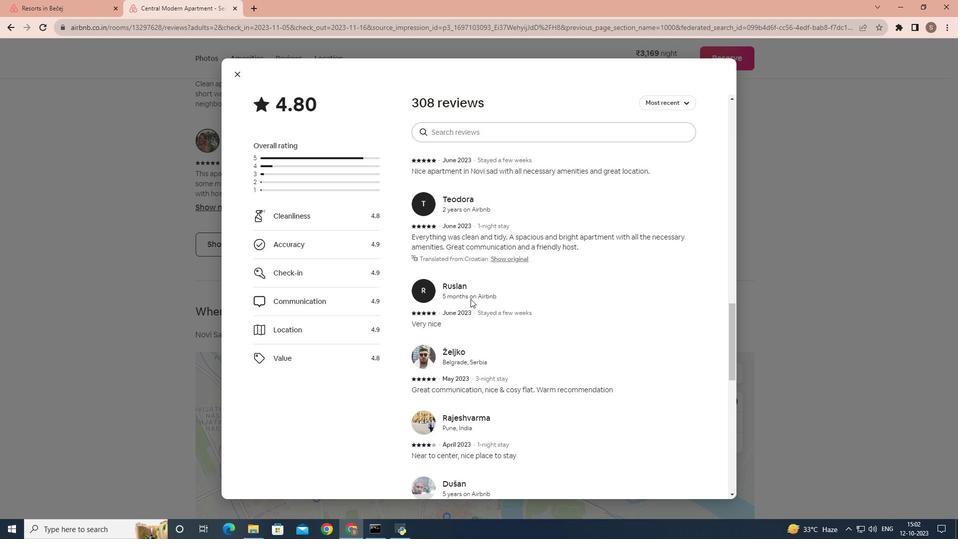 
Action: Mouse scrolled (470, 298) with delta (0, 0)
Screenshot: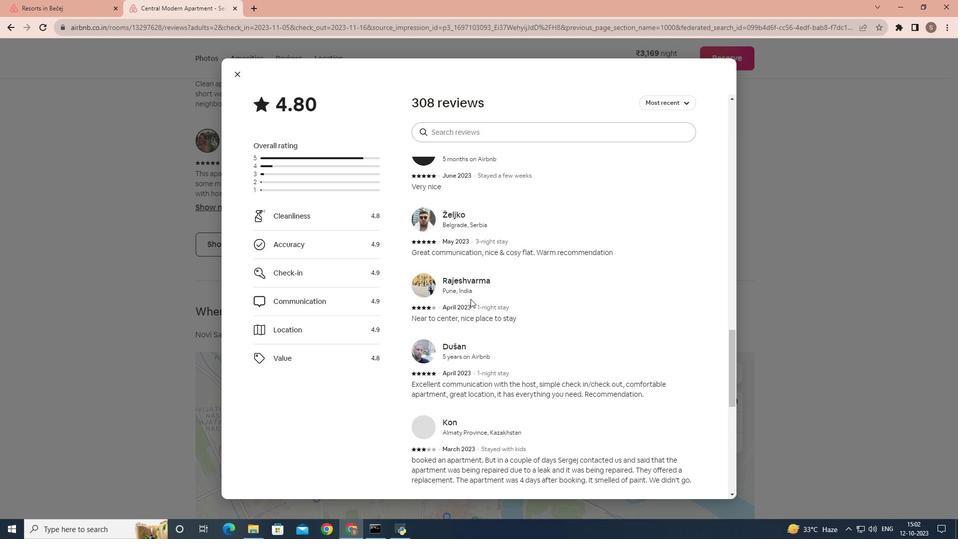 
Action: Mouse scrolled (470, 298) with delta (0, 0)
Screenshot: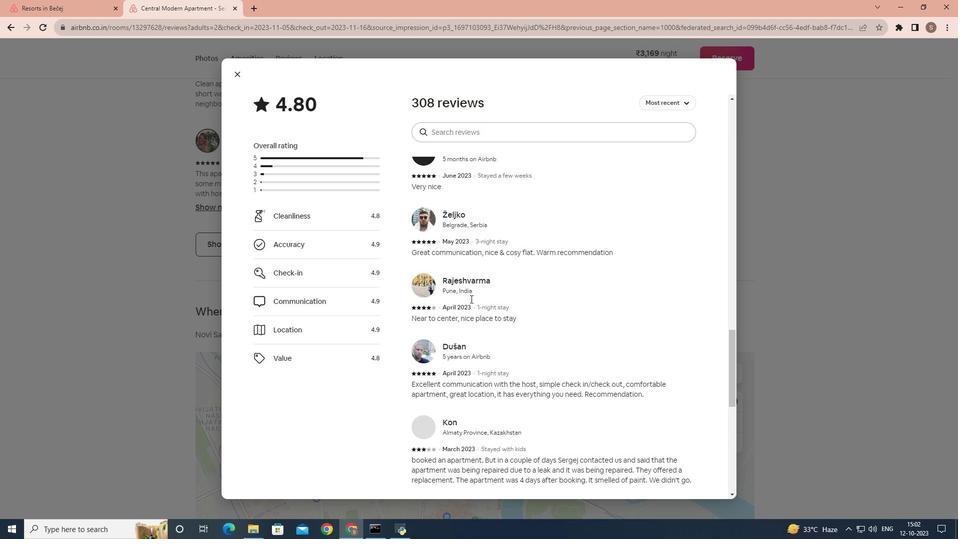
Action: Mouse moved to (359, 203)
Screenshot: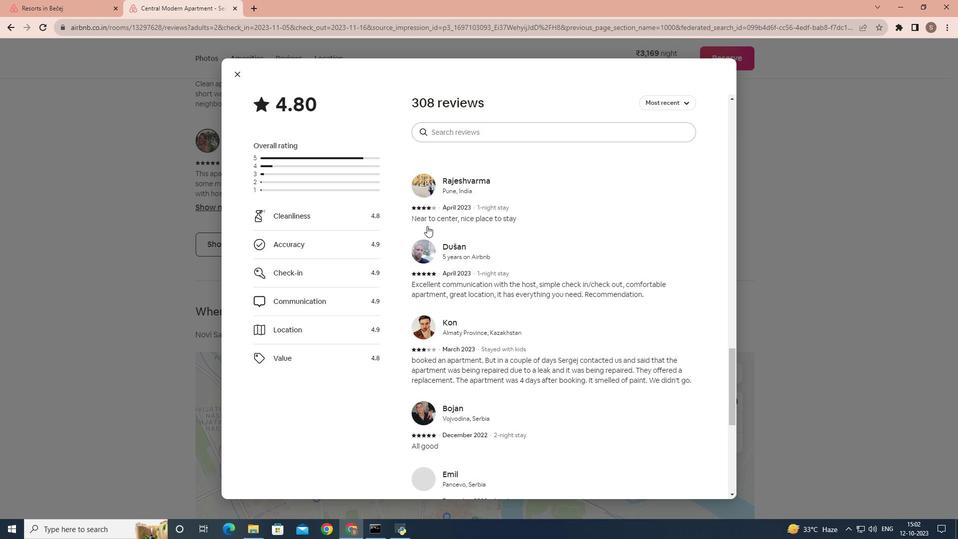 
Action: Mouse scrolled (359, 203) with delta (0, 0)
Screenshot: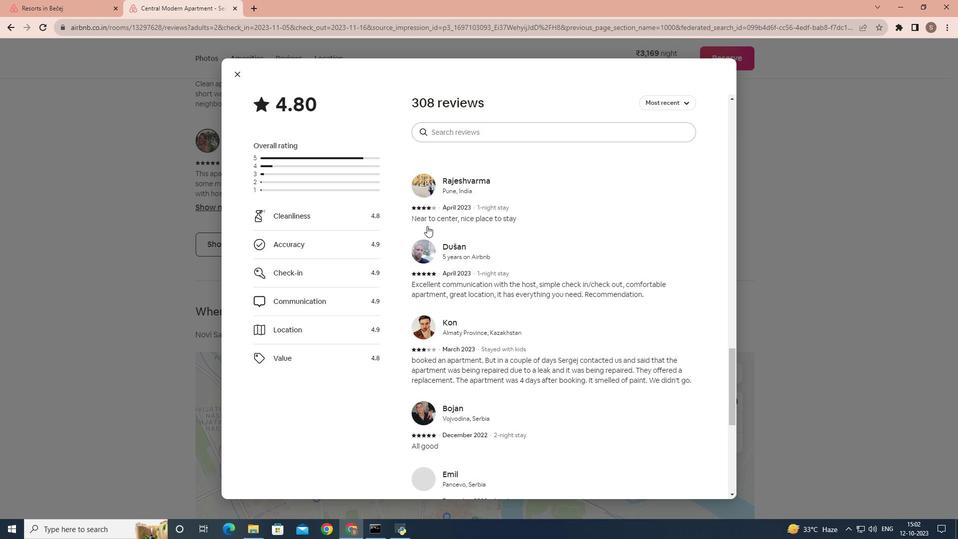 
Action: Mouse moved to (403, 217)
Screenshot: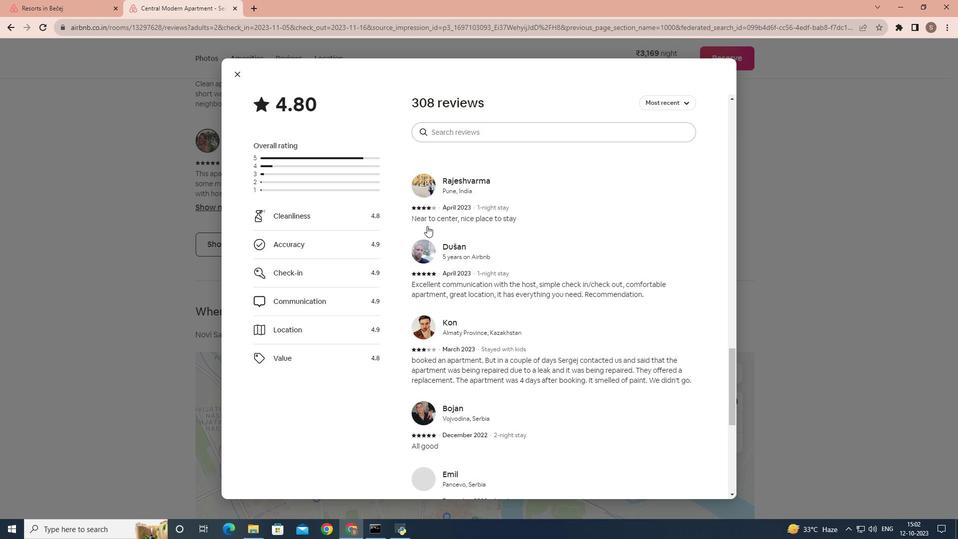 
Action: Mouse scrolled (403, 217) with delta (0, 0)
Screenshot: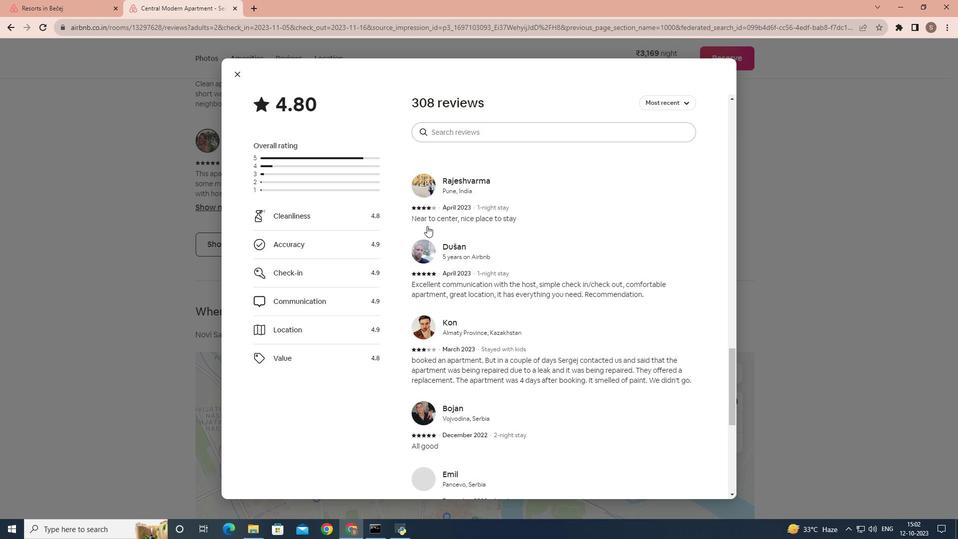 
Action: Mouse moved to (476, 239)
Screenshot: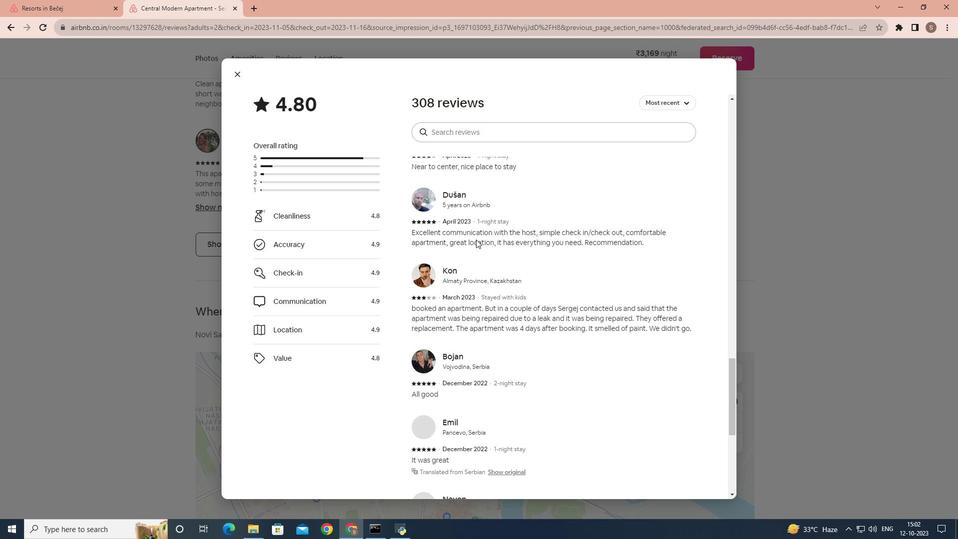 
Action: Mouse scrolled (476, 239) with delta (0, 0)
Screenshot: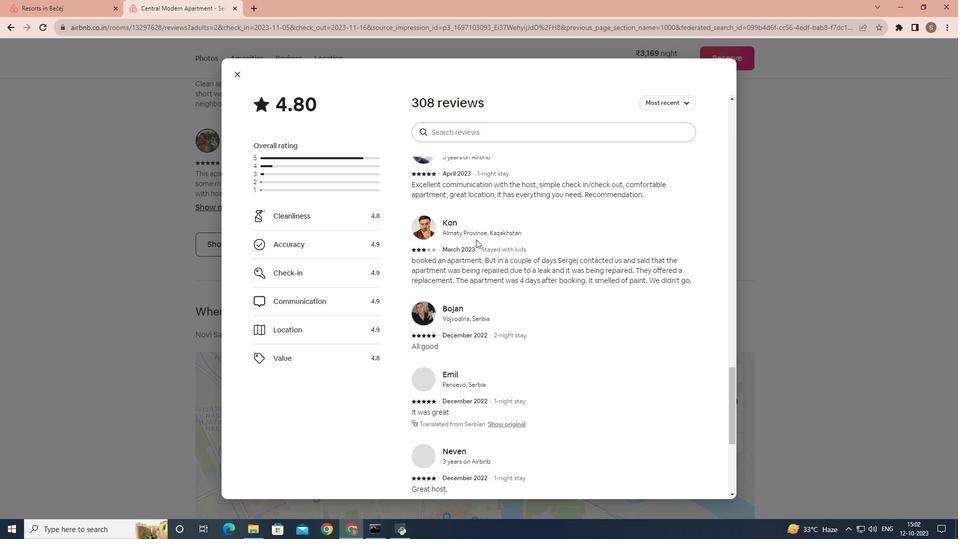 
Action: Mouse scrolled (476, 239) with delta (0, 0)
Screenshot: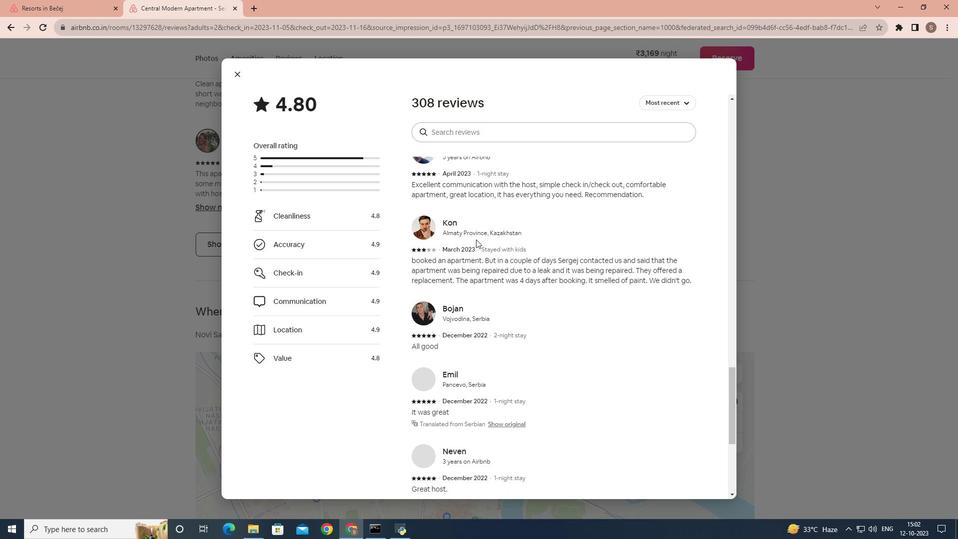 
Action: Mouse scrolled (476, 239) with delta (0, 0)
Screenshot: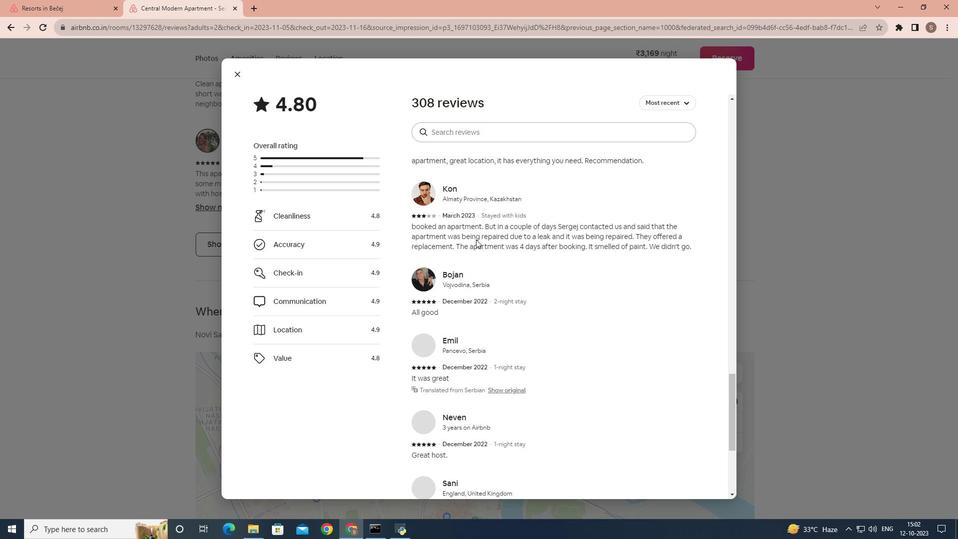 
Action: Mouse scrolled (476, 239) with delta (0, 0)
Screenshot: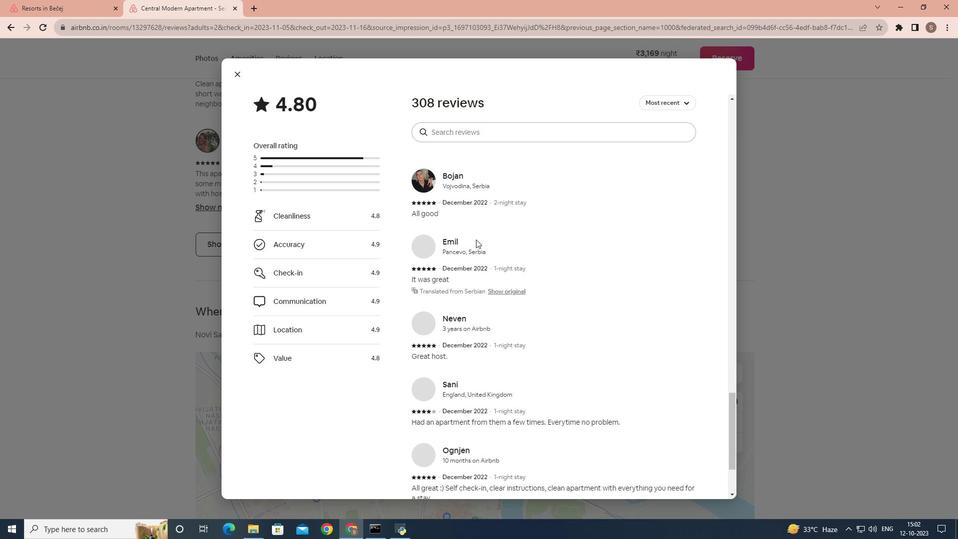 
Action: Mouse scrolled (476, 239) with delta (0, 0)
Screenshot: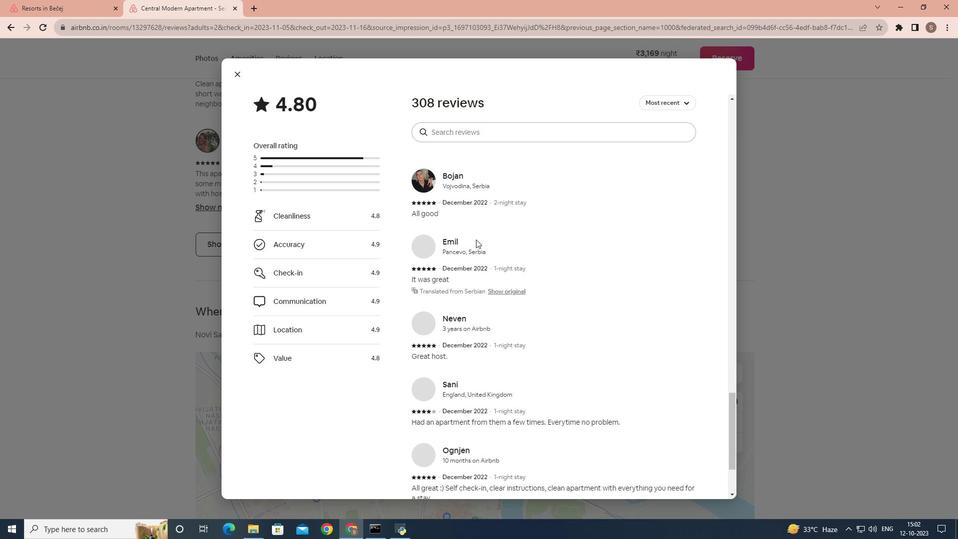 
Action: Mouse scrolled (476, 239) with delta (0, 0)
